 Task: Create a due date automation trigger when advanced on, on the monday before a card is due add fields with custom field "Resume" set to a number greater or equal to 1 and lower than 10 at 11:00 AM.
Action: Mouse moved to (1091, 304)
Screenshot: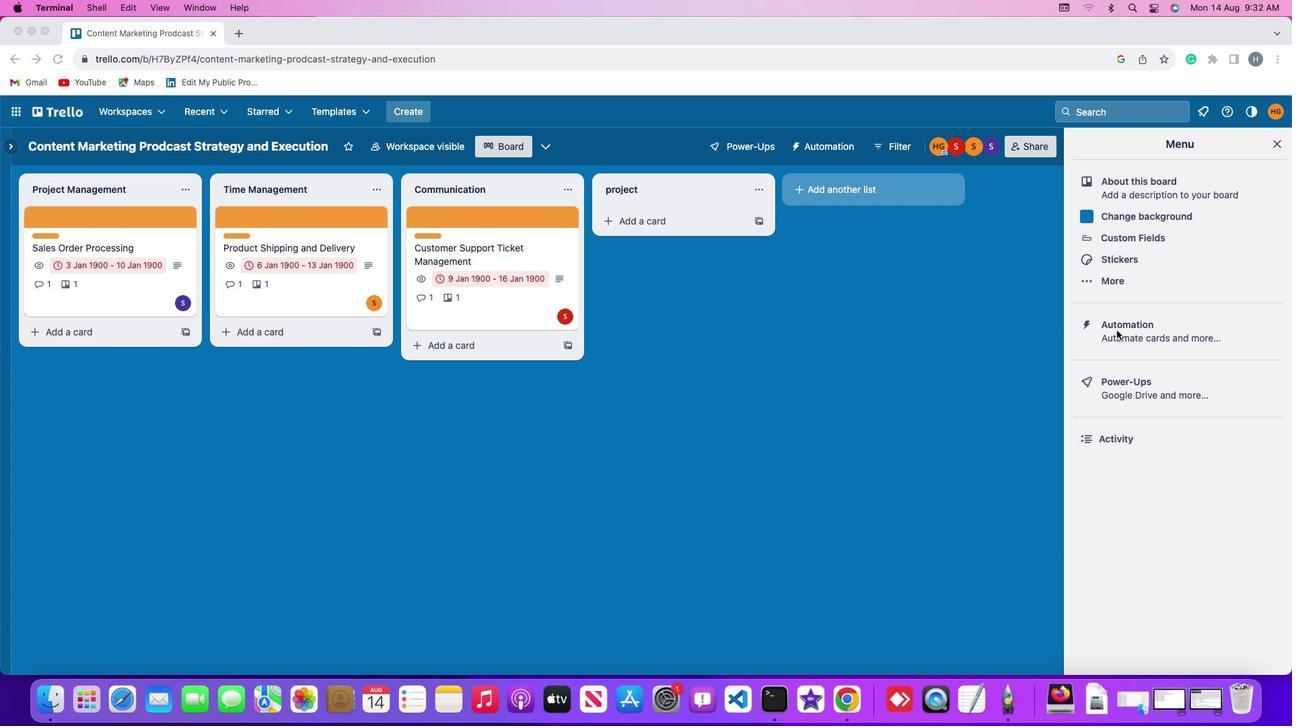 
Action: Mouse pressed left at (1091, 304)
Screenshot: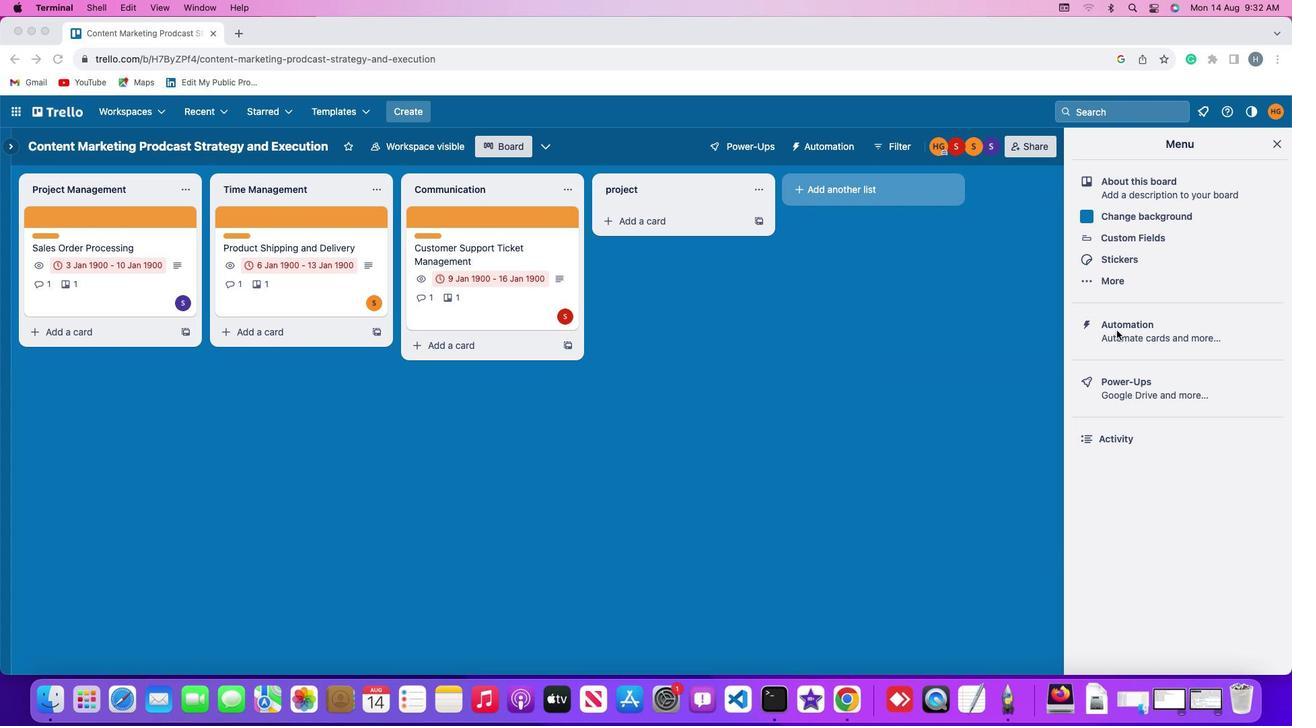 
Action: Mouse pressed left at (1091, 304)
Screenshot: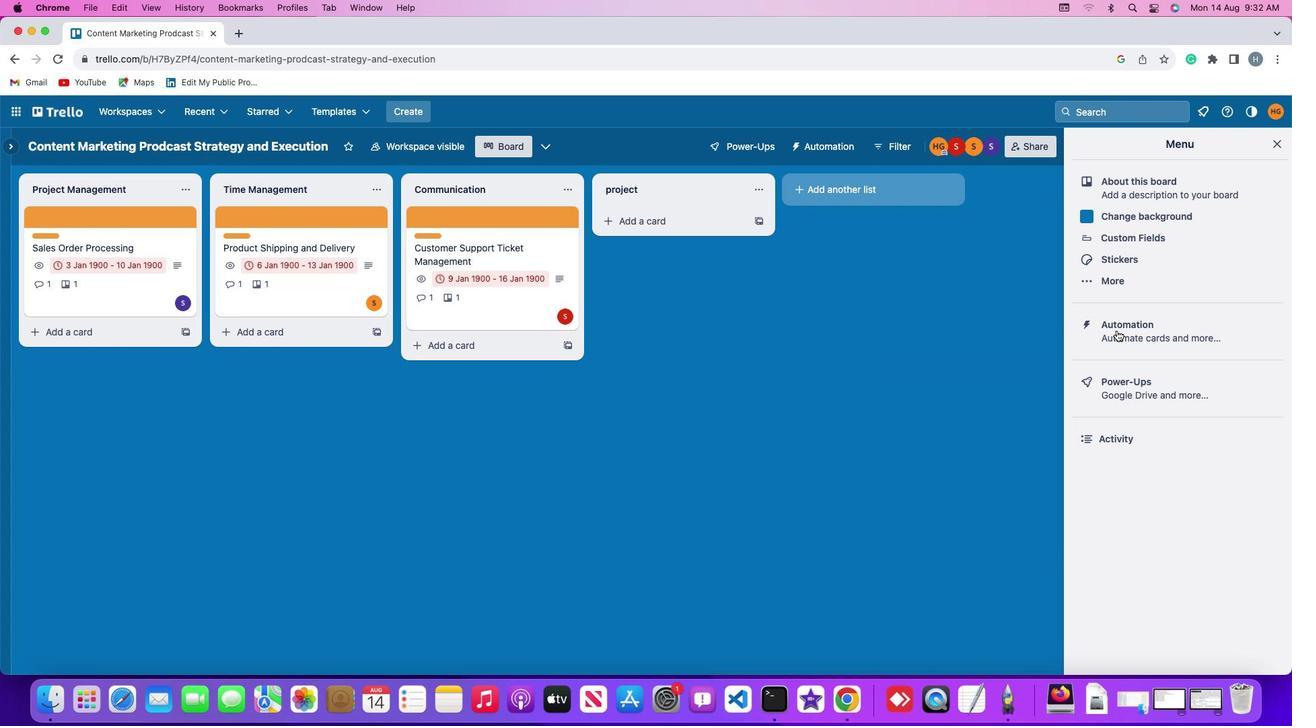 
Action: Mouse moved to (83, 296)
Screenshot: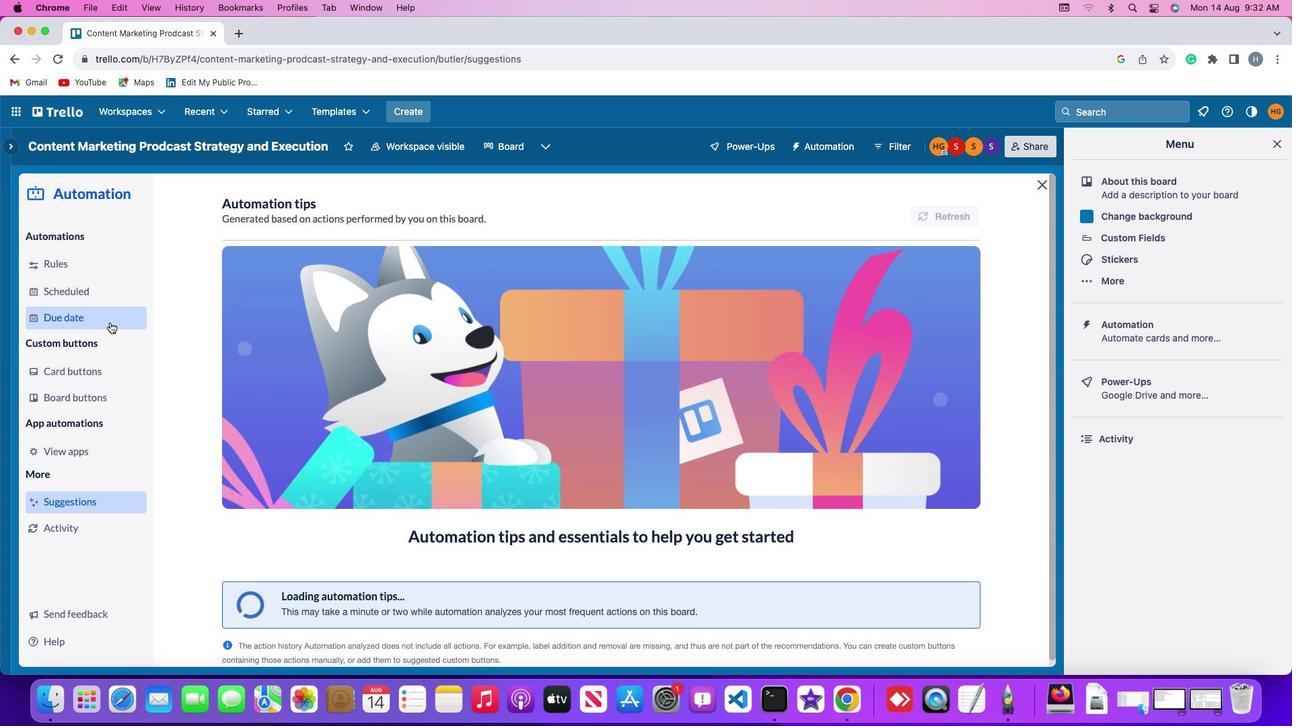 
Action: Mouse pressed left at (83, 296)
Screenshot: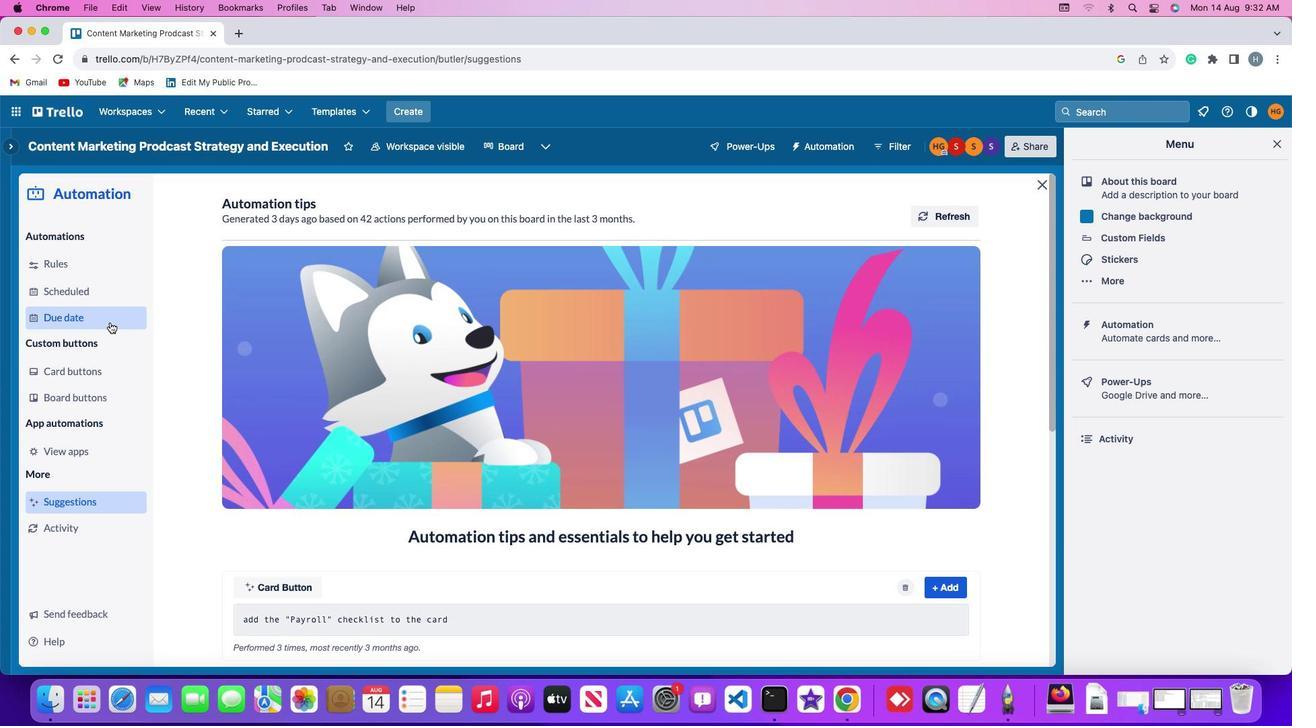 
Action: Mouse moved to (881, 173)
Screenshot: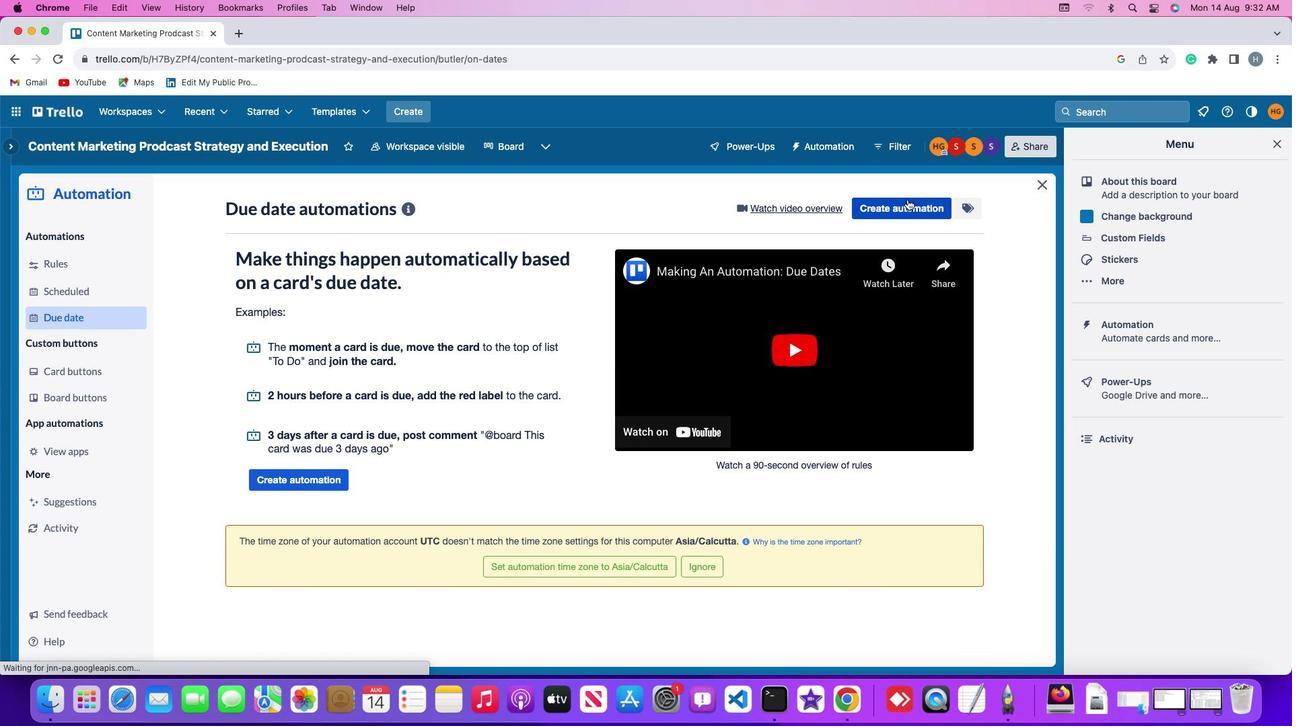 
Action: Mouse pressed left at (881, 173)
Screenshot: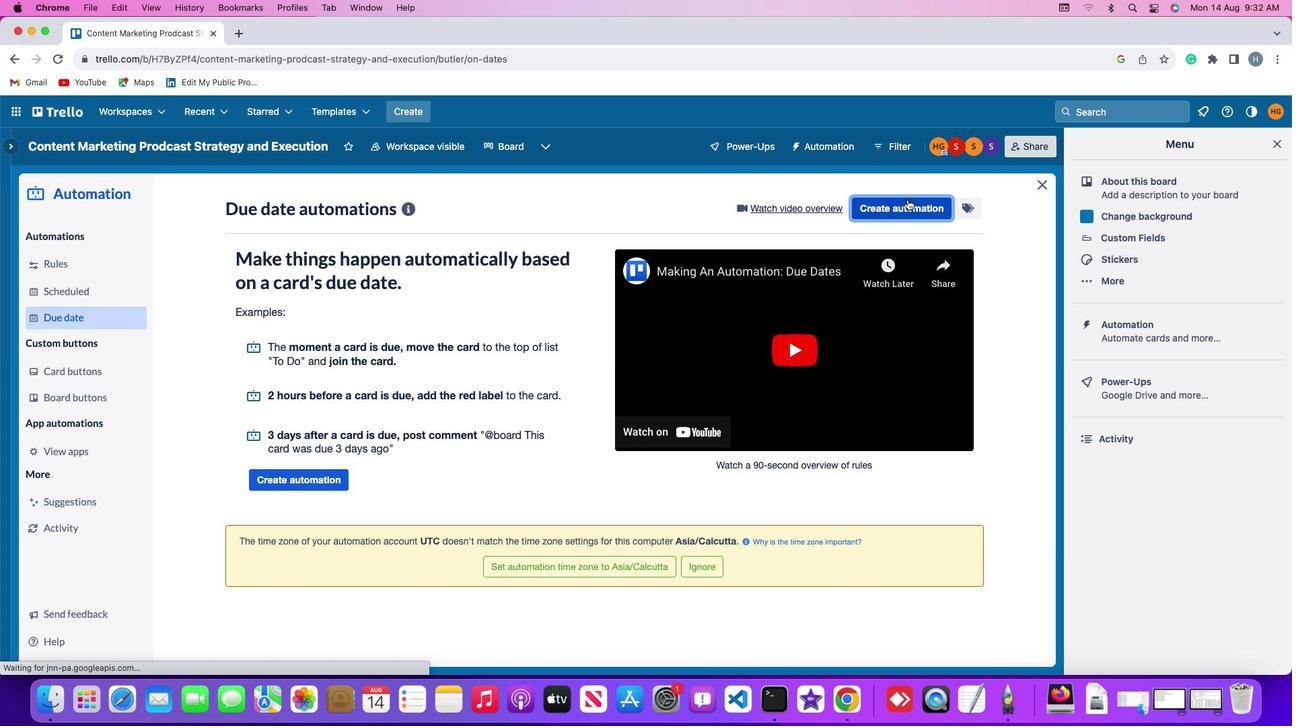
Action: Mouse moved to (276, 314)
Screenshot: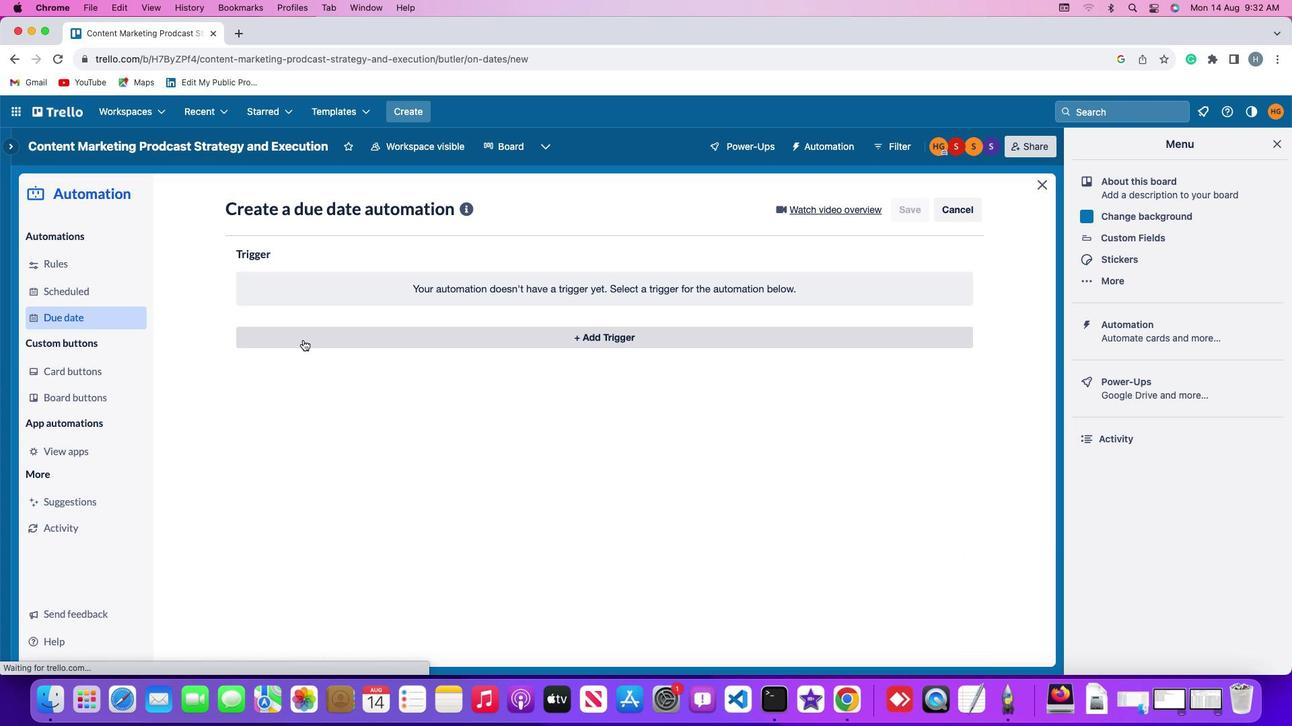 
Action: Mouse pressed left at (276, 314)
Screenshot: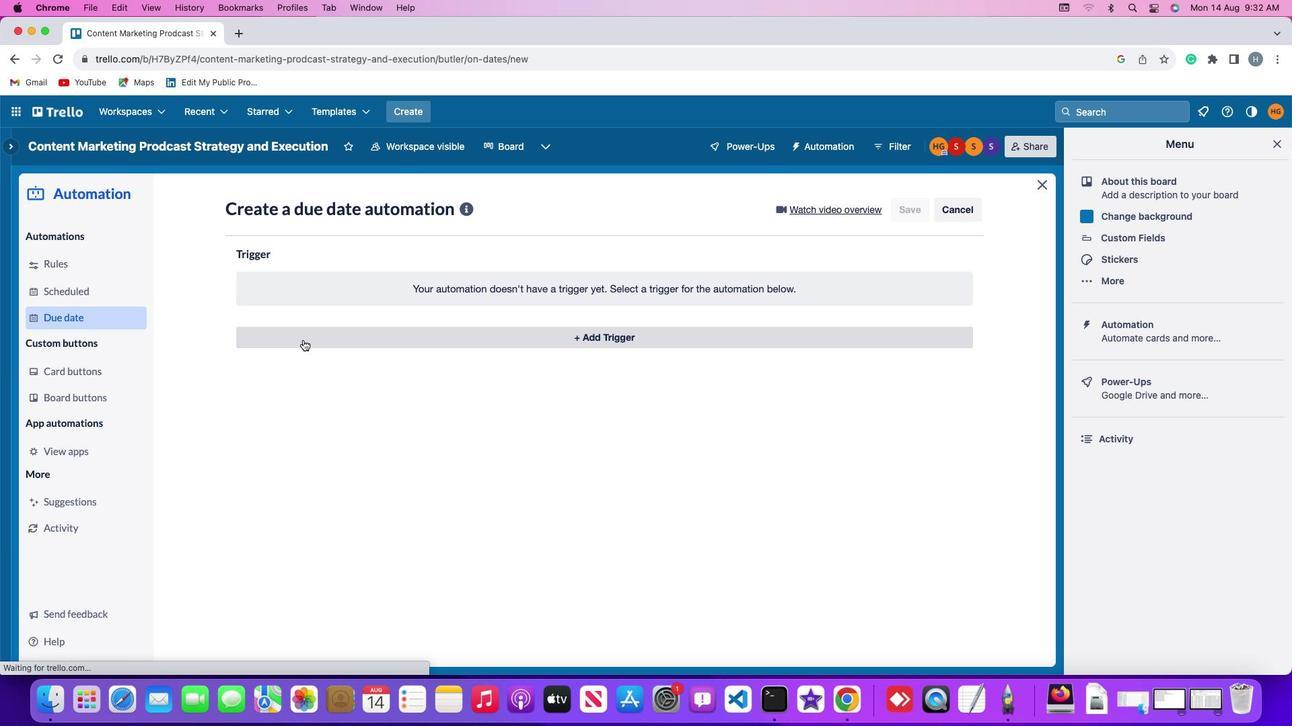 
Action: Mouse moved to (268, 553)
Screenshot: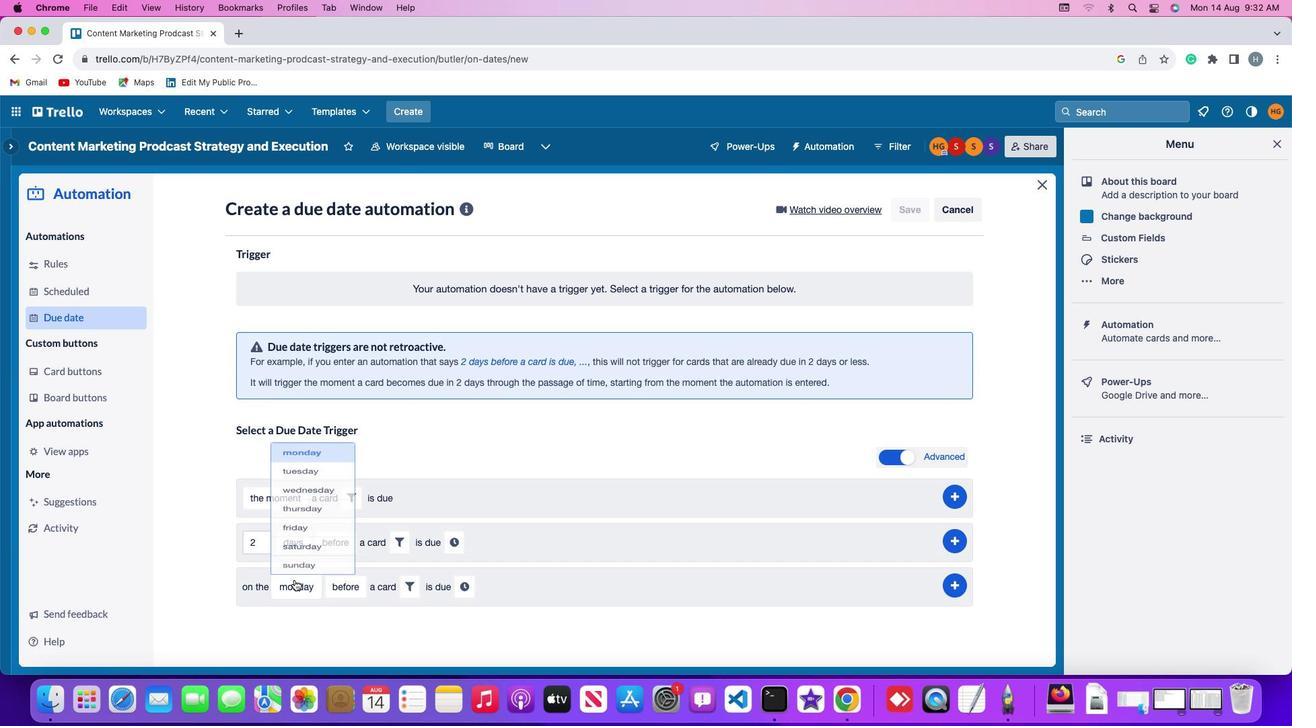 
Action: Mouse pressed left at (268, 553)
Screenshot: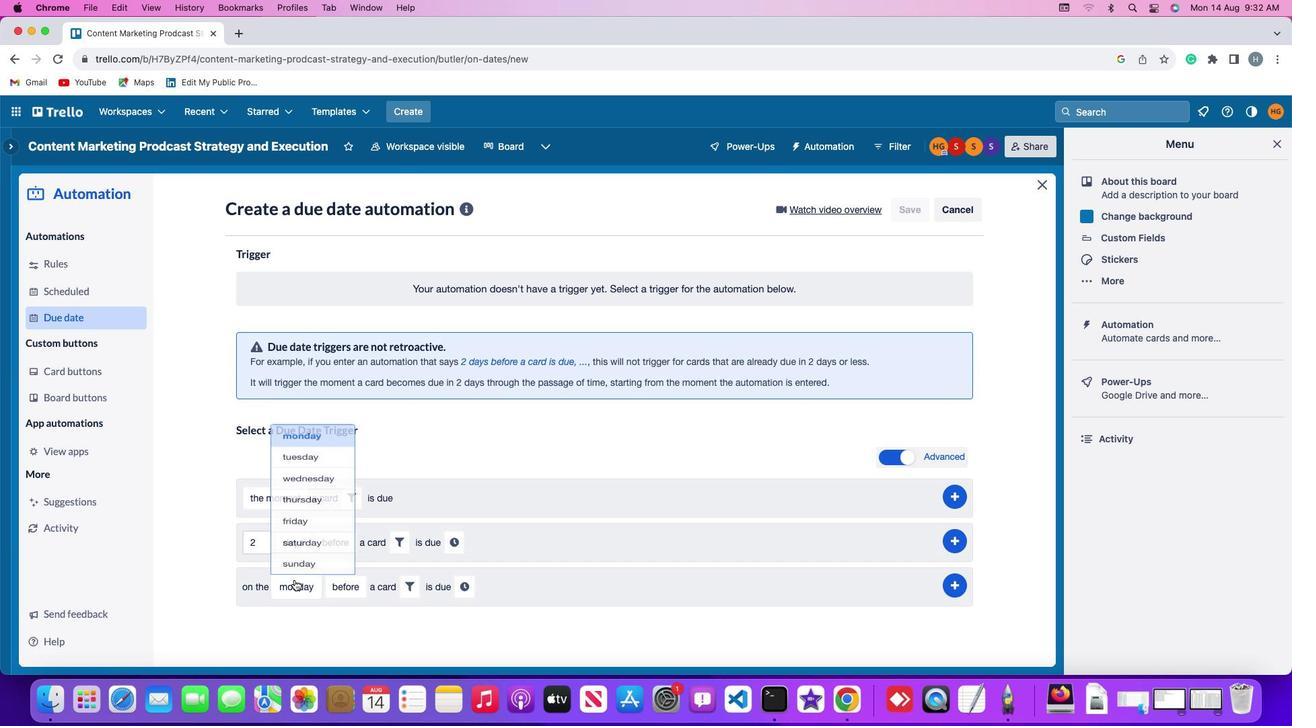 
Action: Mouse moved to (294, 375)
Screenshot: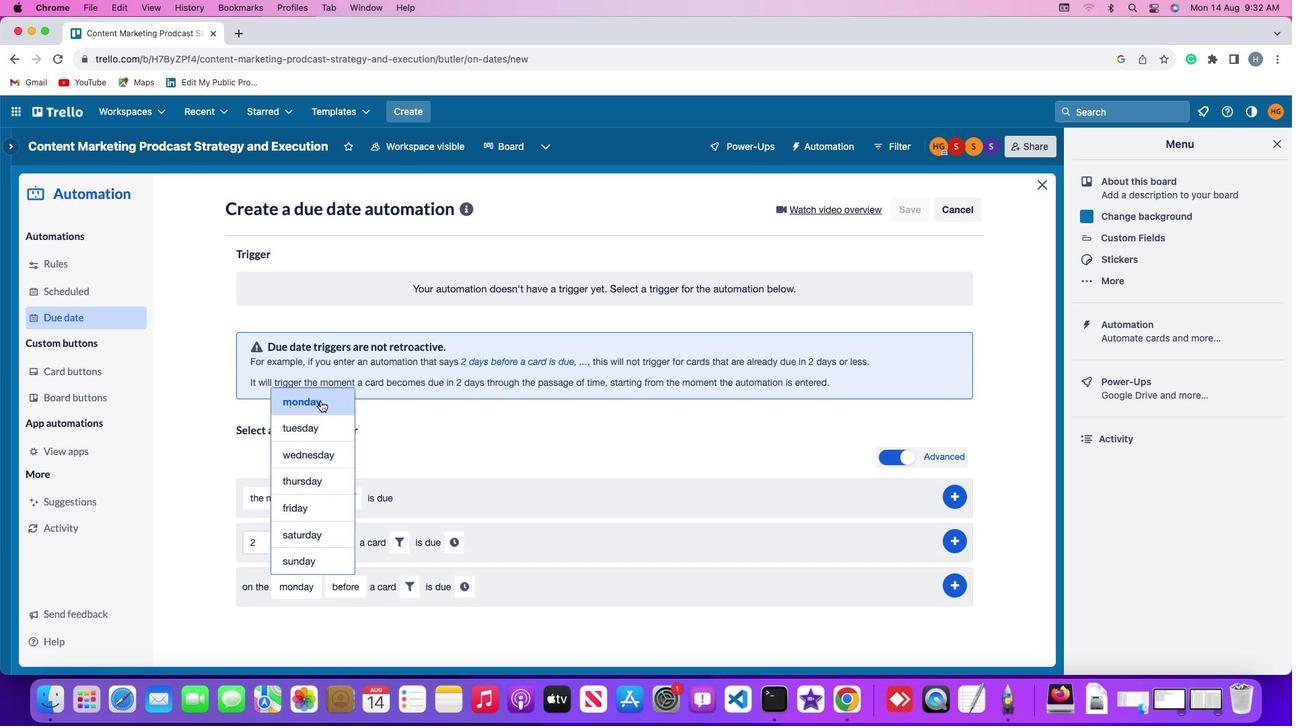 
Action: Mouse pressed left at (294, 375)
Screenshot: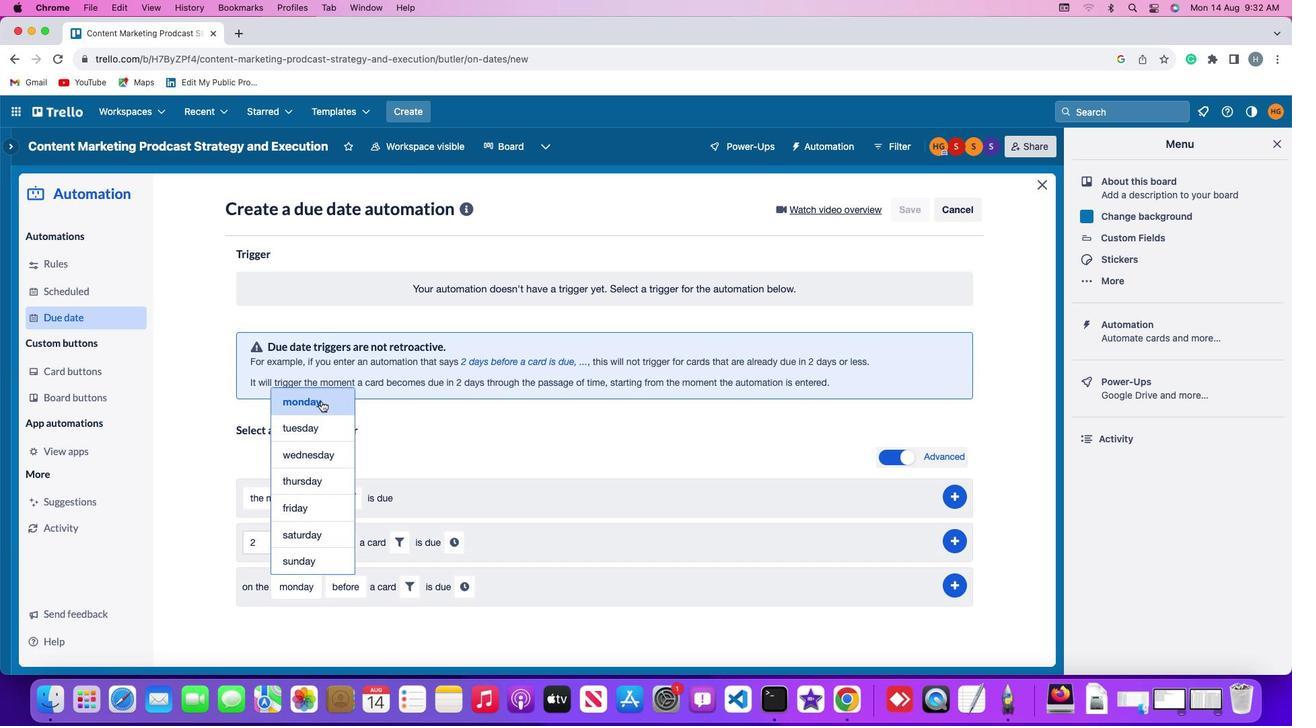 
Action: Mouse moved to (332, 562)
Screenshot: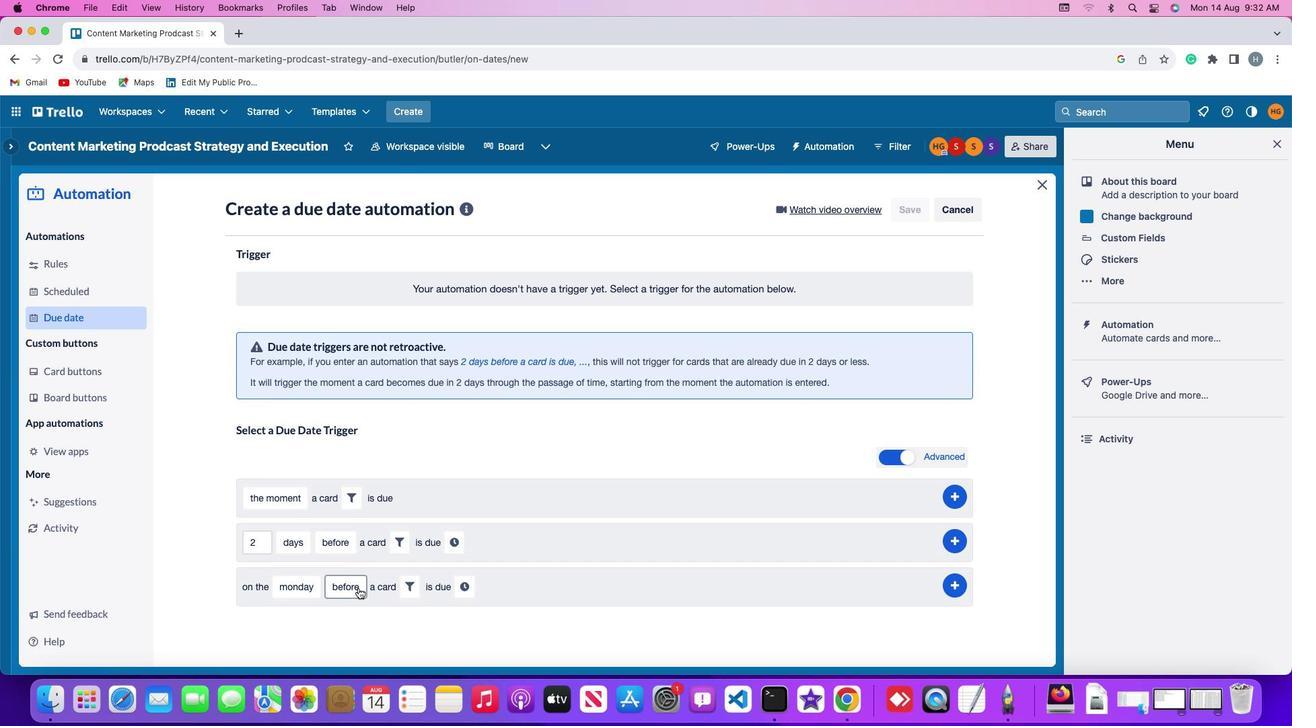 
Action: Mouse pressed left at (332, 562)
Screenshot: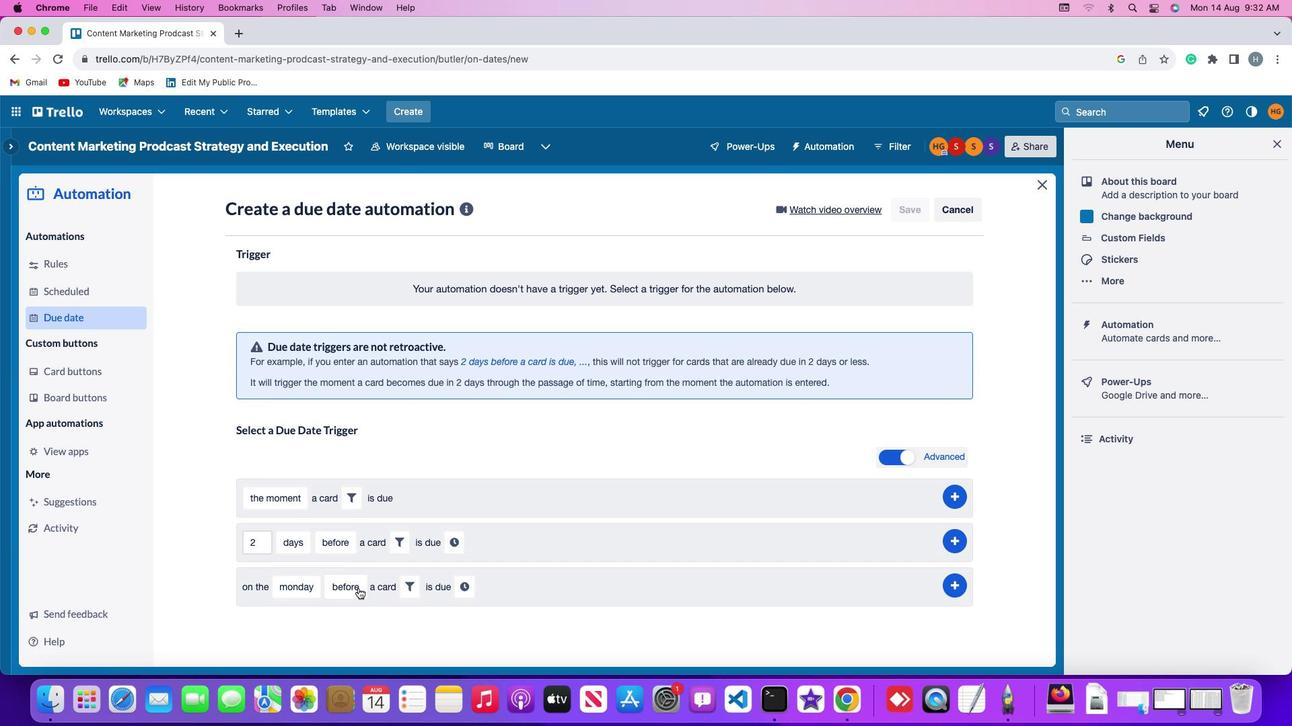 
Action: Mouse moved to (345, 446)
Screenshot: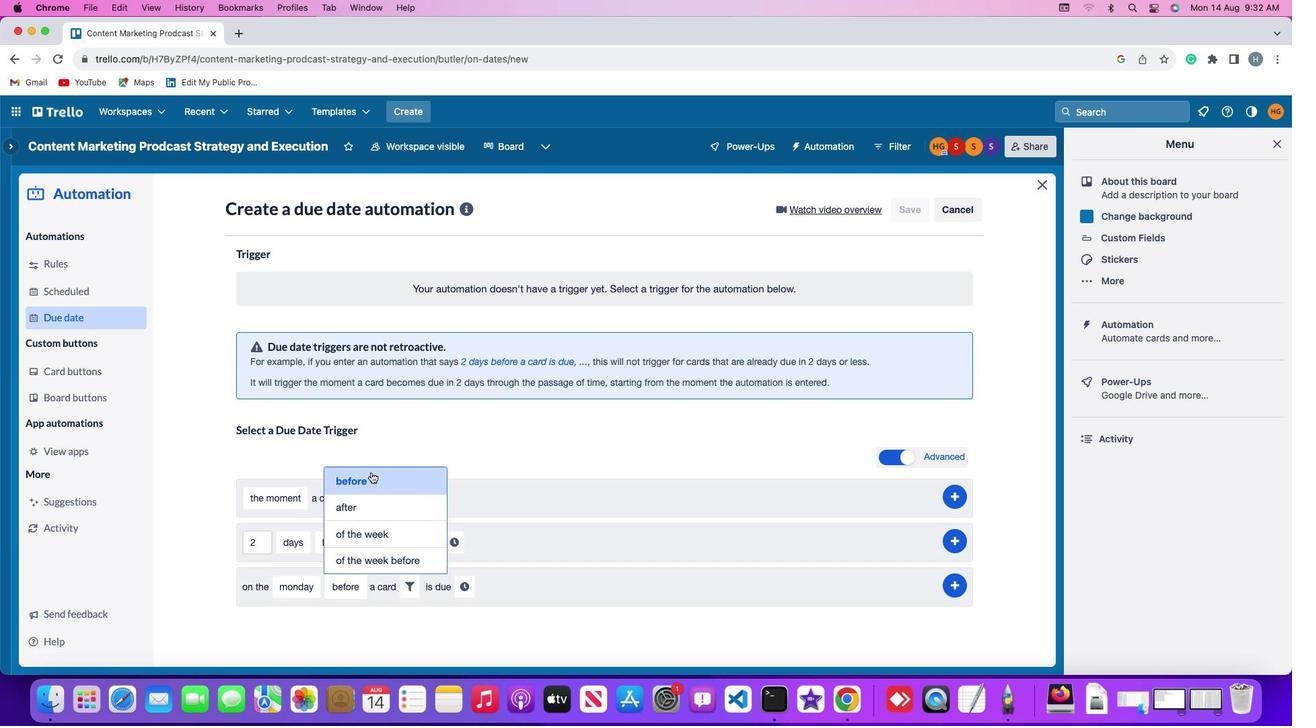 
Action: Mouse pressed left at (345, 446)
Screenshot: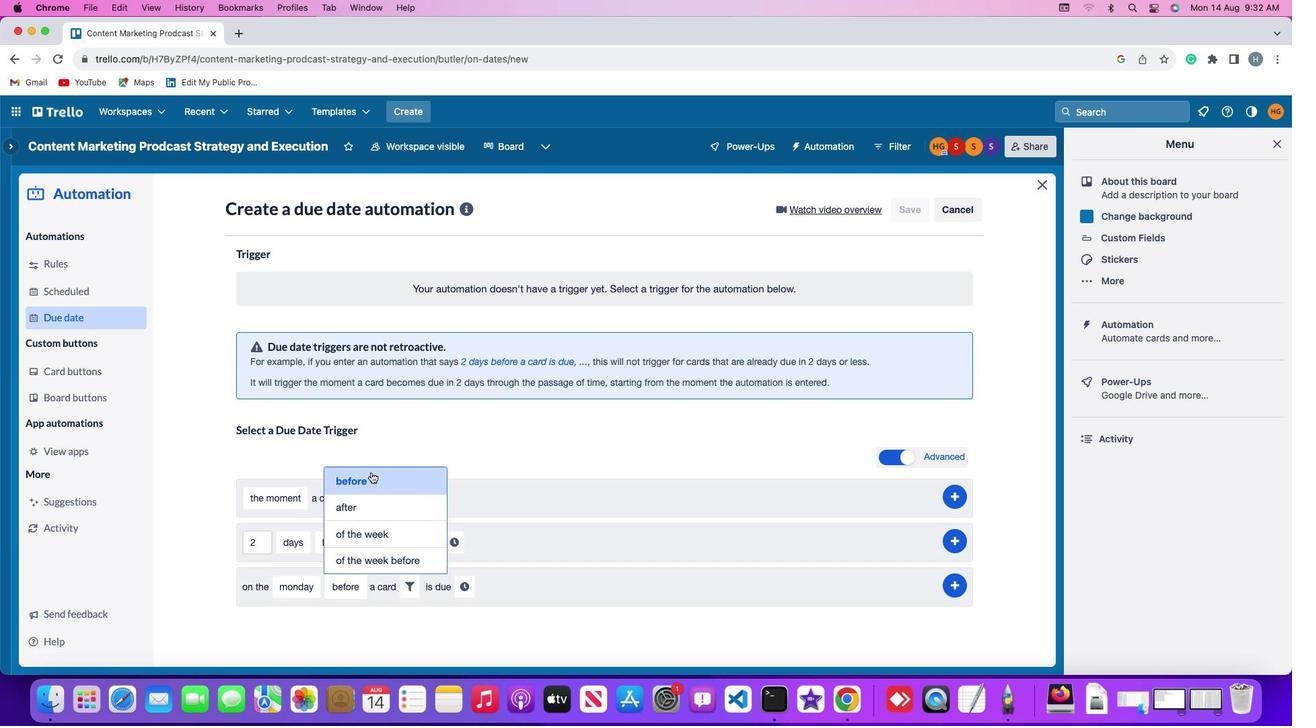 
Action: Mouse moved to (385, 566)
Screenshot: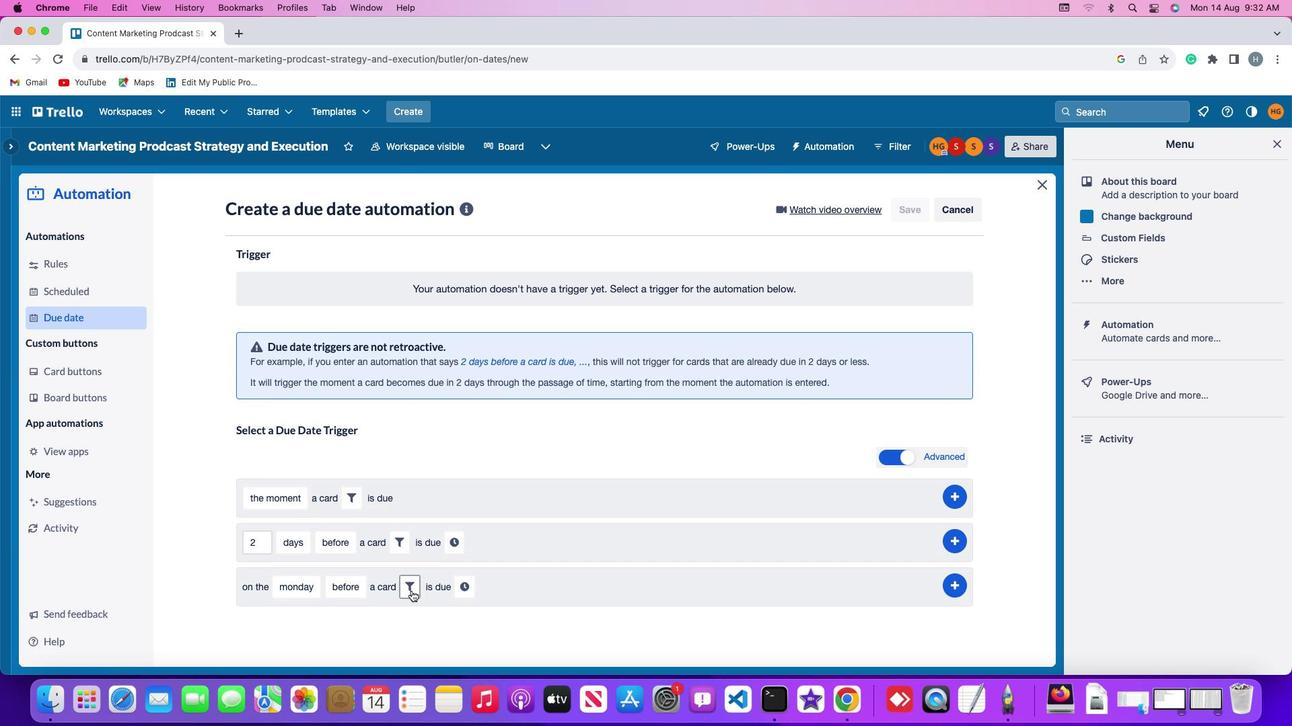 
Action: Mouse pressed left at (385, 566)
Screenshot: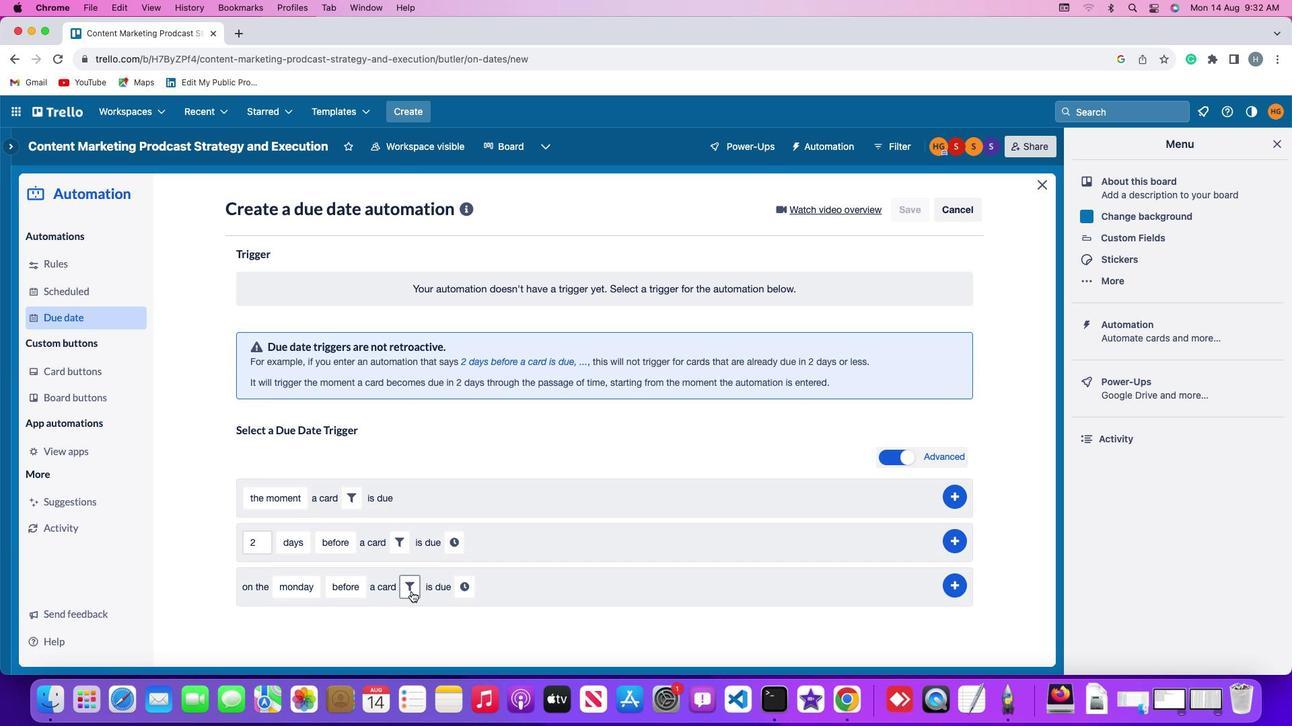 
Action: Mouse moved to (598, 605)
Screenshot: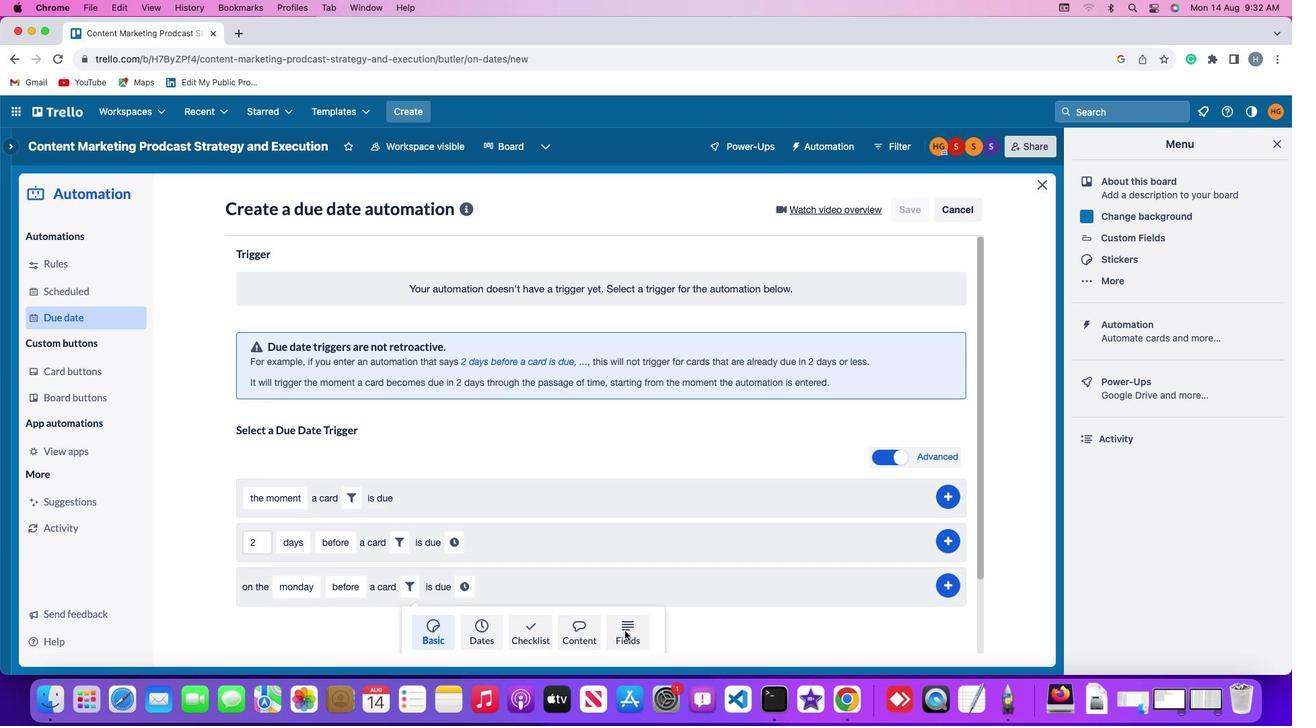 
Action: Mouse pressed left at (598, 605)
Screenshot: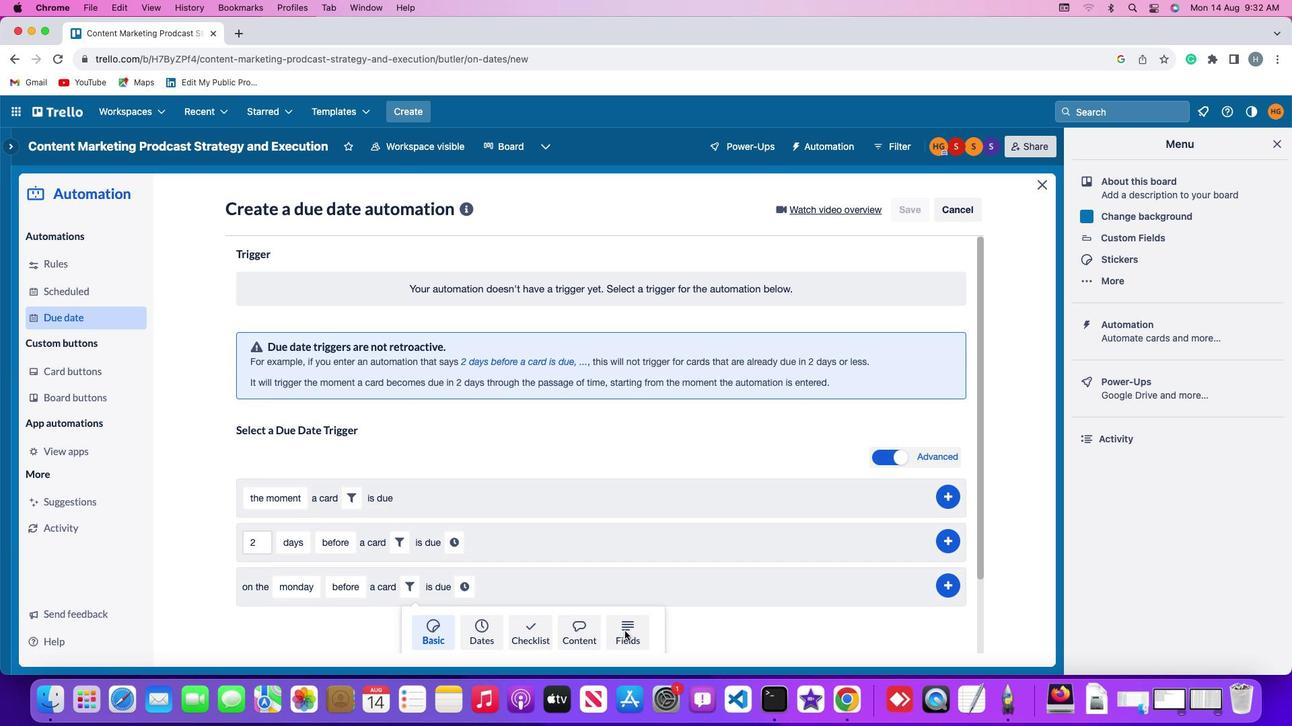 
Action: Mouse moved to (608, 611)
Screenshot: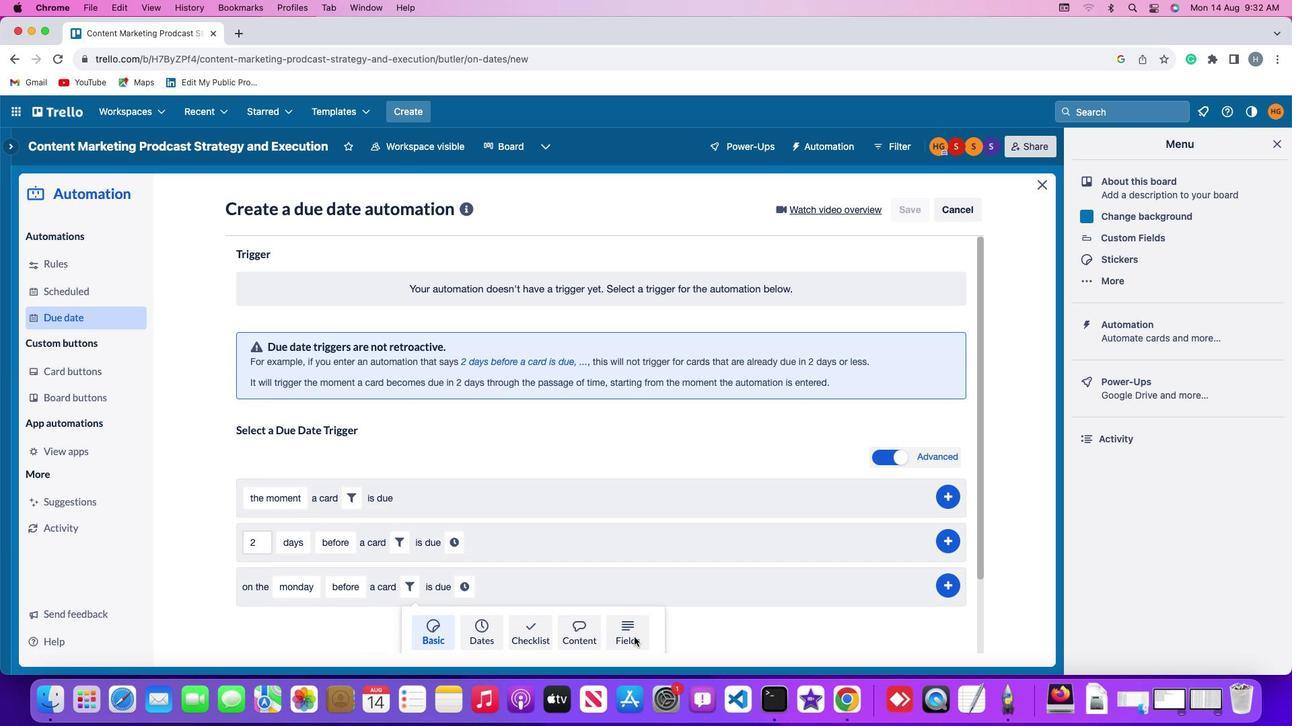 
Action: Mouse pressed left at (608, 611)
Screenshot: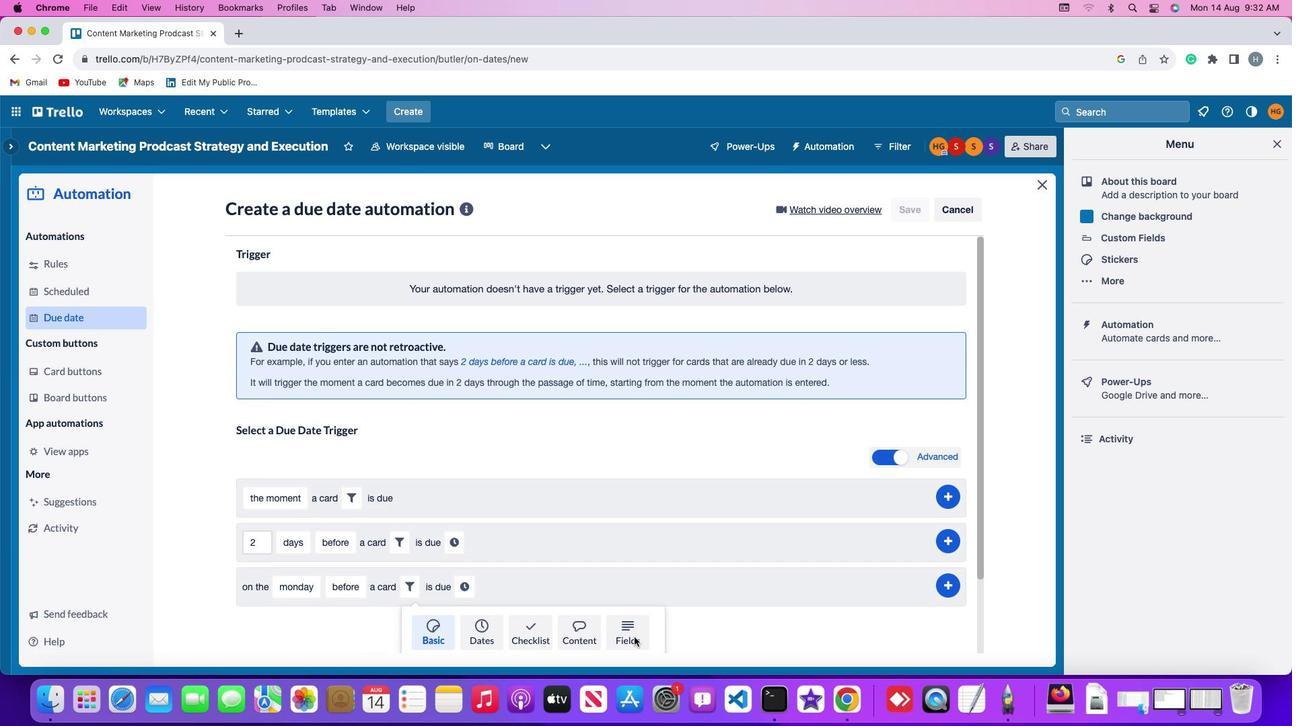 
Action: Mouse moved to (336, 610)
Screenshot: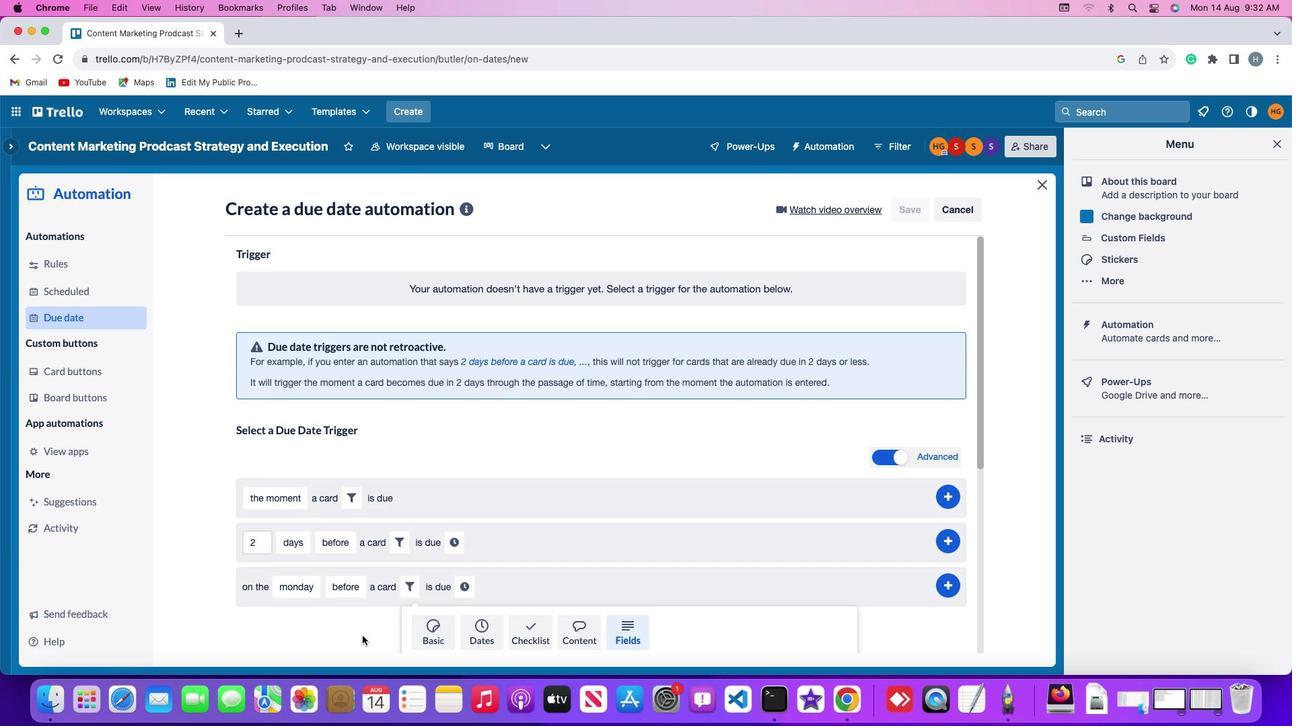 
Action: Mouse scrolled (336, 610) with delta (-25, -26)
Screenshot: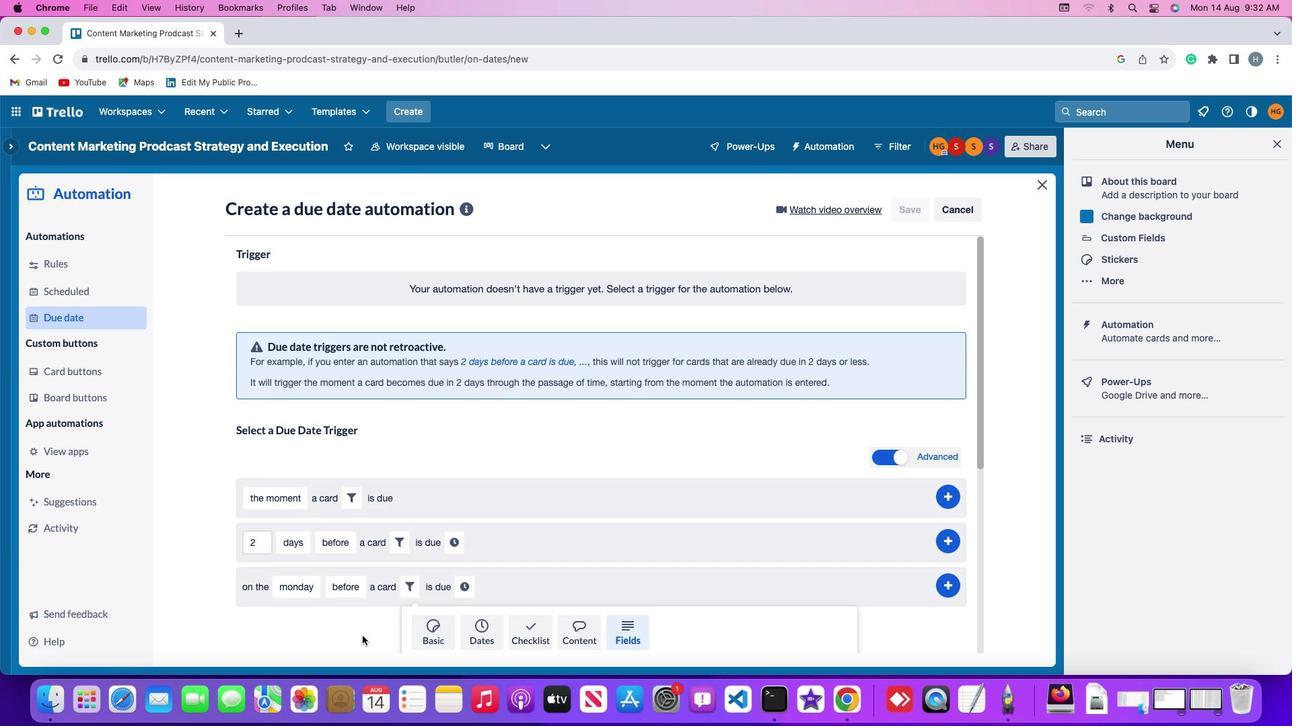 
Action: Mouse moved to (336, 609)
Screenshot: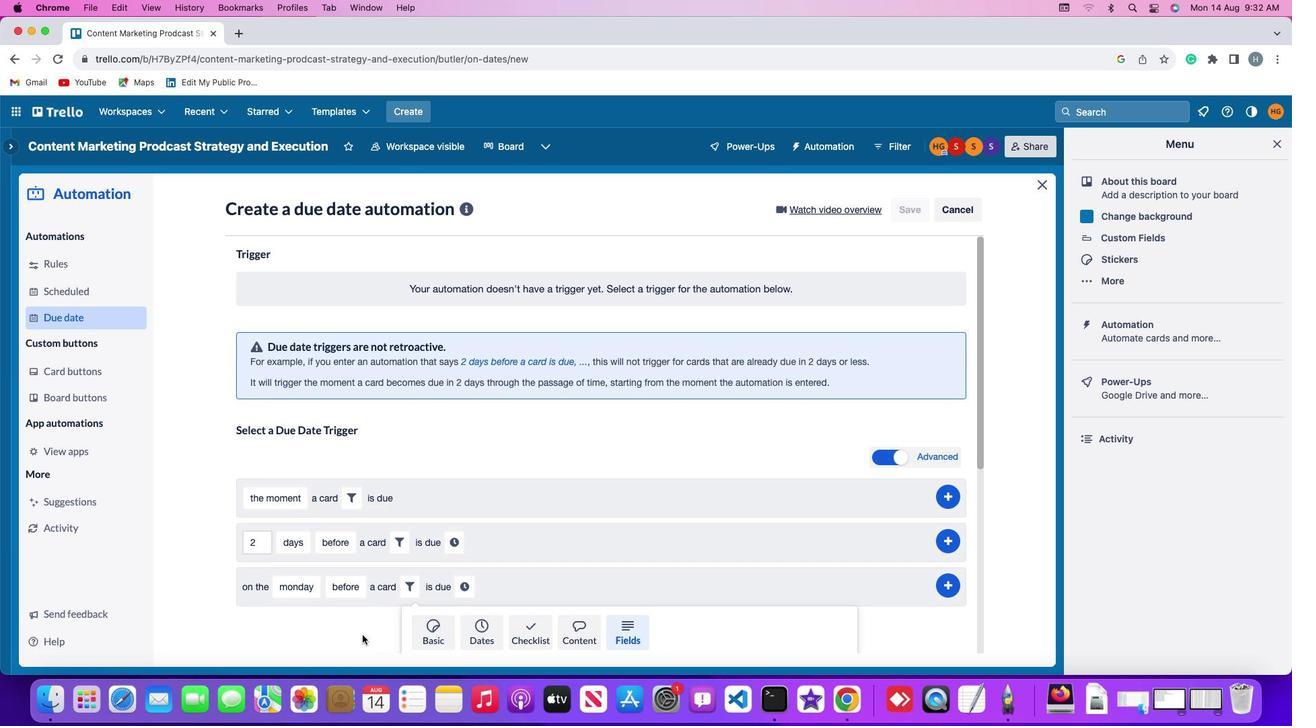 
Action: Mouse scrolled (336, 609) with delta (-25, -26)
Screenshot: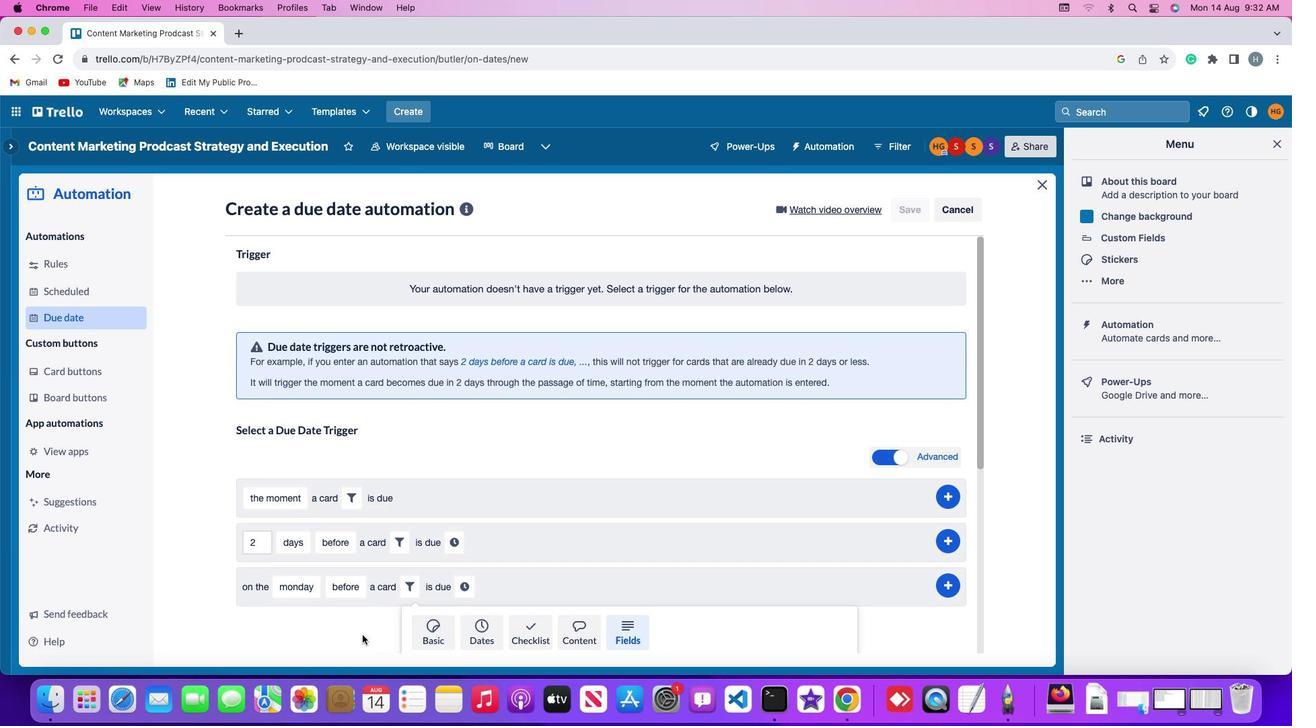 
Action: Mouse moved to (336, 609)
Screenshot: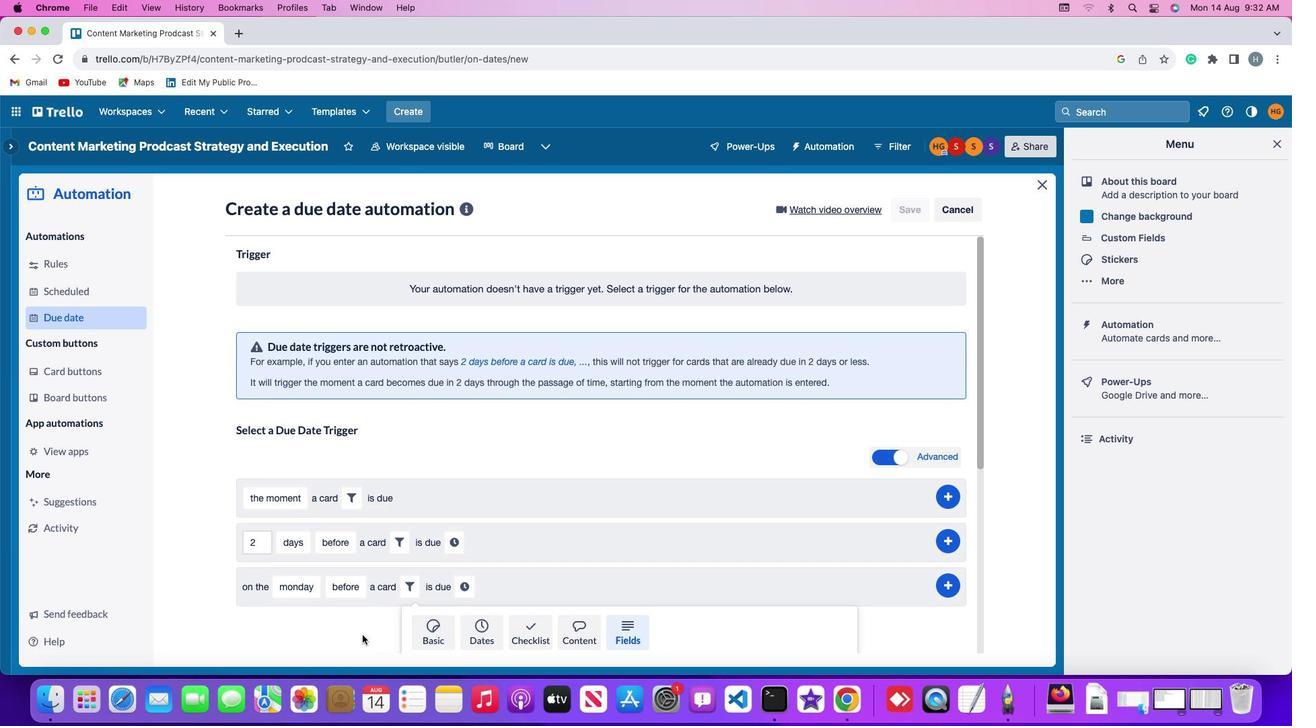 
Action: Mouse scrolled (336, 609) with delta (-25, -27)
Screenshot: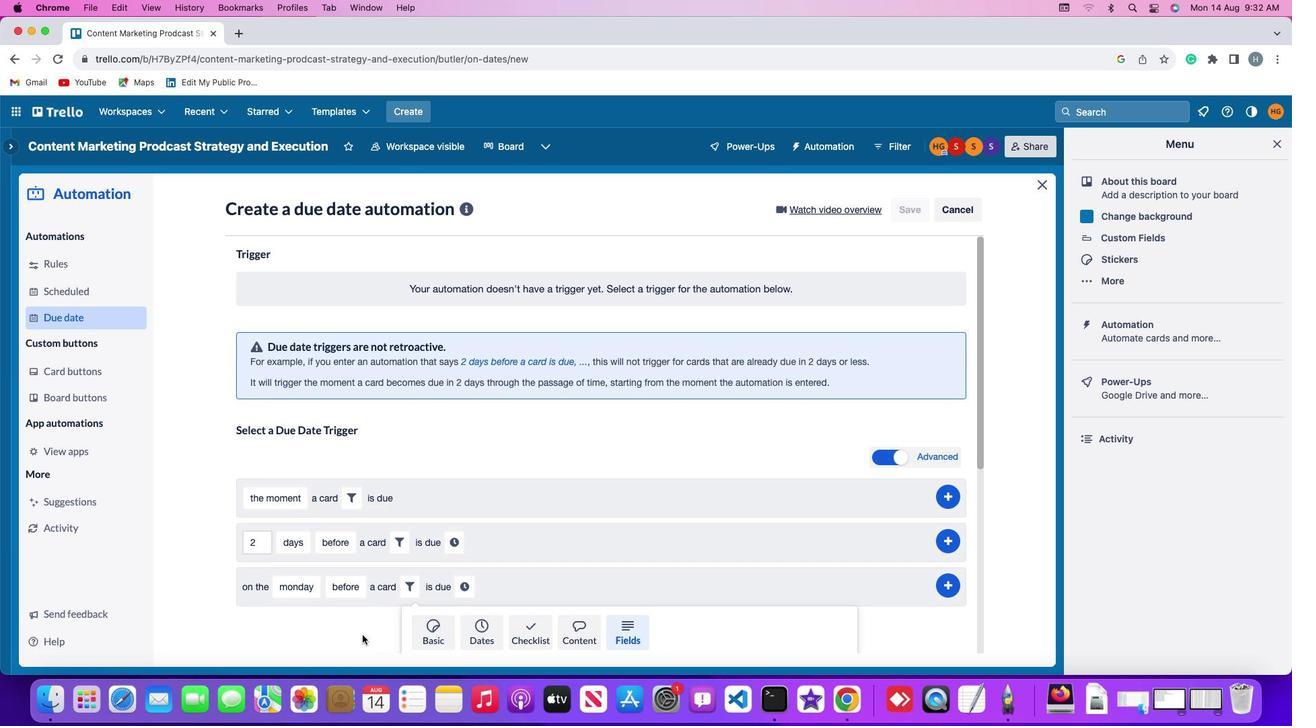 
Action: Mouse moved to (336, 609)
Screenshot: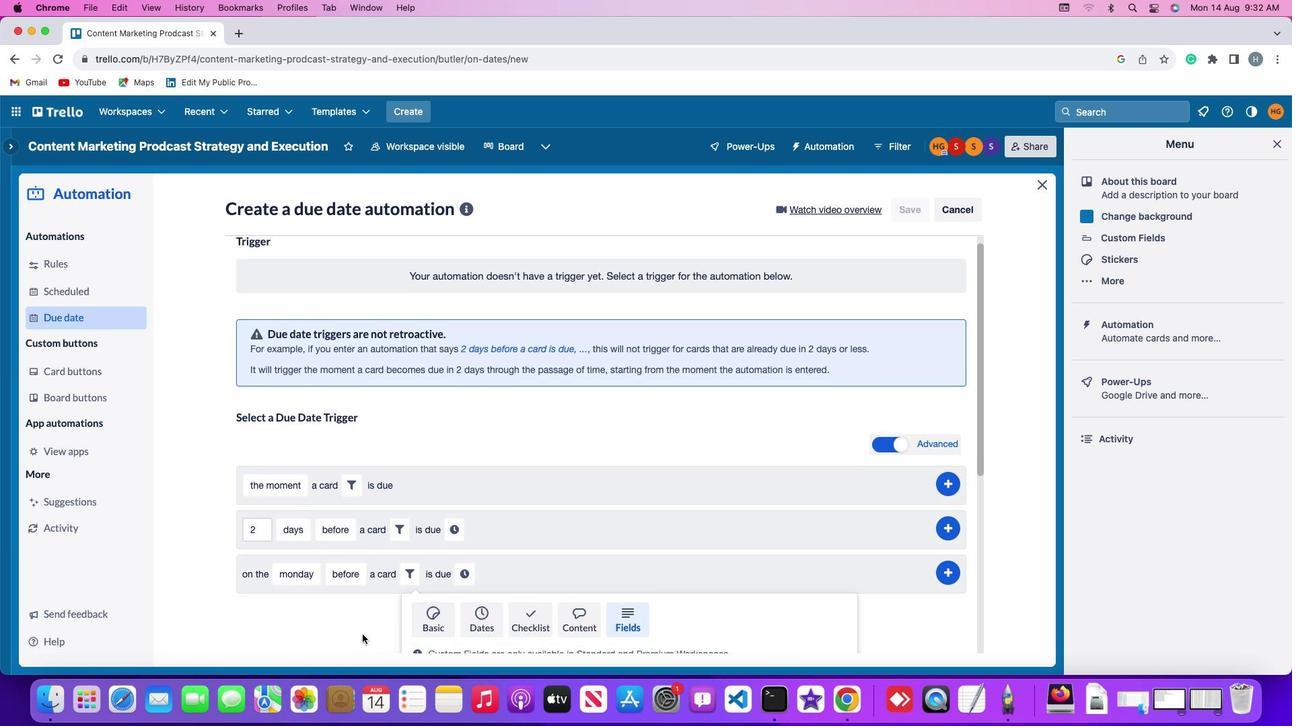 
Action: Mouse scrolled (336, 609) with delta (-25, -28)
Screenshot: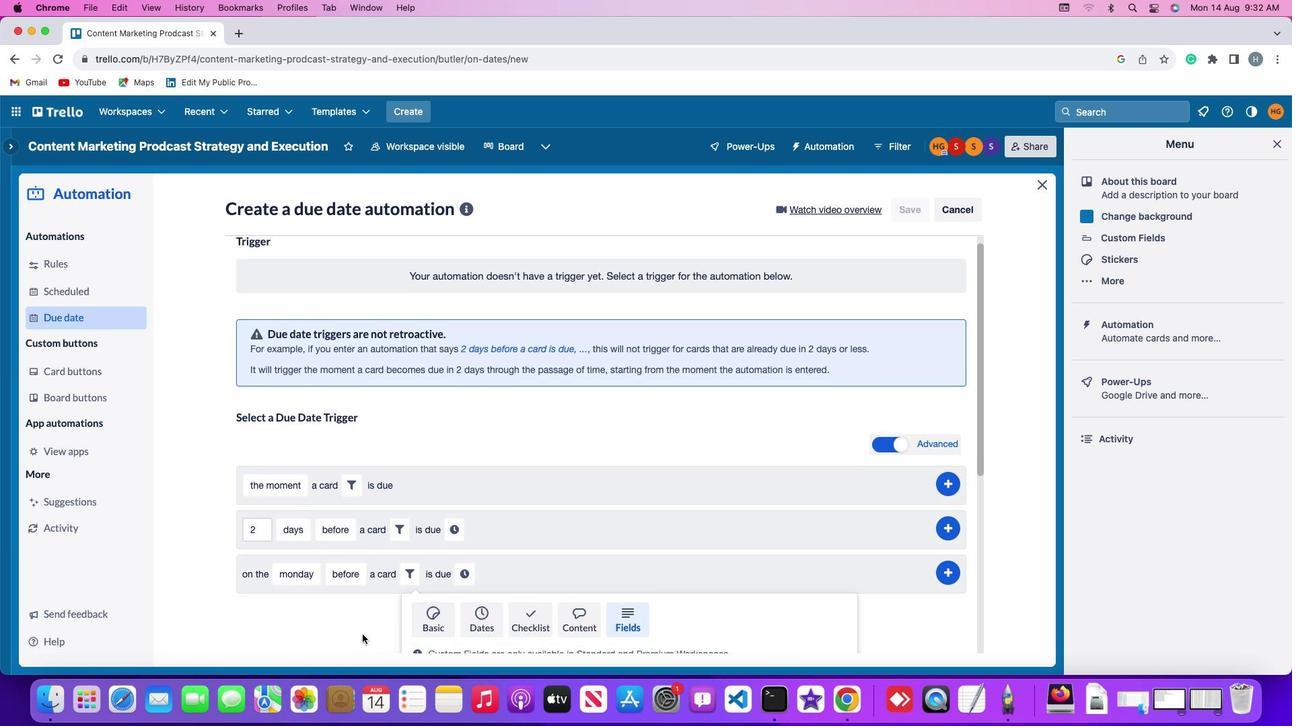 
Action: Mouse moved to (336, 609)
Screenshot: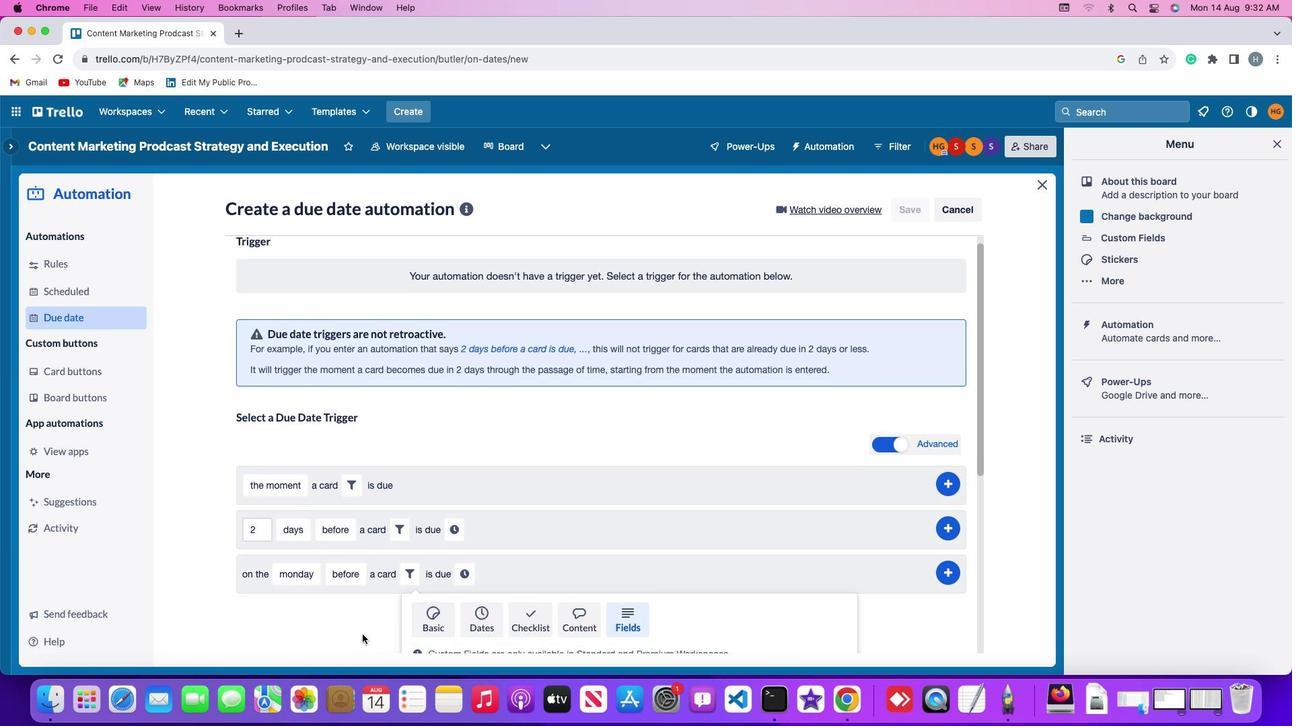
Action: Mouse scrolled (336, 609) with delta (-25, -29)
Screenshot: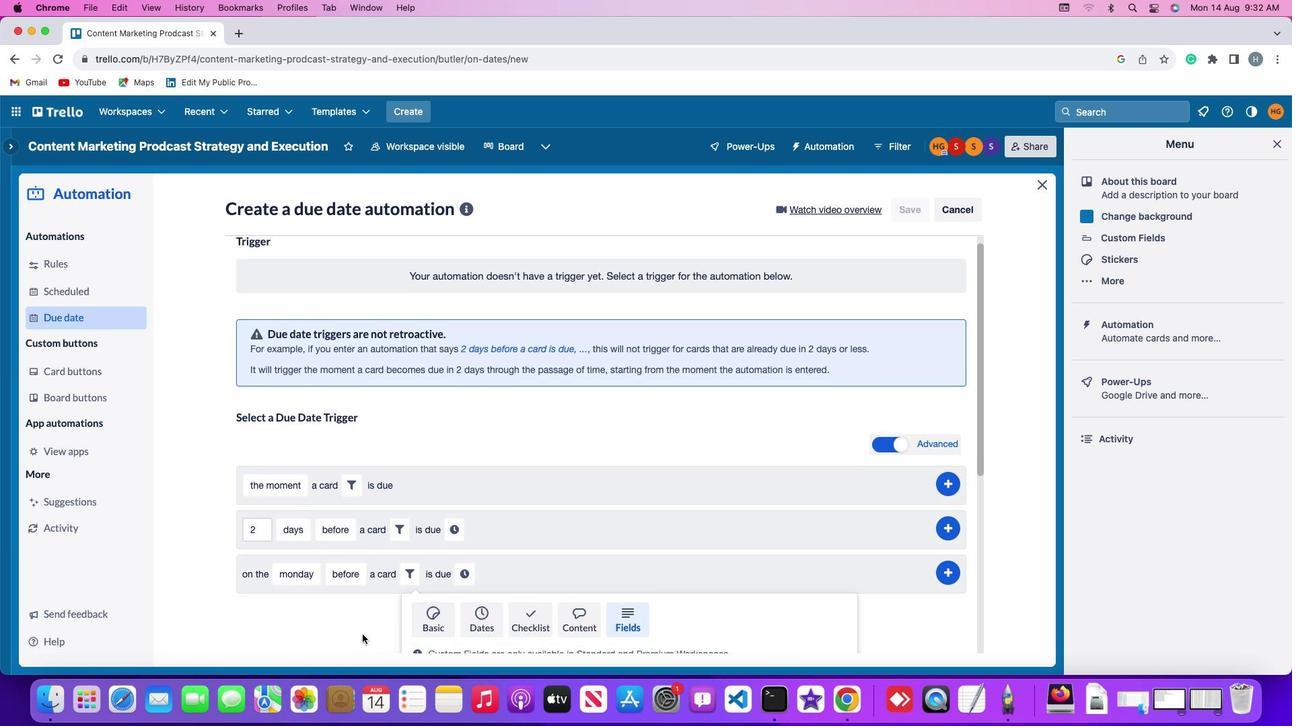 
Action: Mouse moved to (336, 608)
Screenshot: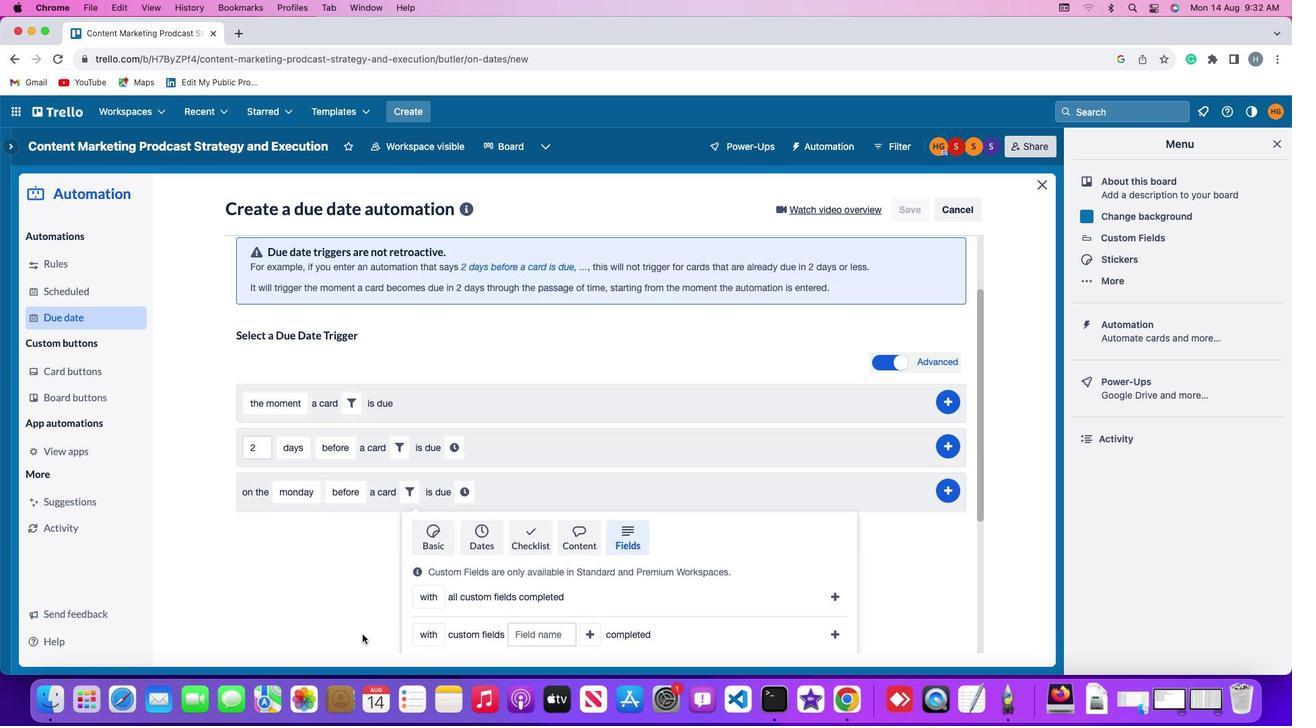 
Action: Mouse scrolled (336, 608) with delta (-25, -26)
Screenshot: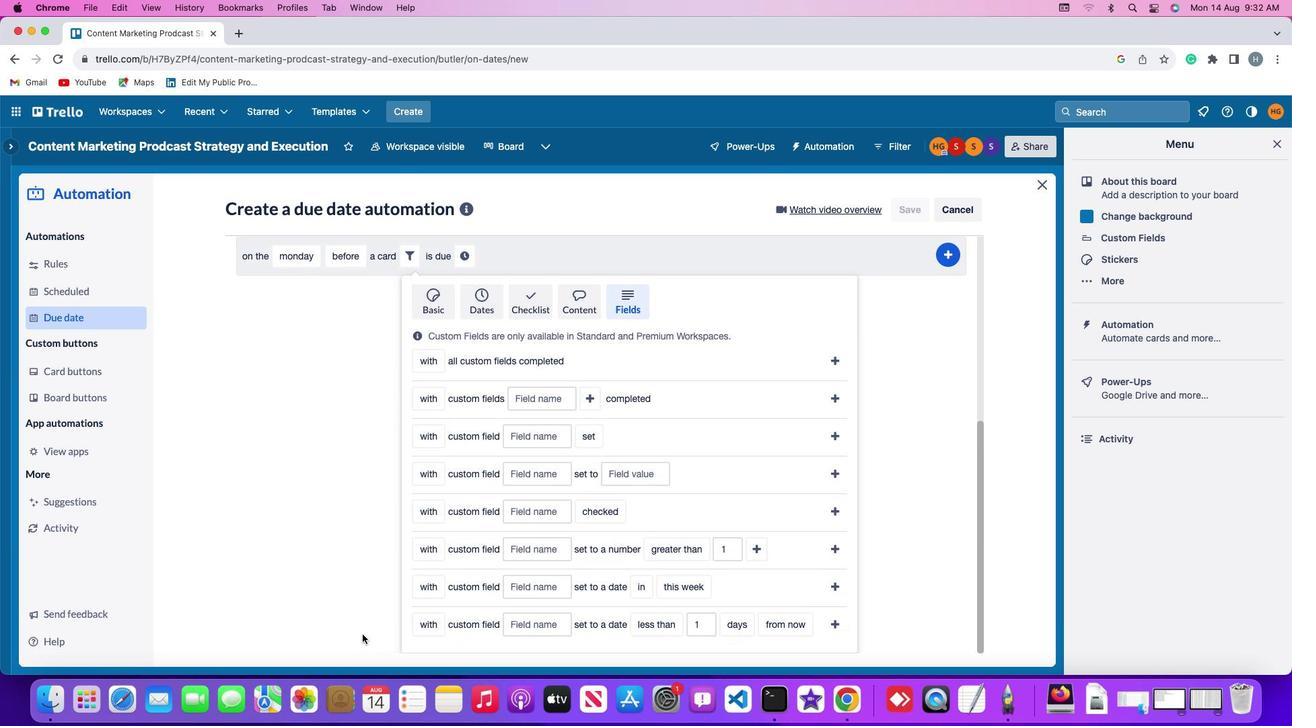
Action: Mouse moved to (336, 607)
Screenshot: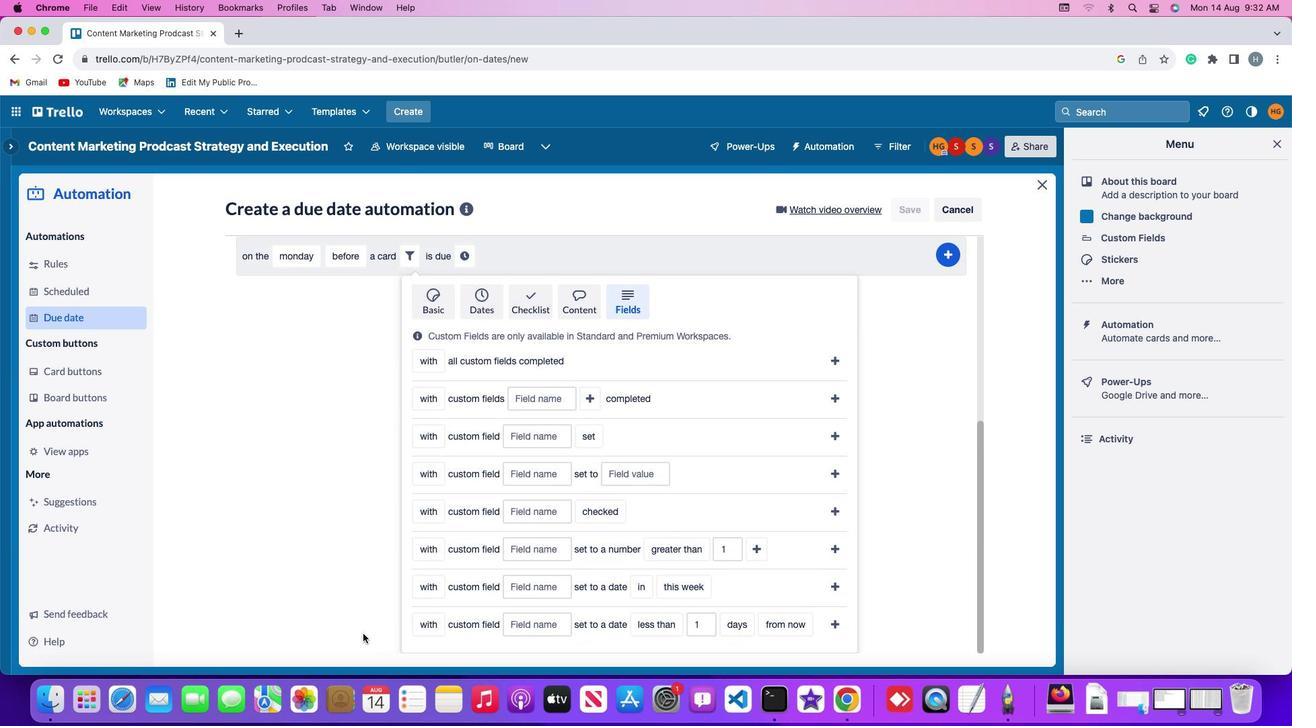 
Action: Mouse scrolled (336, 607) with delta (-25, -26)
Screenshot: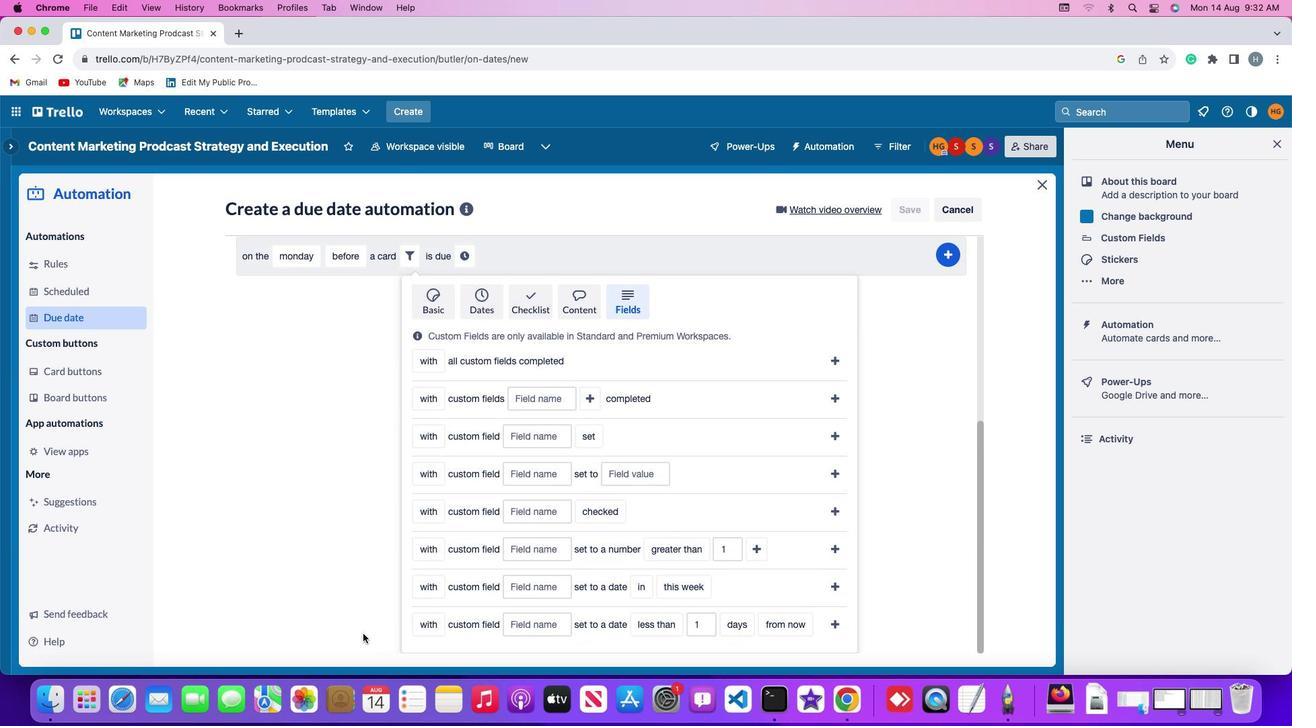 
Action: Mouse scrolled (336, 607) with delta (-25, -27)
Screenshot: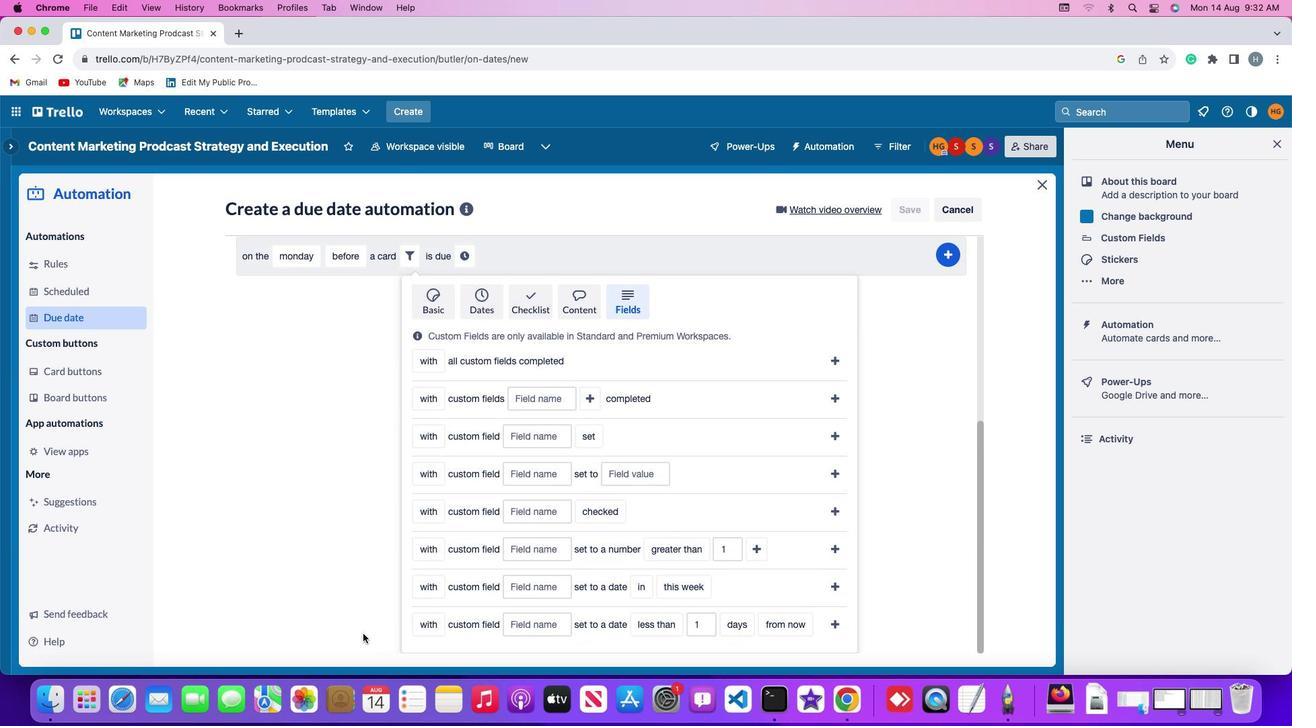 
Action: Mouse moved to (336, 607)
Screenshot: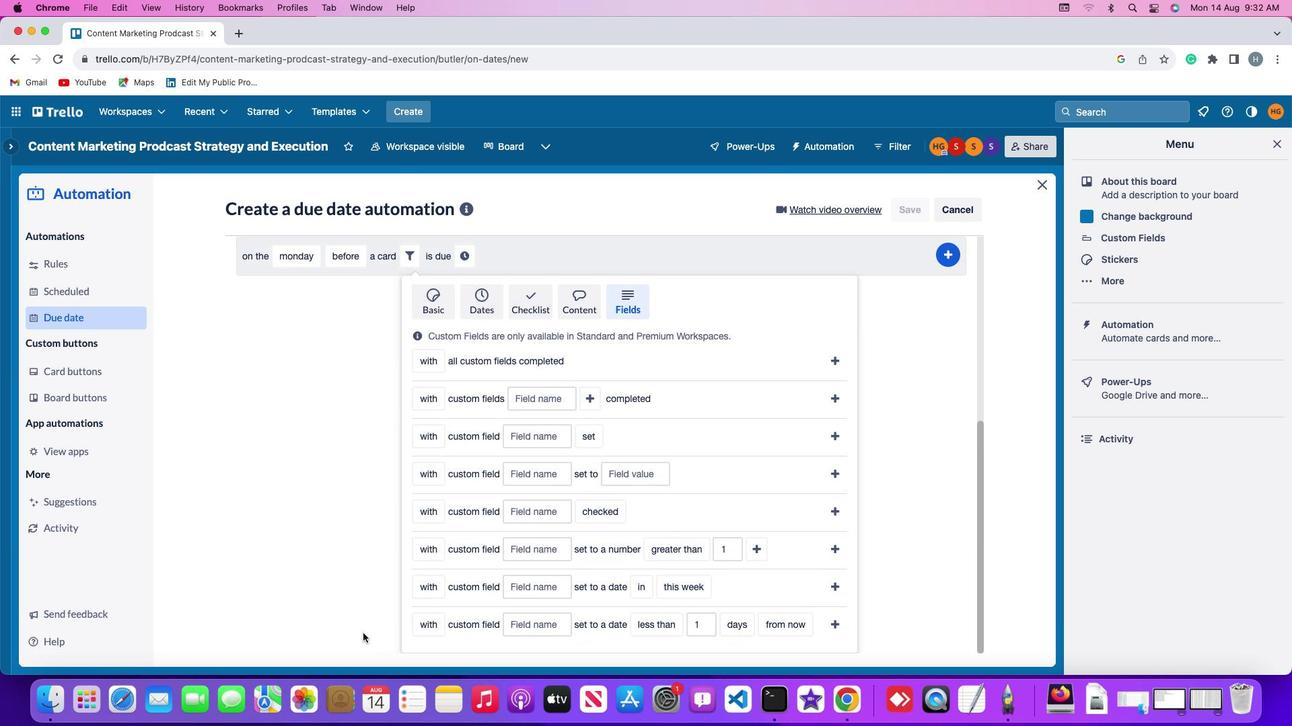 
Action: Mouse scrolled (336, 607) with delta (-25, -28)
Screenshot: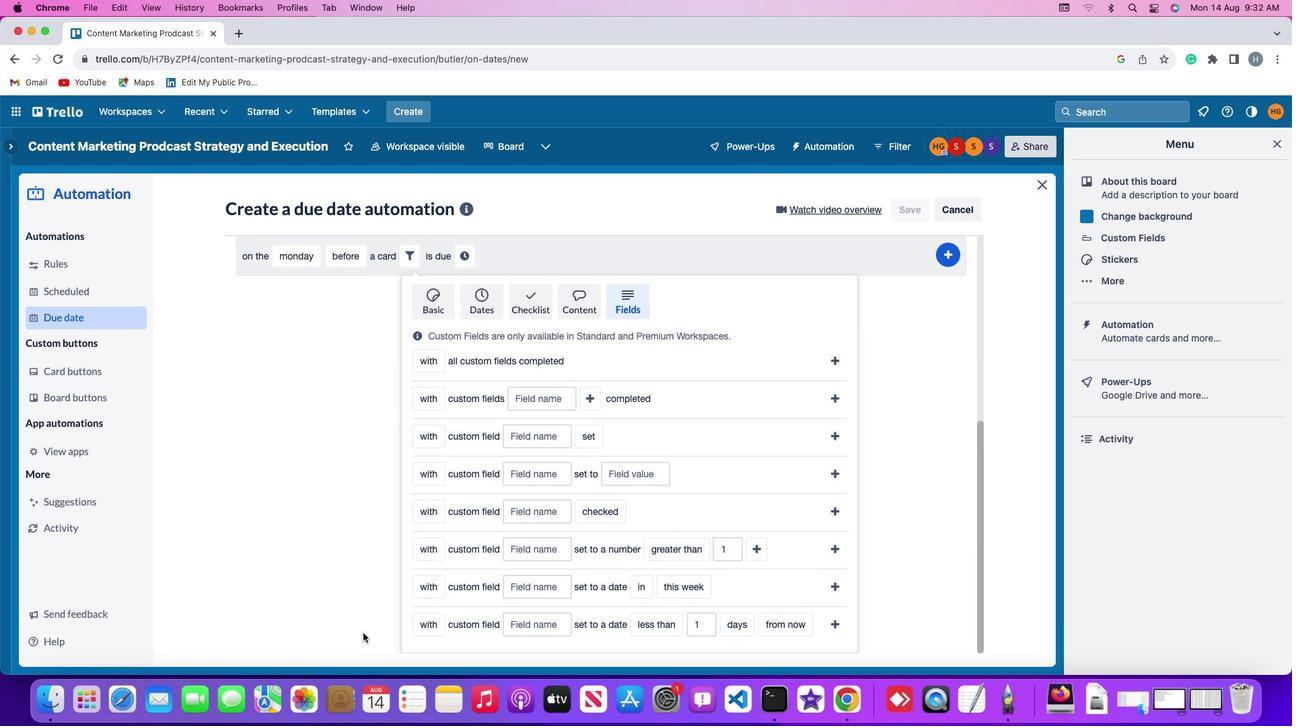 
Action: Mouse moved to (391, 520)
Screenshot: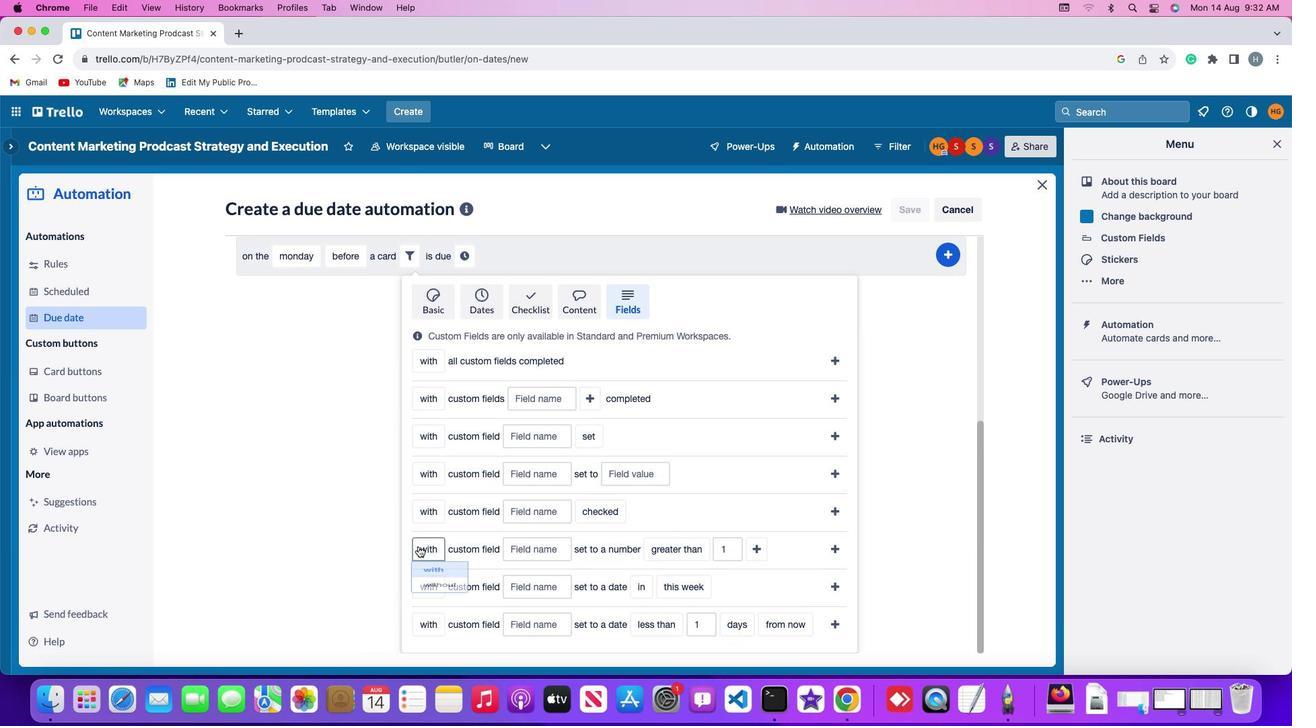 
Action: Mouse pressed left at (391, 520)
Screenshot: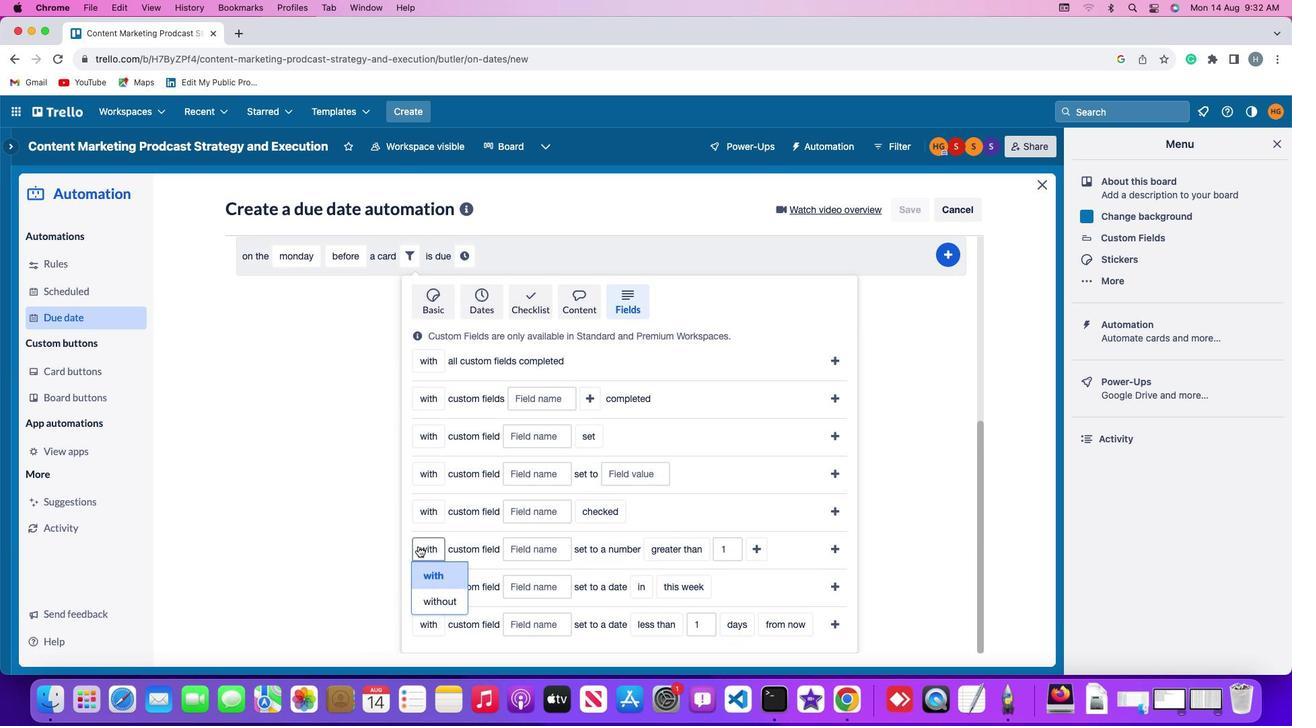 
Action: Mouse moved to (412, 551)
Screenshot: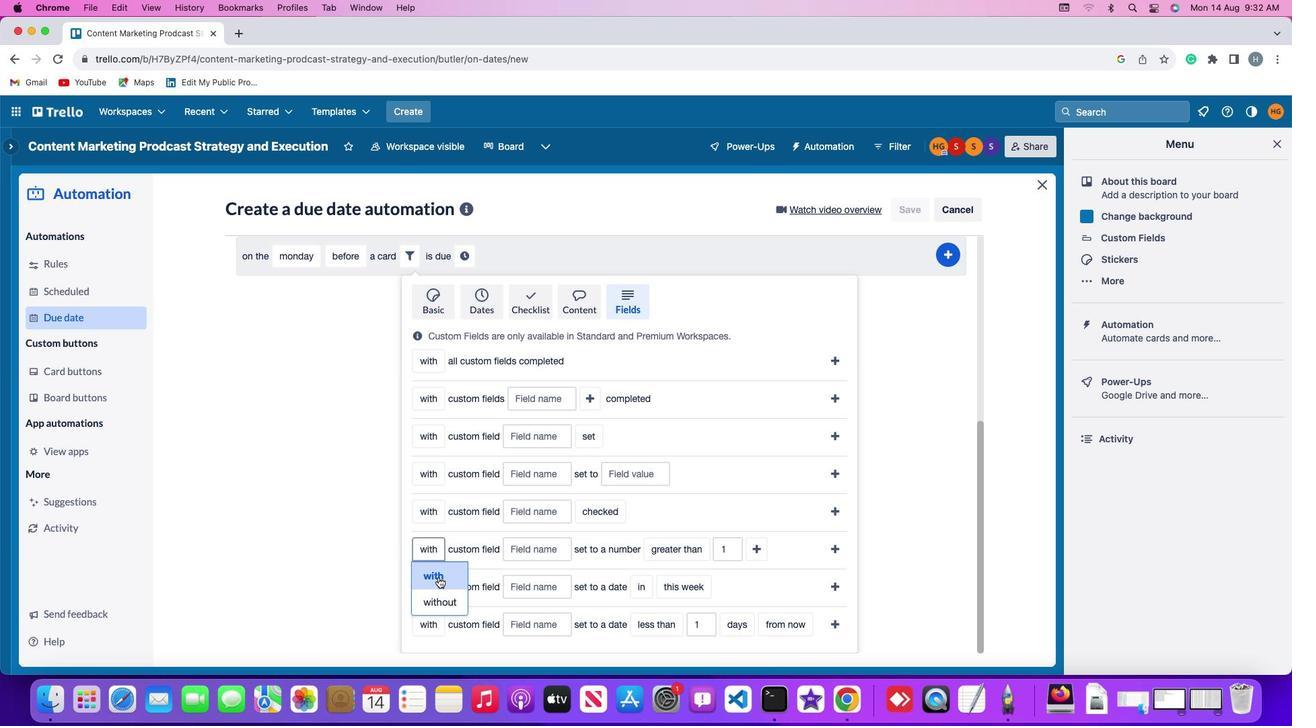 
Action: Mouse pressed left at (412, 551)
Screenshot: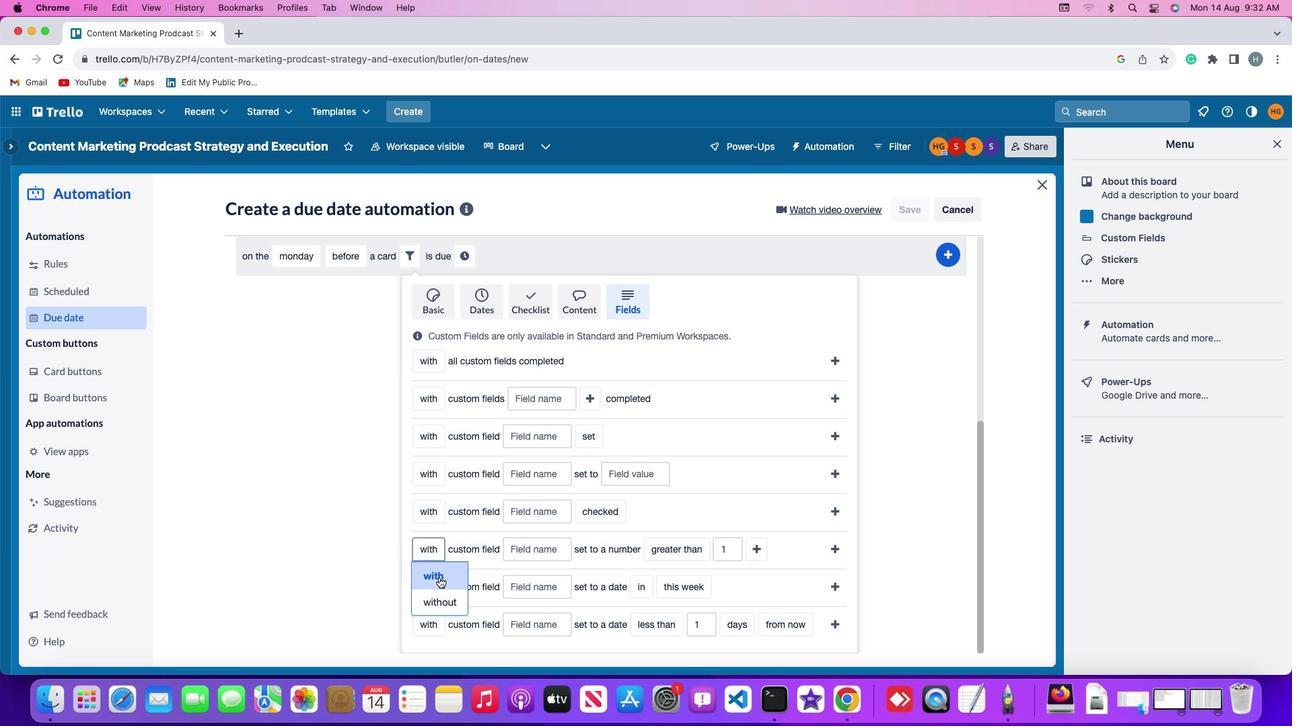
Action: Mouse moved to (513, 527)
Screenshot: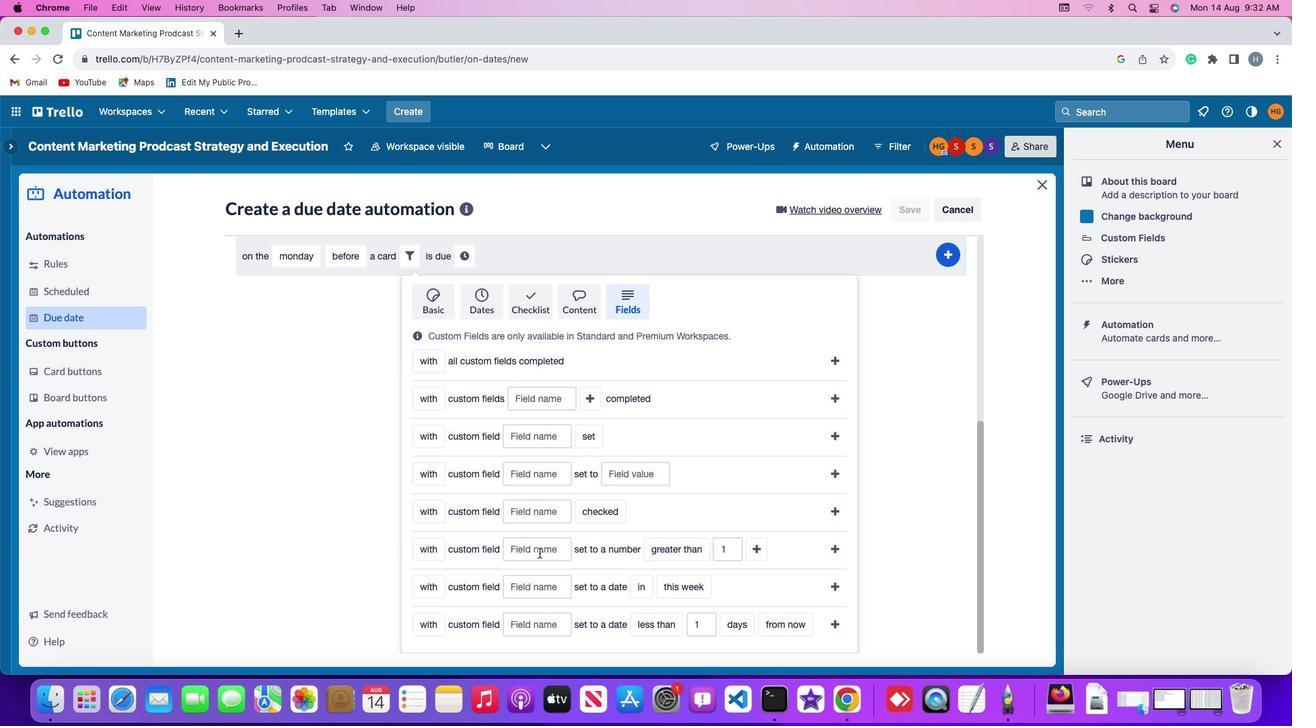 
Action: Mouse pressed left at (513, 527)
Screenshot: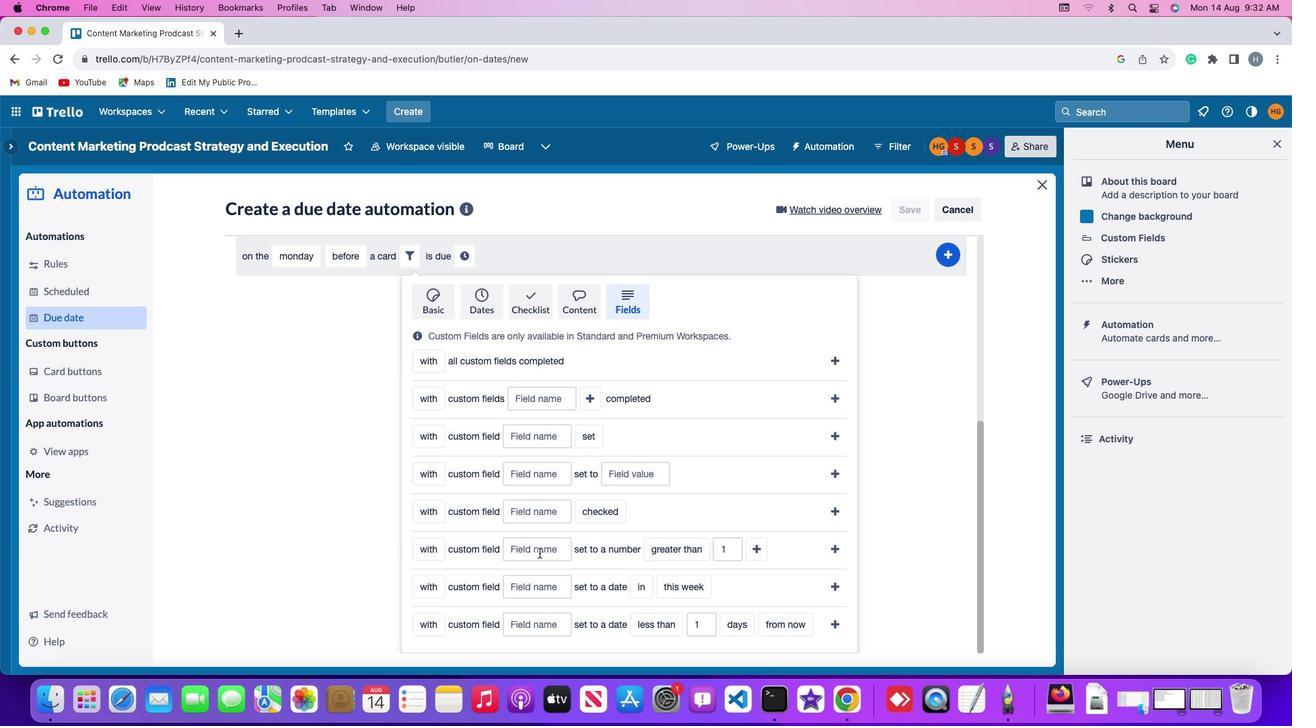 
Action: Mouse moved to (514, 526)
Screenshot: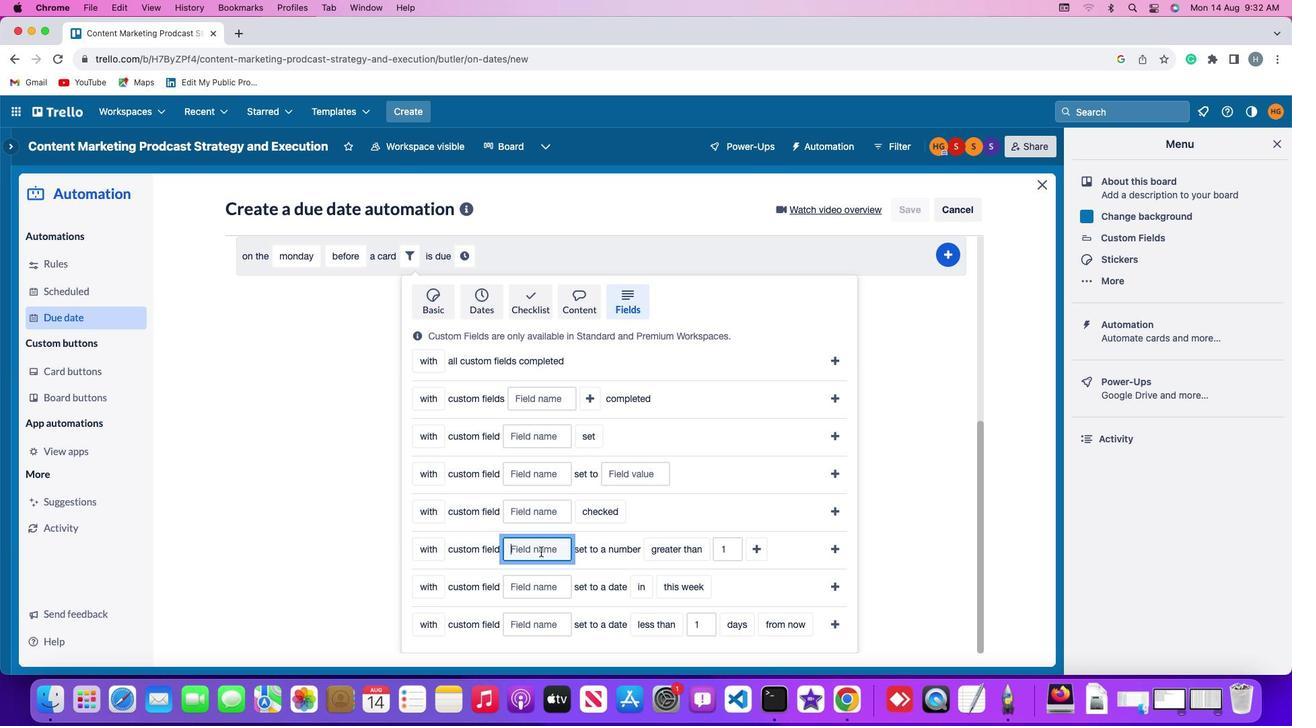 
Action: Key pressed Key.shift'R''e''s''u''m''e'
Screenshot: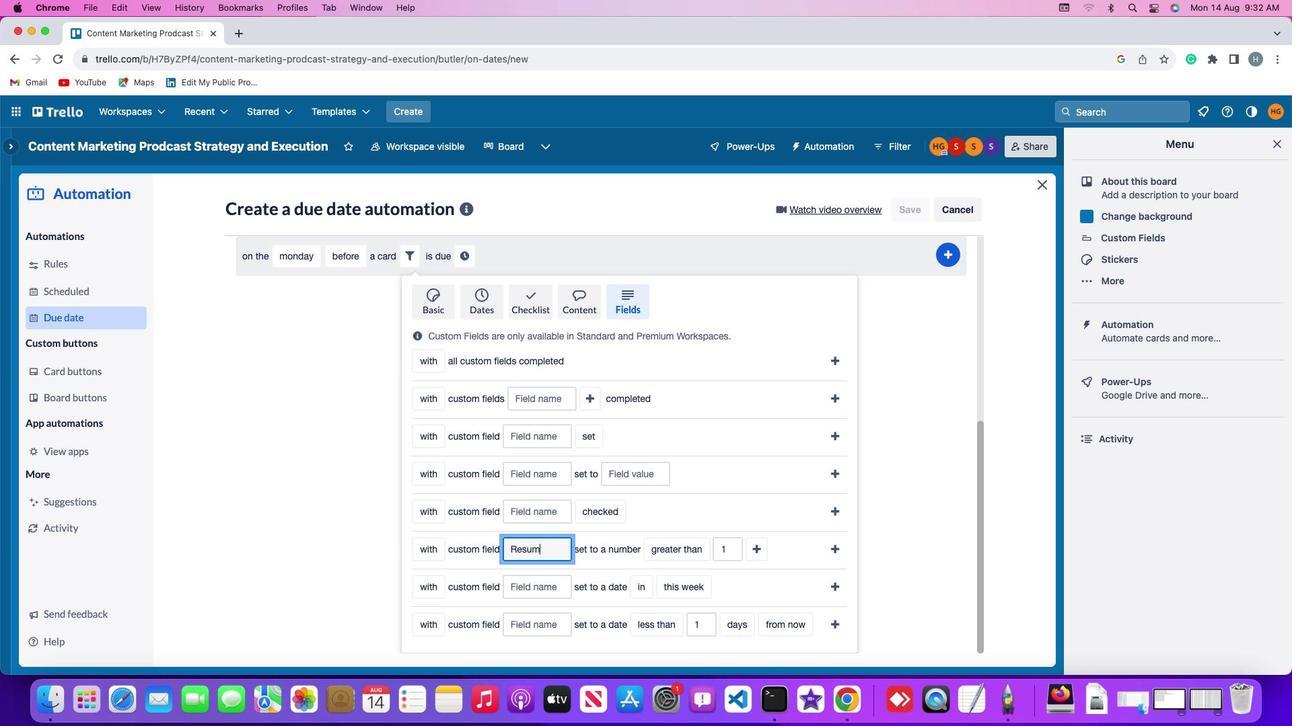 
Action: Mouse moved to (654, 529)
Screenshot: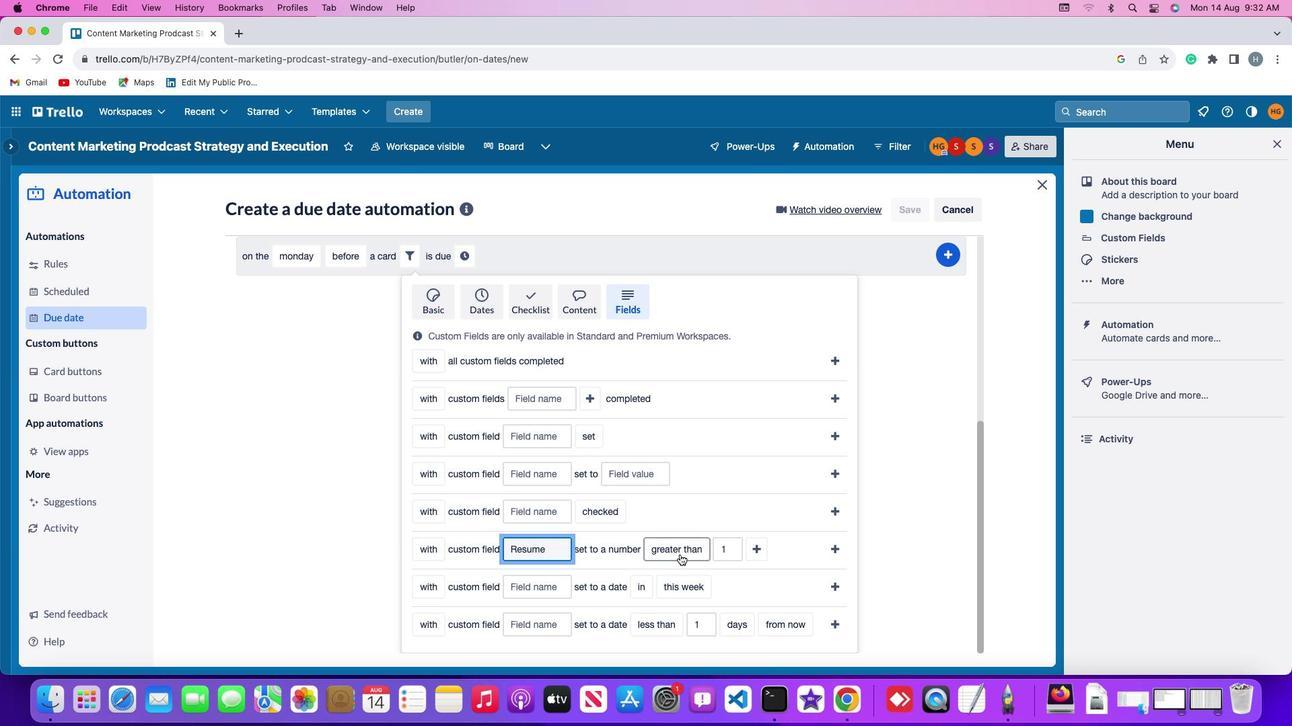 
Action: Mouse pressed left at (654, 529)
Screenshot: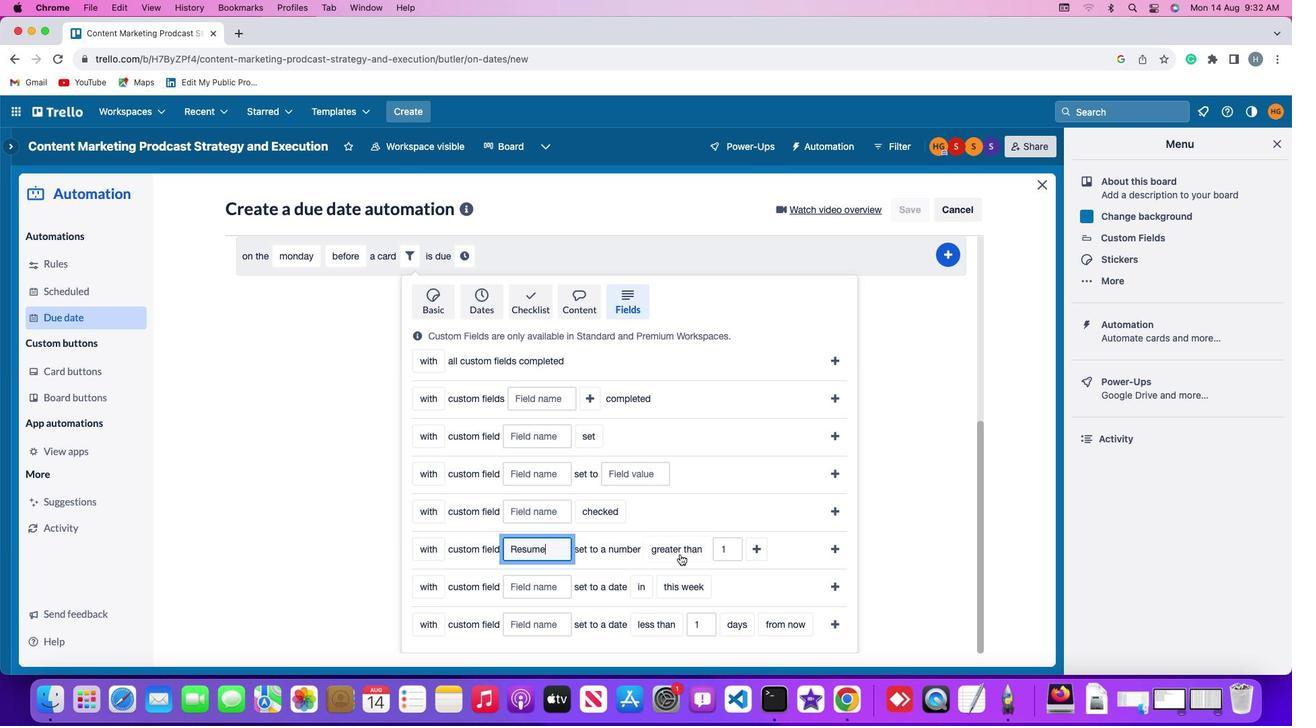 
Action: Mouse moved to (679, 442)
Screenshot: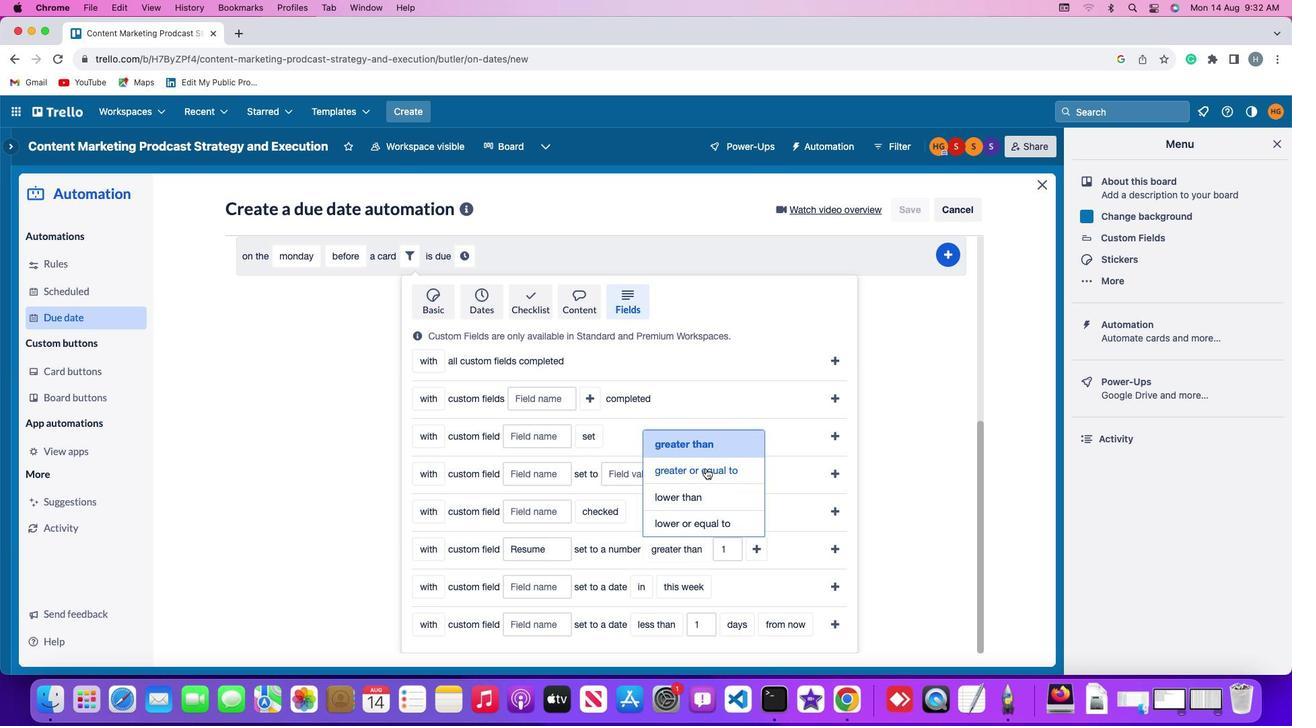
Action: Mouse pressed left at (679, 442)
Screenshot: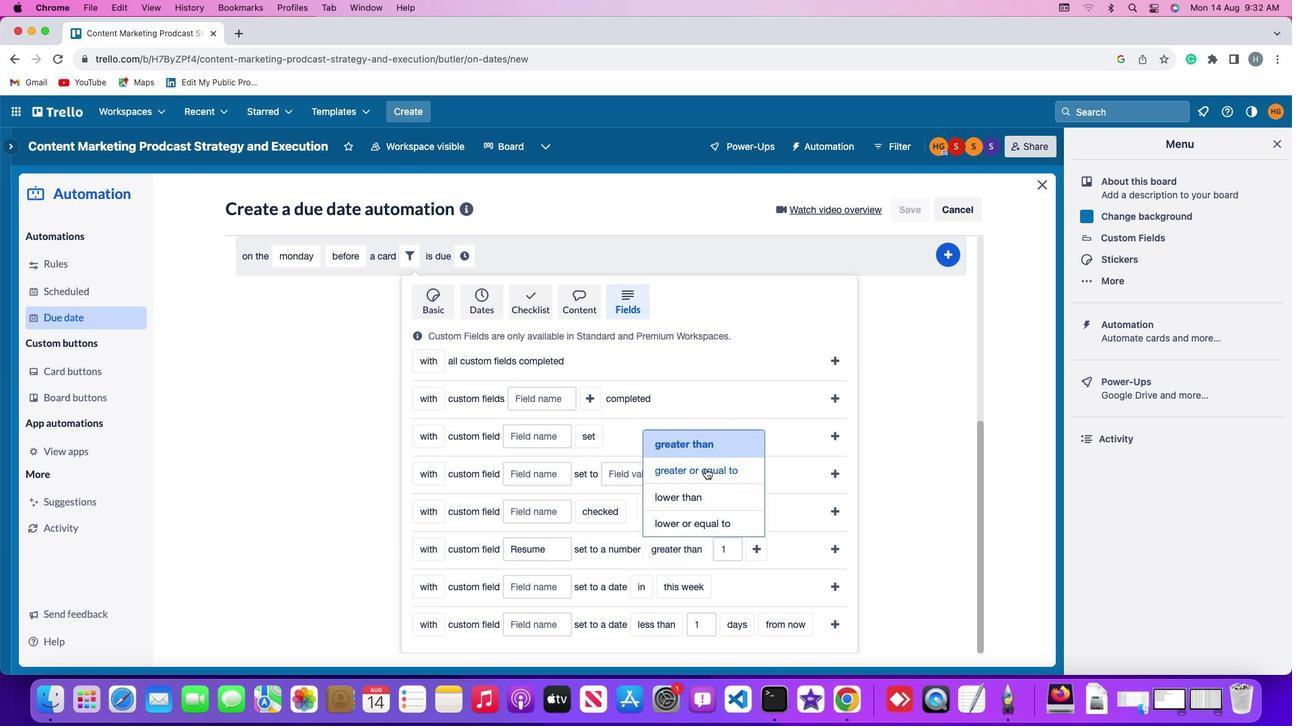 
Action: Mouse moved to (725, 518)
Screenshot: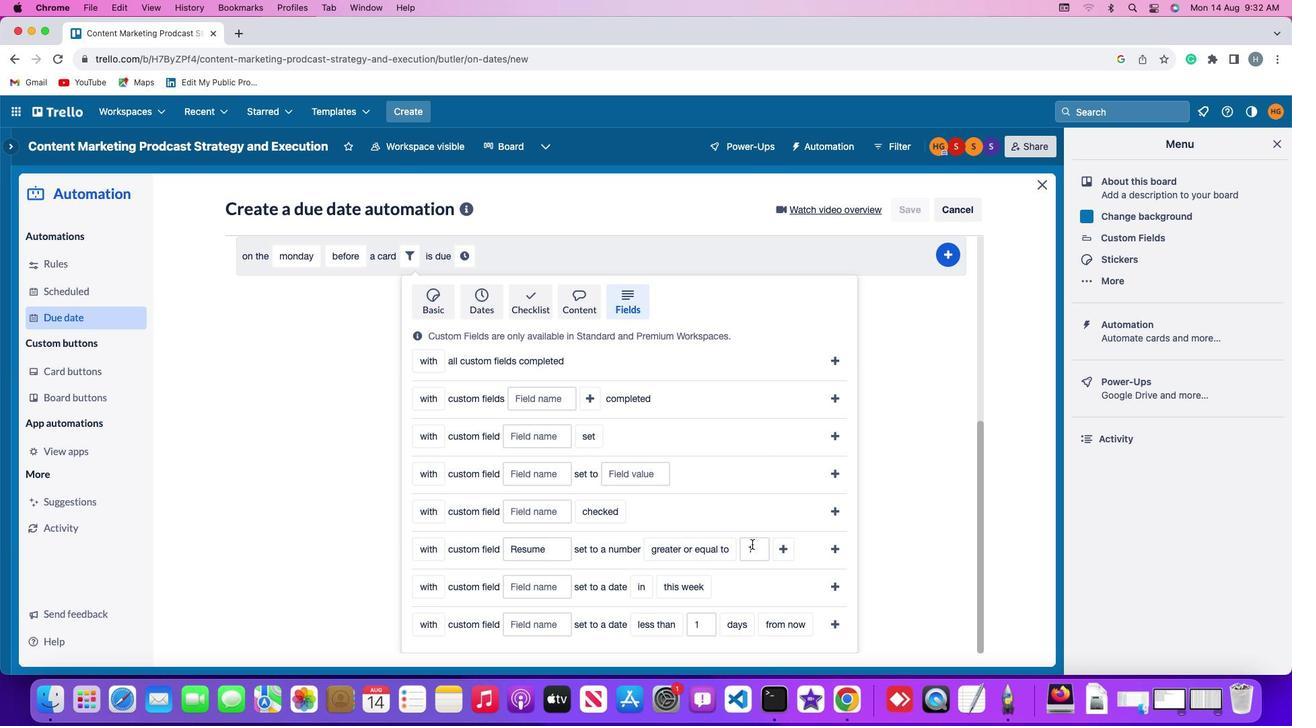 
Action: Mouse pressed left at (725, 518)
Screenshot: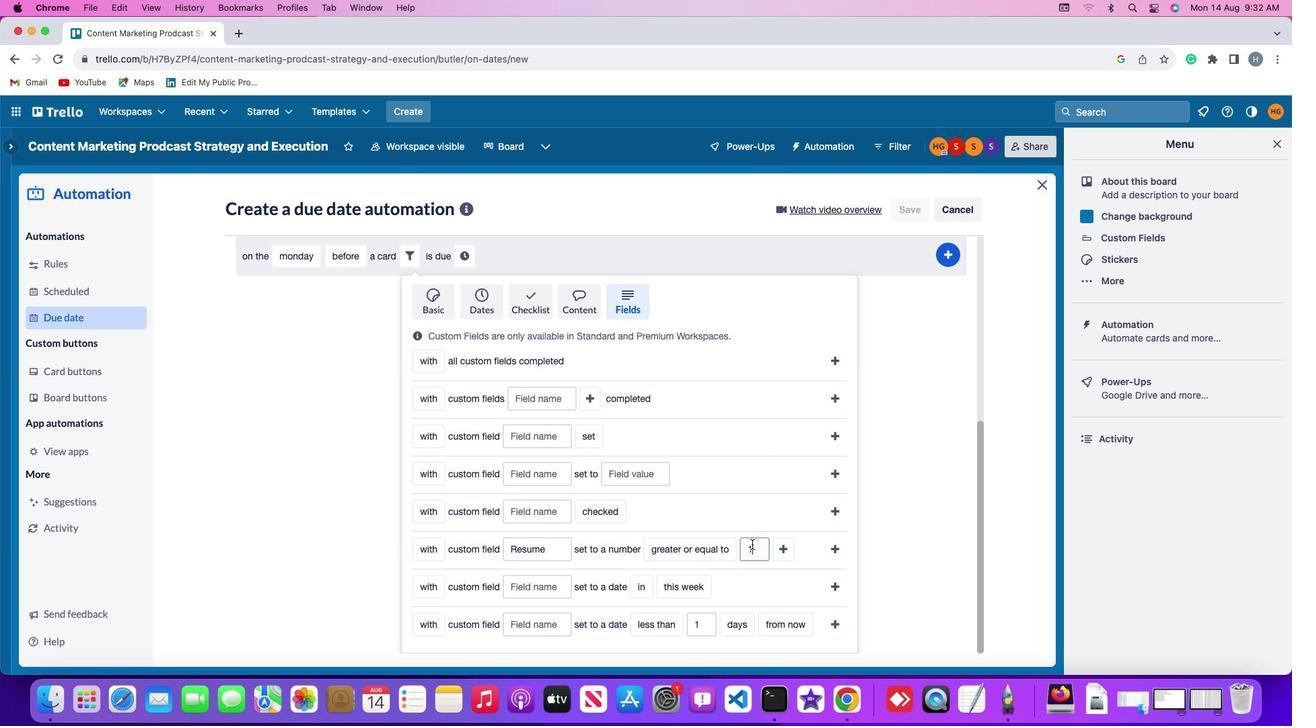 
Action: Mouse moved to (731, 525)
Screenshot: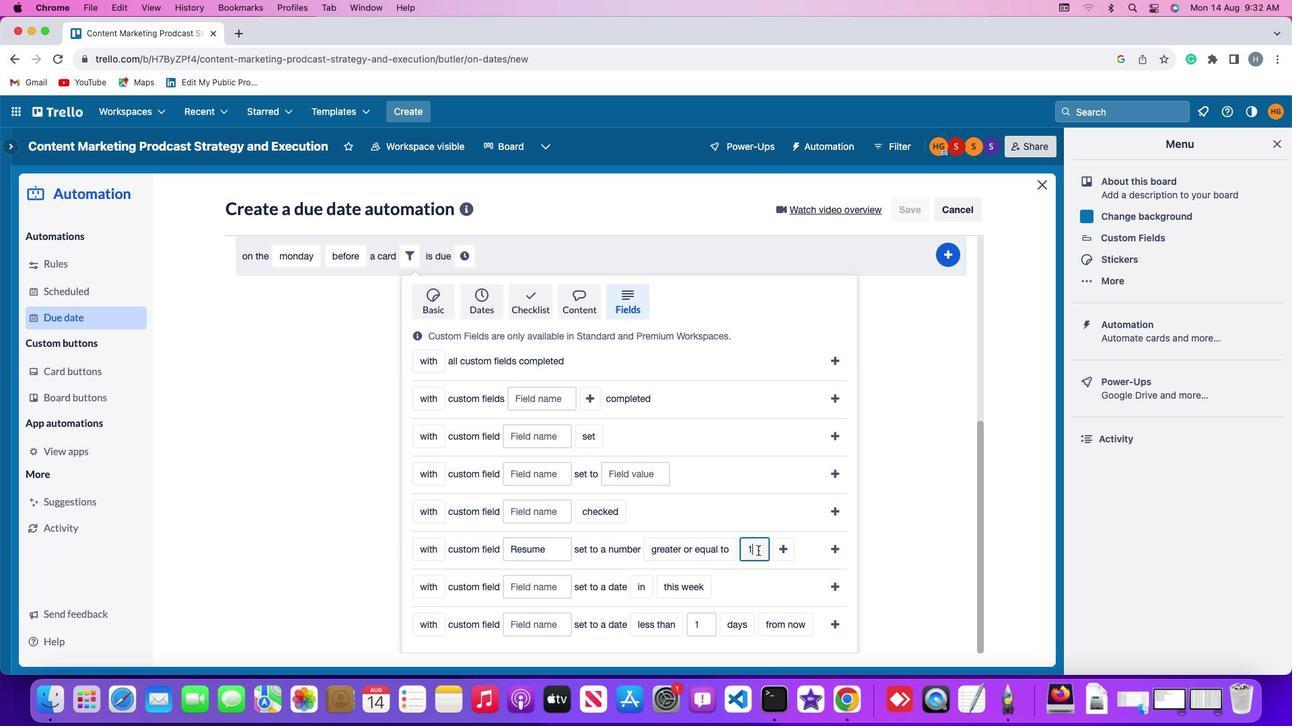 
Action: Key pressed Key.backspace
Screenshot: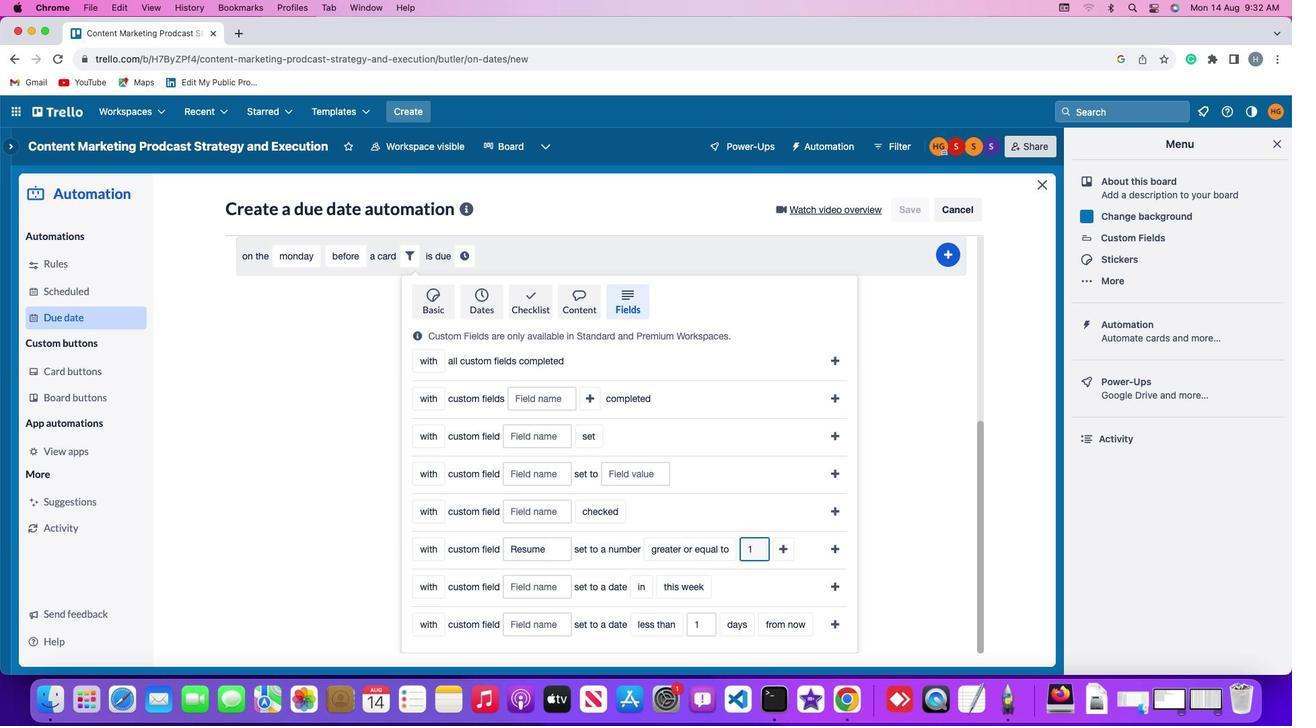 
Action: Mouse moved to (732, 524)
Screenshot: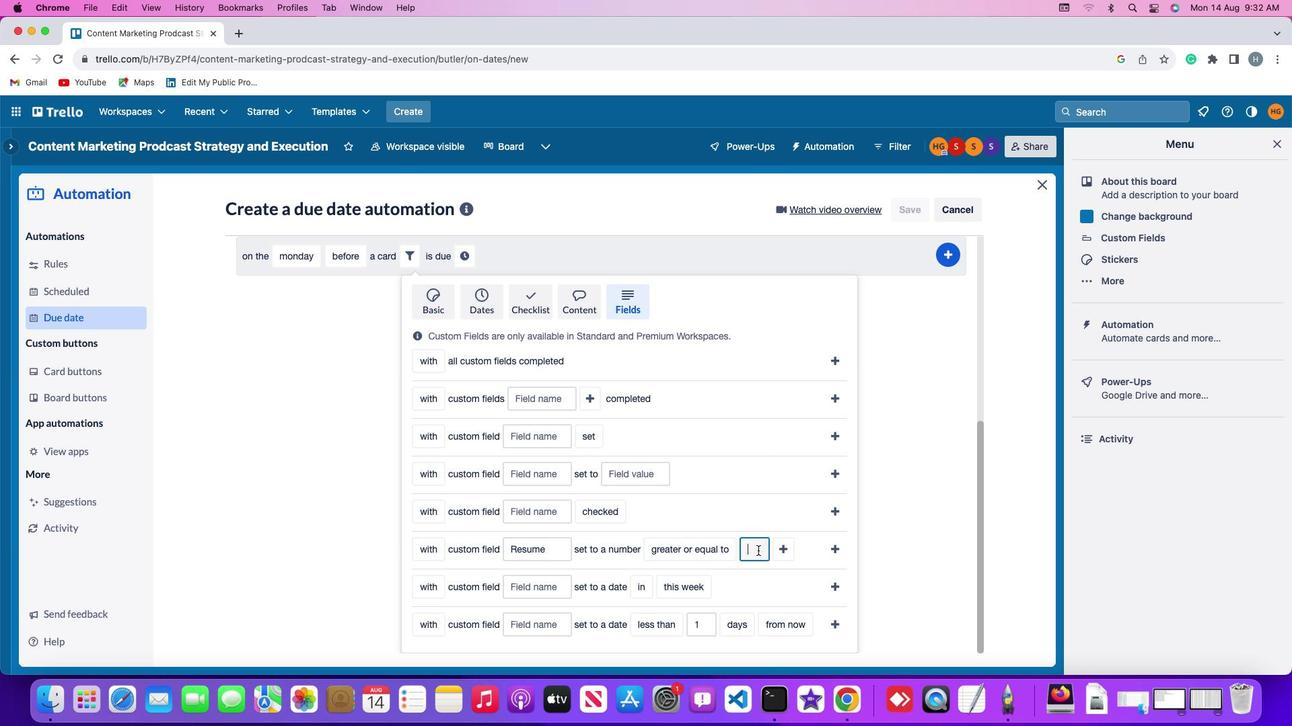 
Action: Key pressed '1'
Screenshot: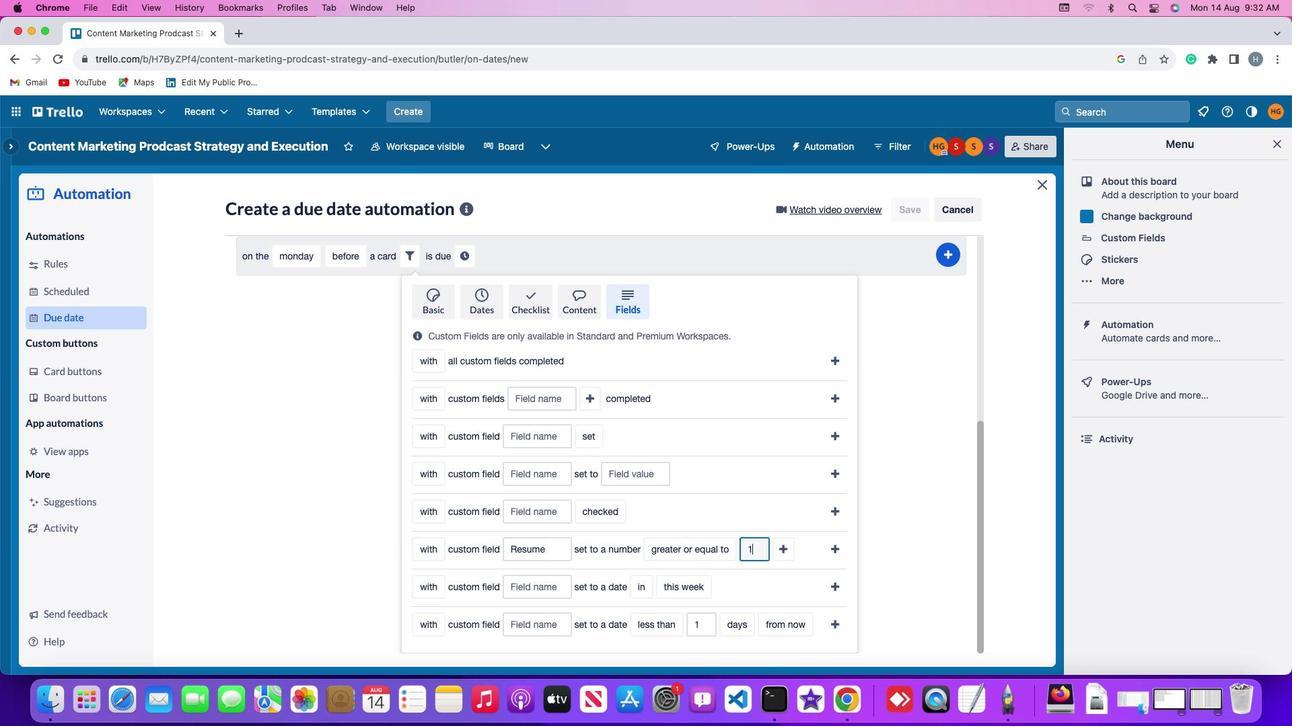 
Action: Mouse moved to (756, 523)
Screenshot: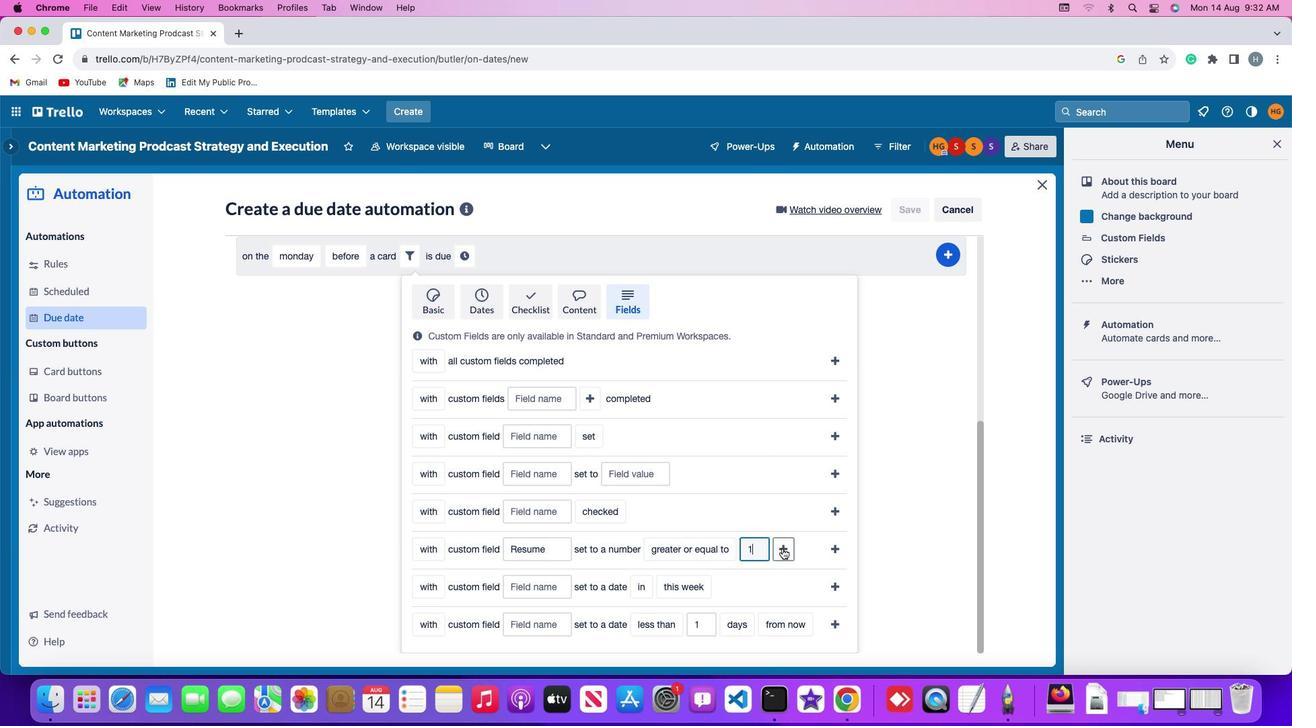 
Action: Mouse pressed left at (756, 523)
Screenshot: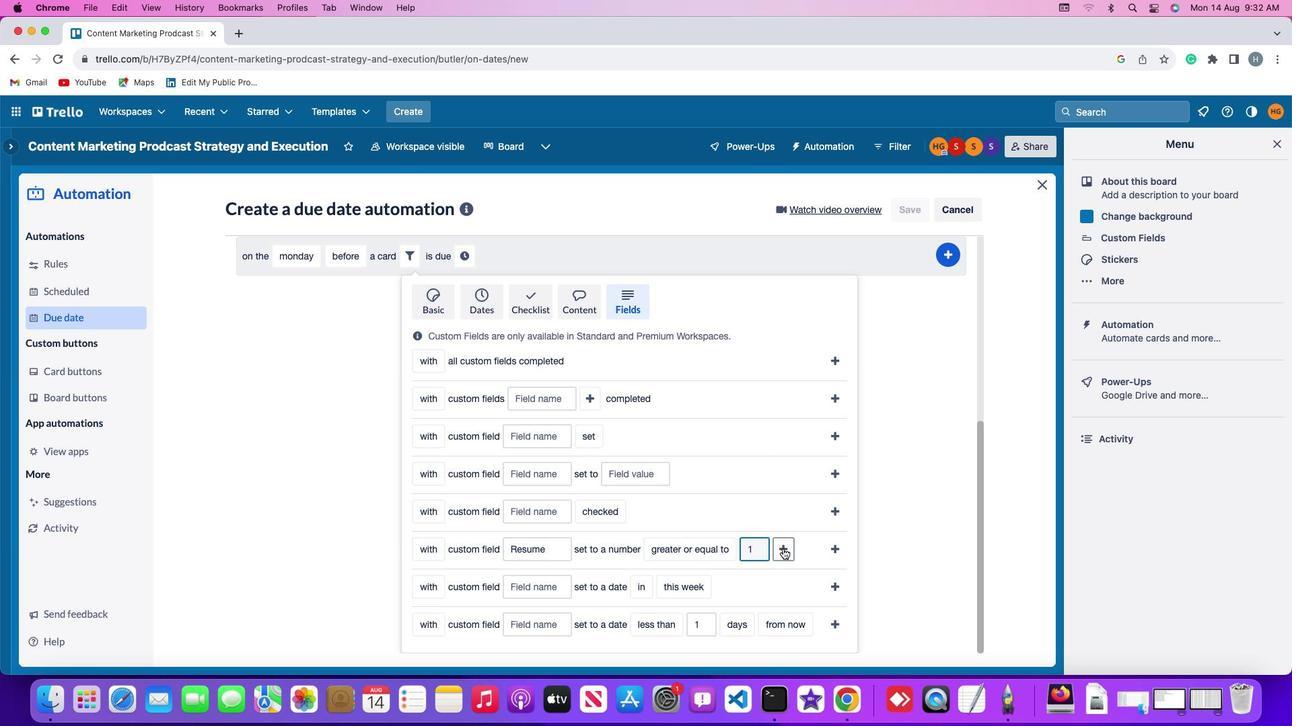 
Action: Mouse moved to (812, 525)
Screenshot: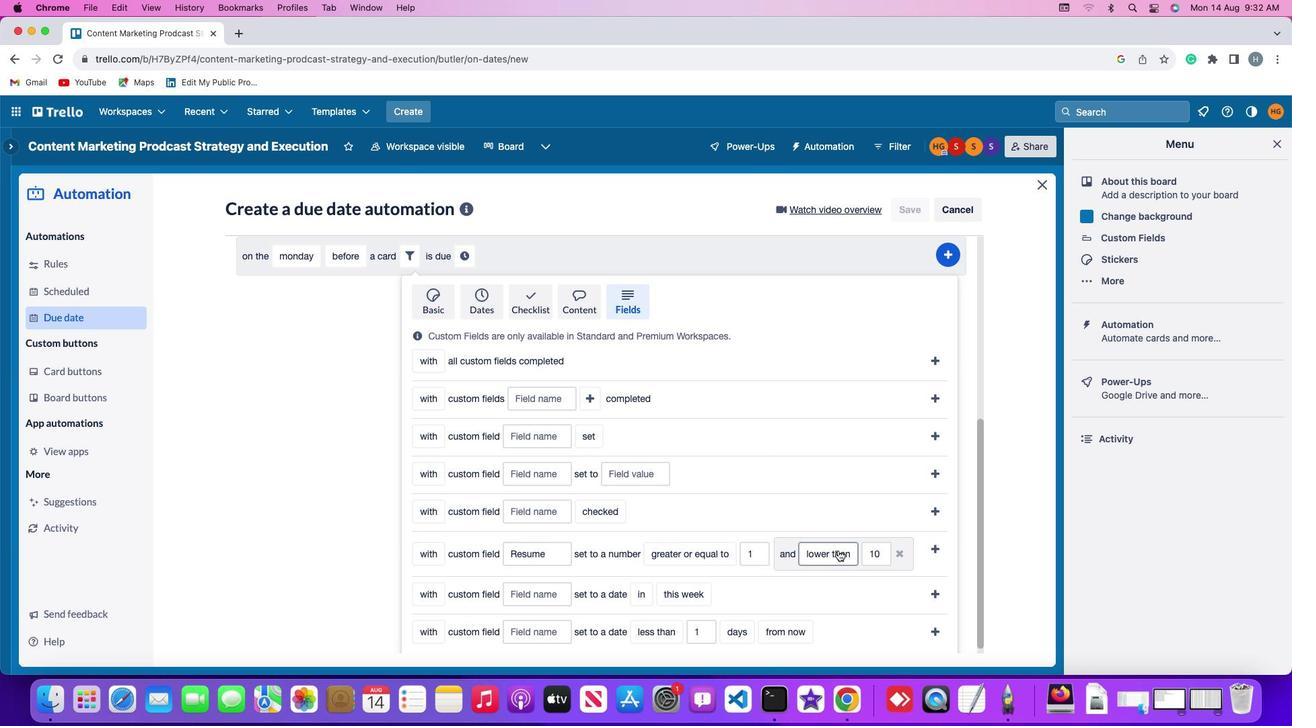 
Action: Mouse pressed left at (812, 525)
Screenshot: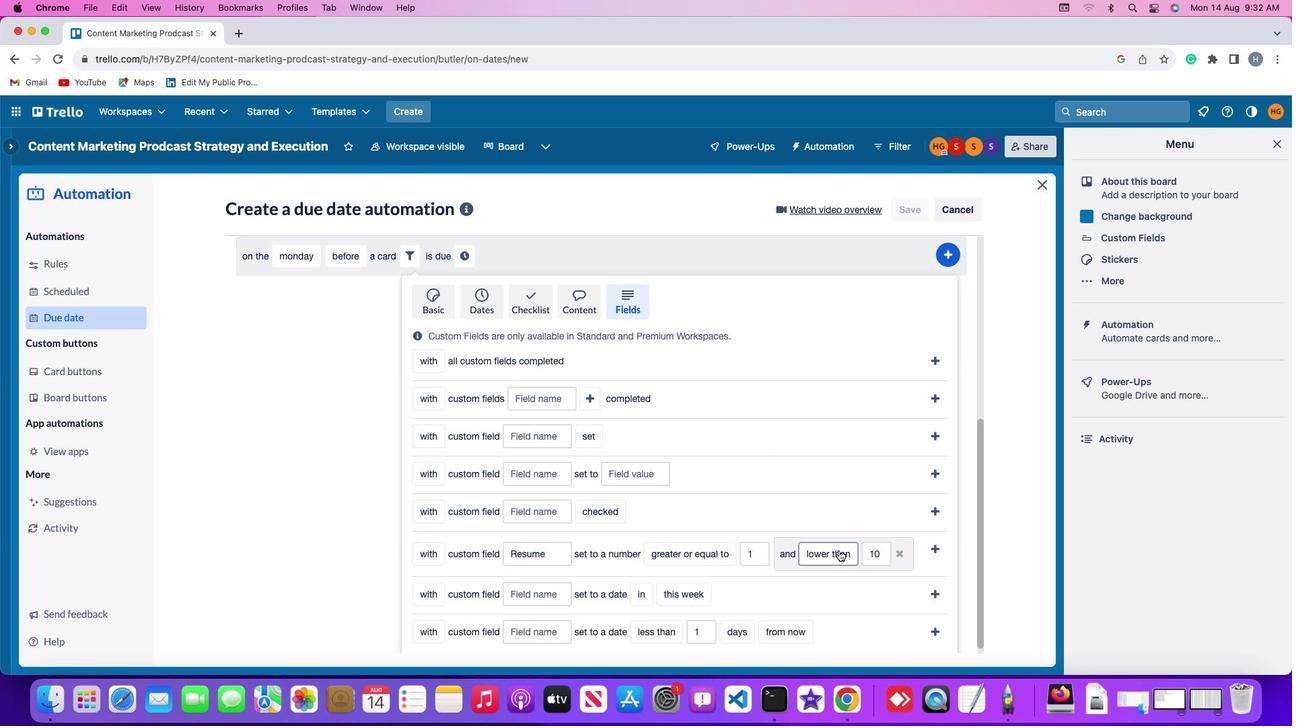
Action: Mouse moved to (817, 422)
Screenshot: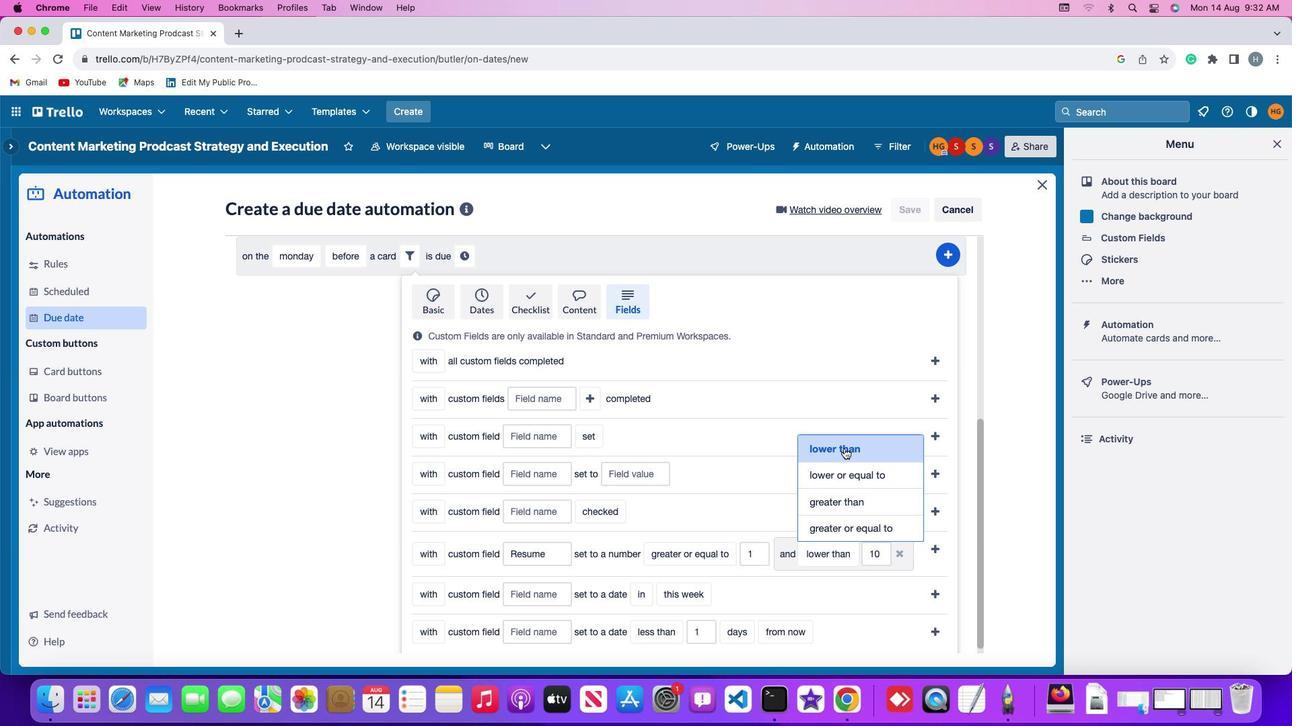
Action: Mouse pressed left at (817, 422)
Screenshot: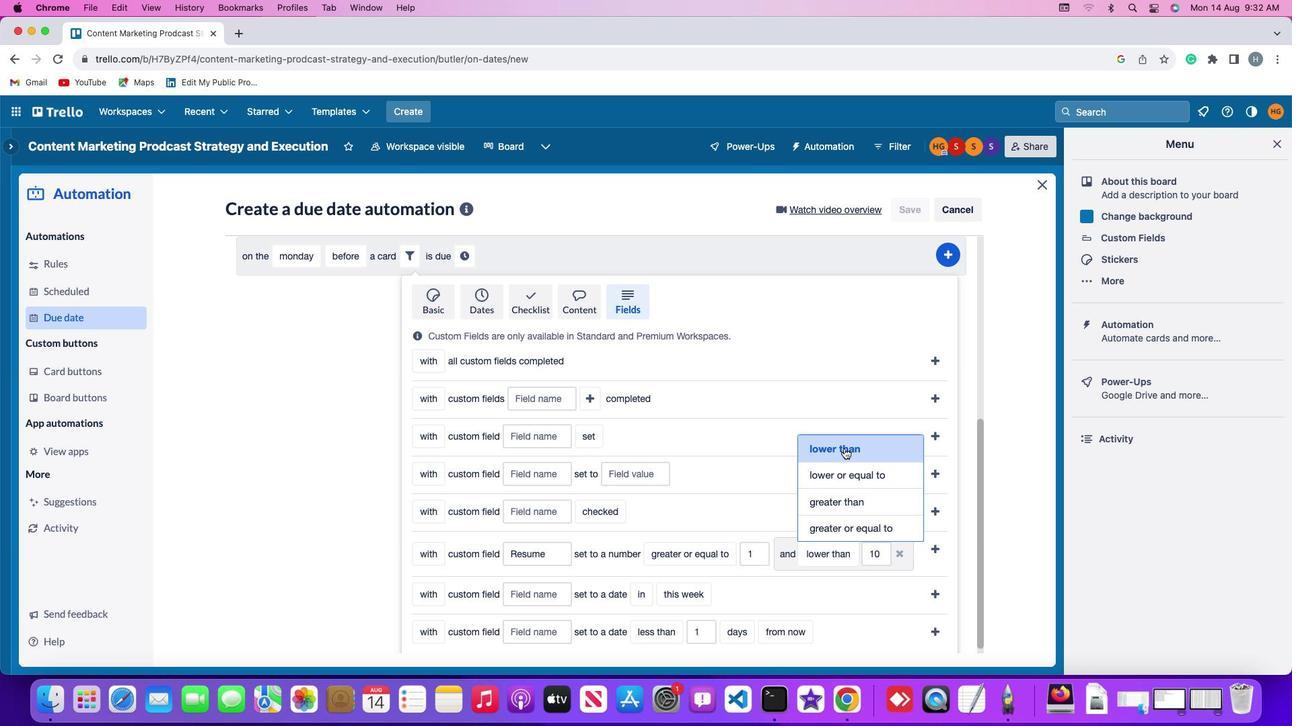 
Action: Mouse moved to (859, 529)
Screenshot: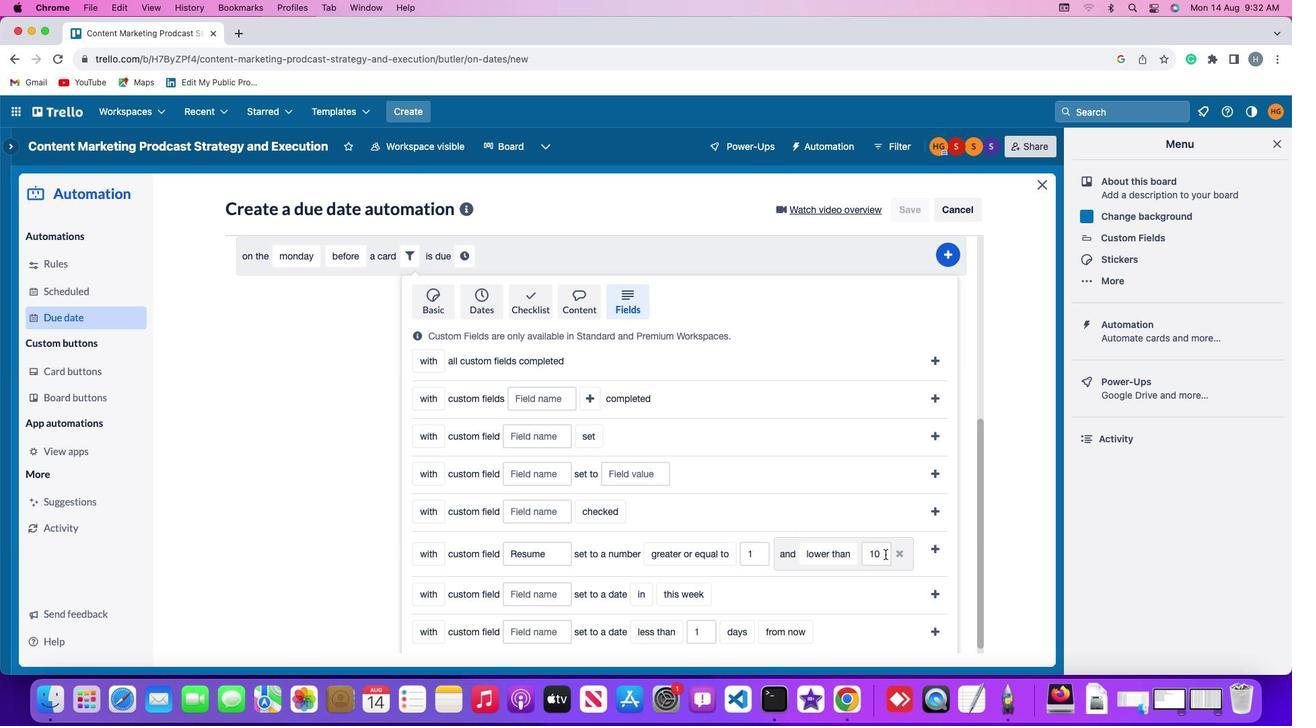 
Action: Mouse pressed left at (859, 529)
Screenshot: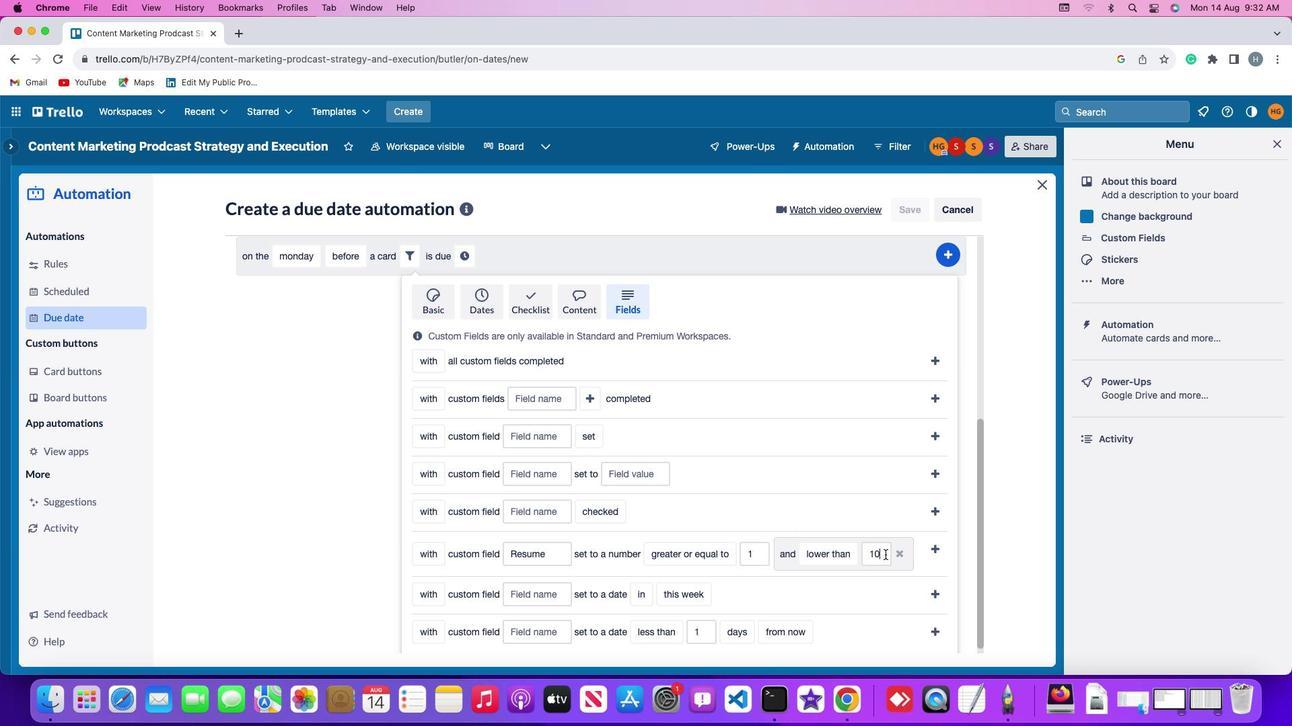 
Action: Key pressed Key.backspaceKey.backspace'1''0'
Screenshot: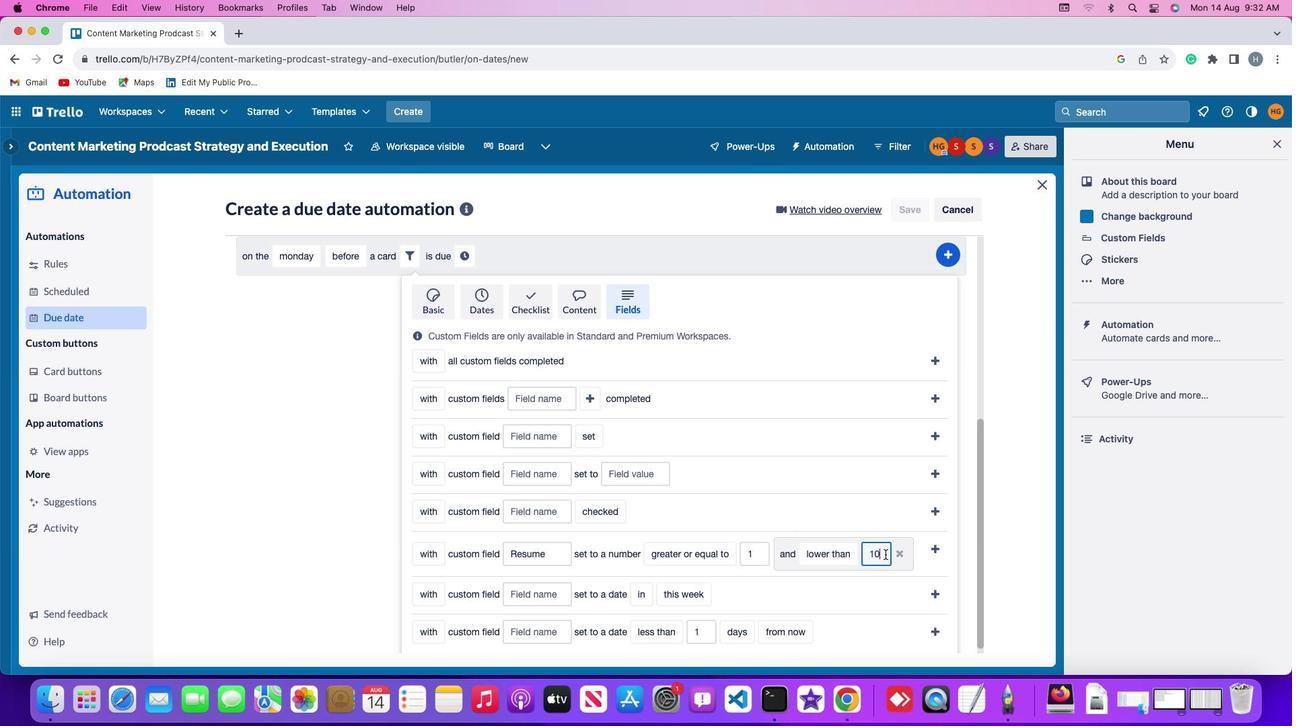 
Action: Mouse moved to (908, 523)
Screenshot: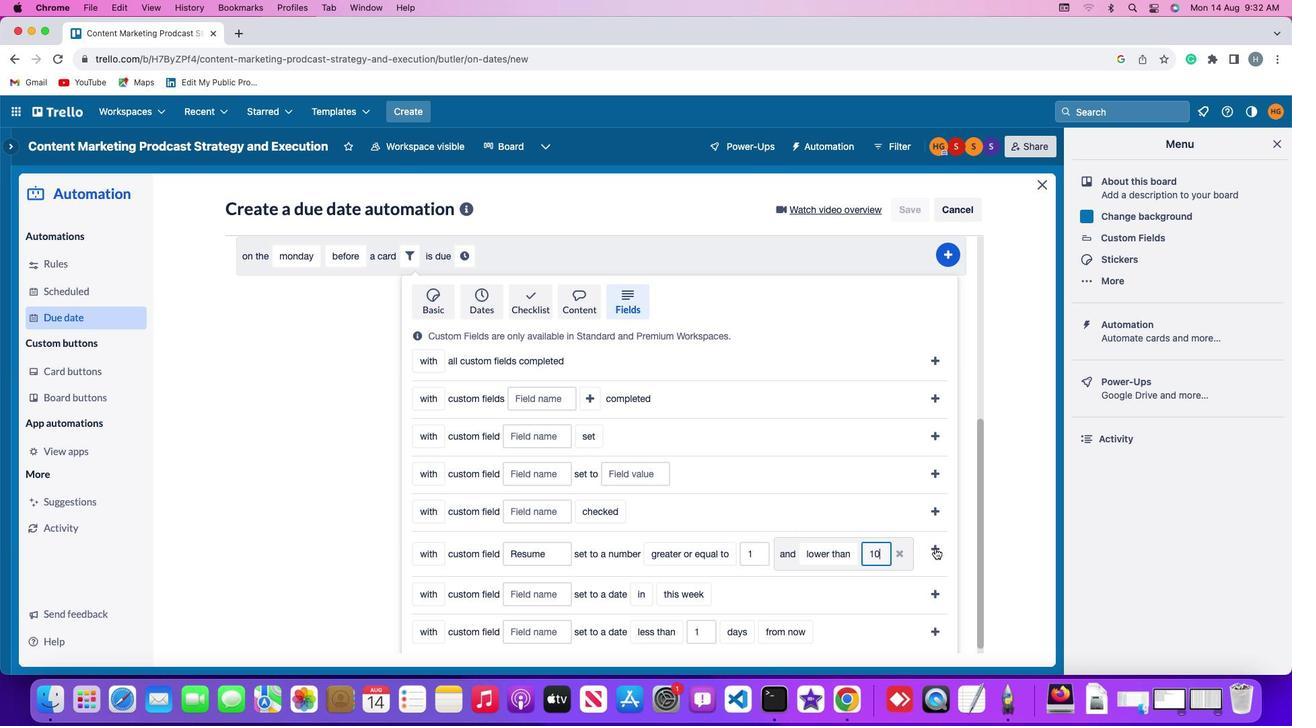 
Action: Mouse pressed left at (908, 523)
Screenshot: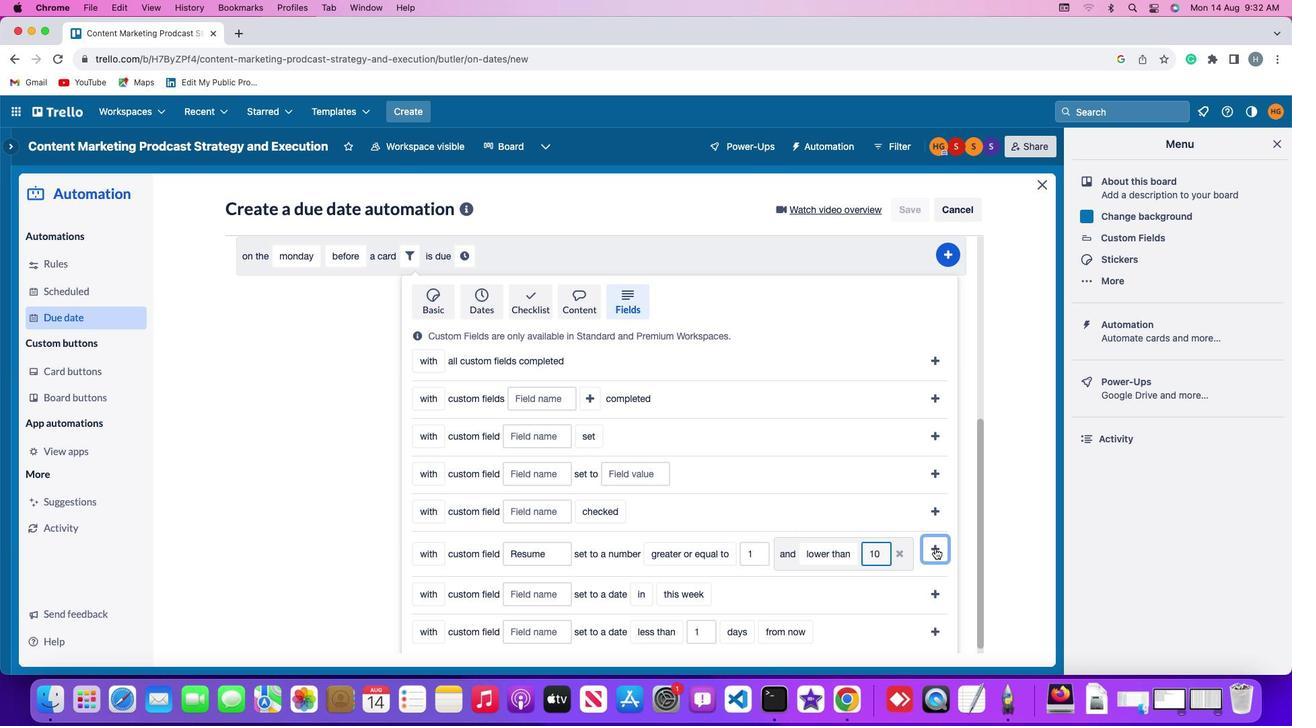 
Action: Mouse moved to (823, 558)
Screenshot: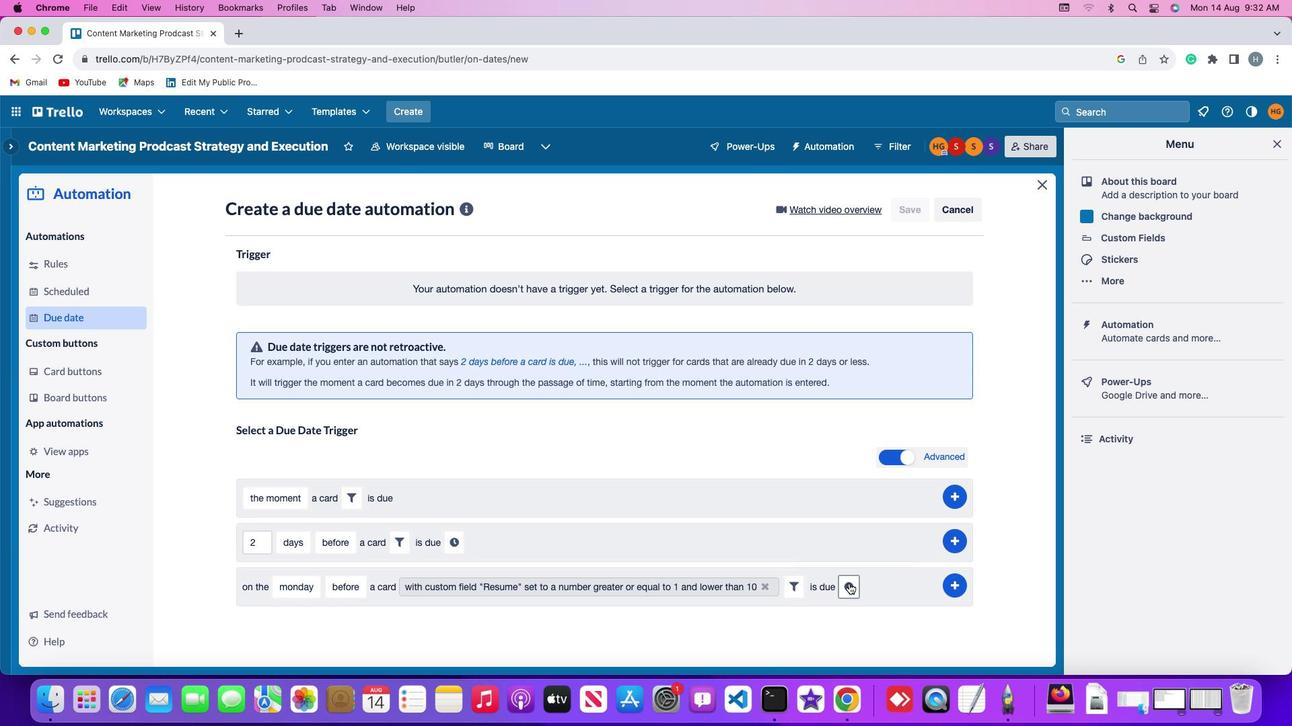 
Action: Mouse pressed left at (823, 558)
Screenshot: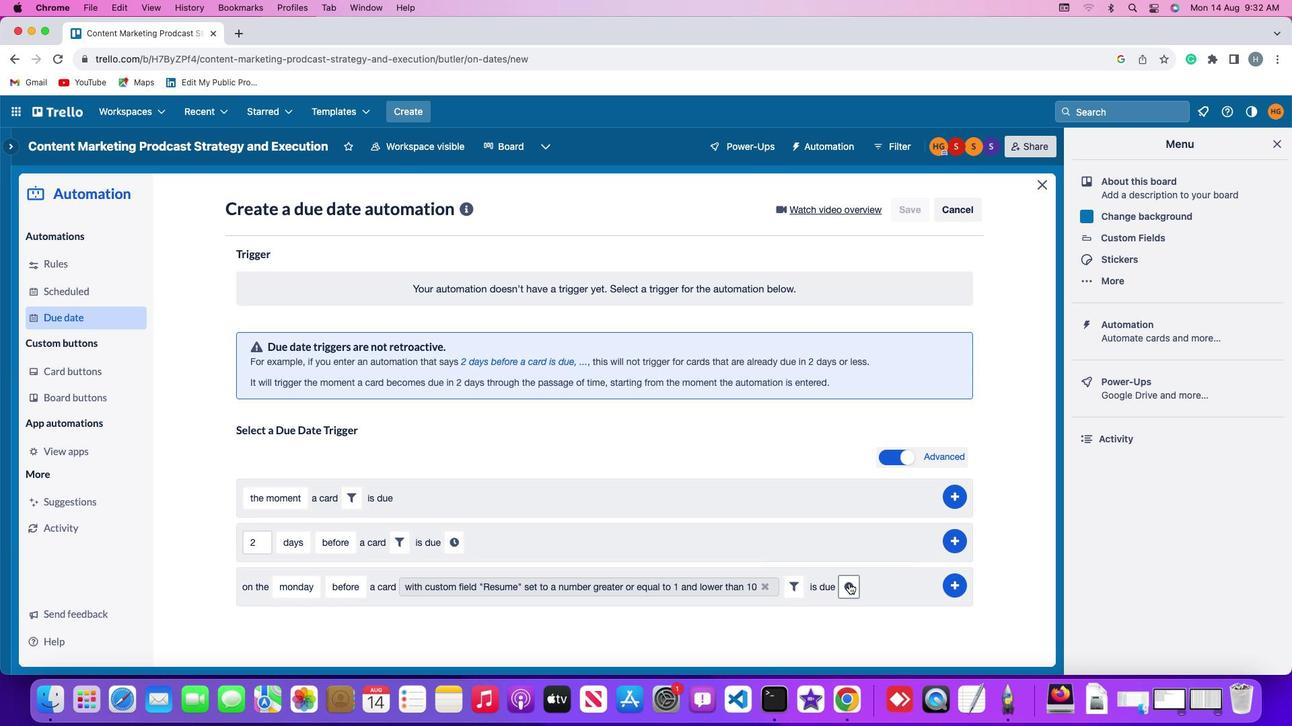 
Action: Mouse moved to (254, 592)
Screenshot: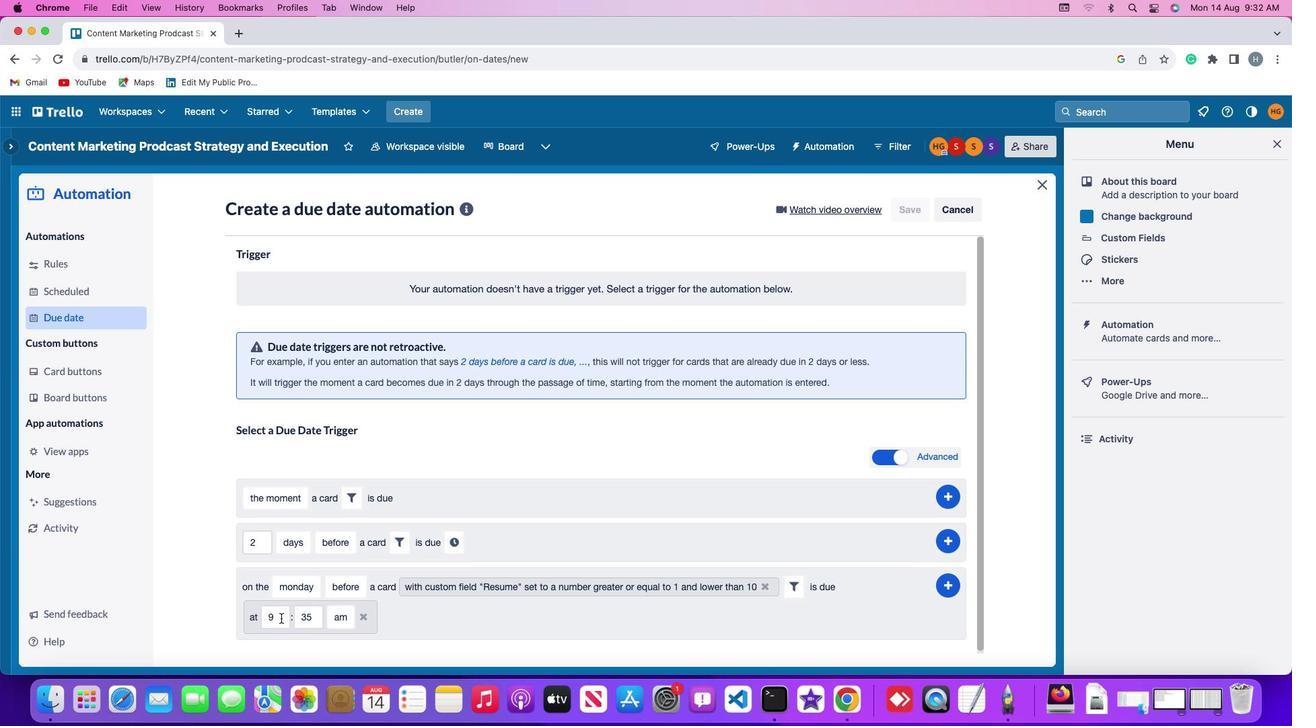 
Action: Mouse pressed left at (254, 592)
Screenshot: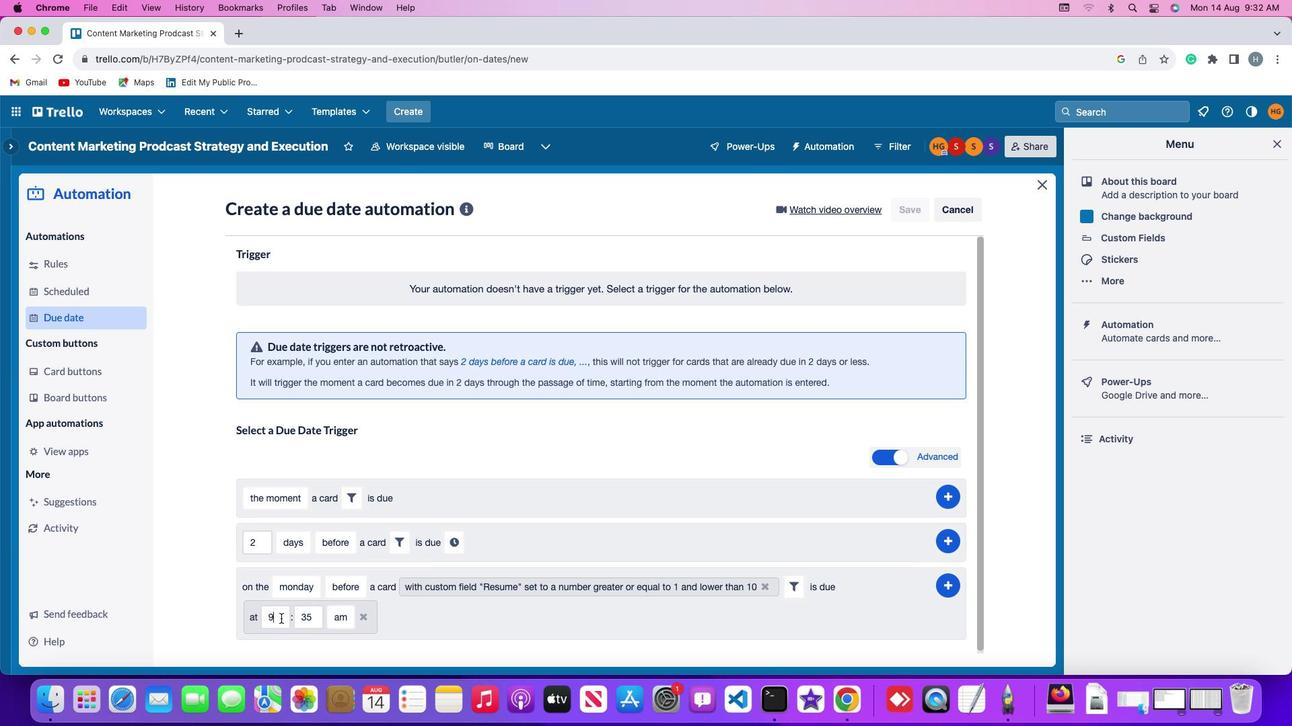 
Action: Key pressed Key.backspace
Screenshot: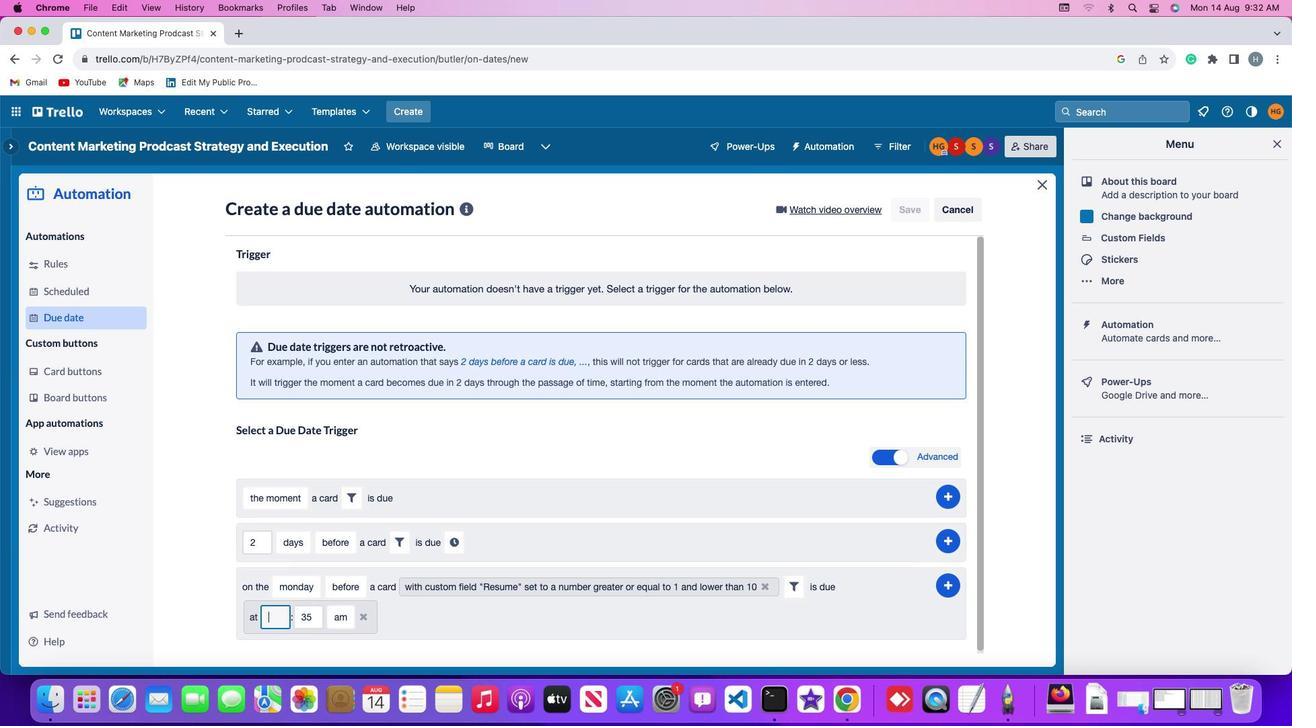 
Action: Mouse moved to (254, 593)
Screenshot: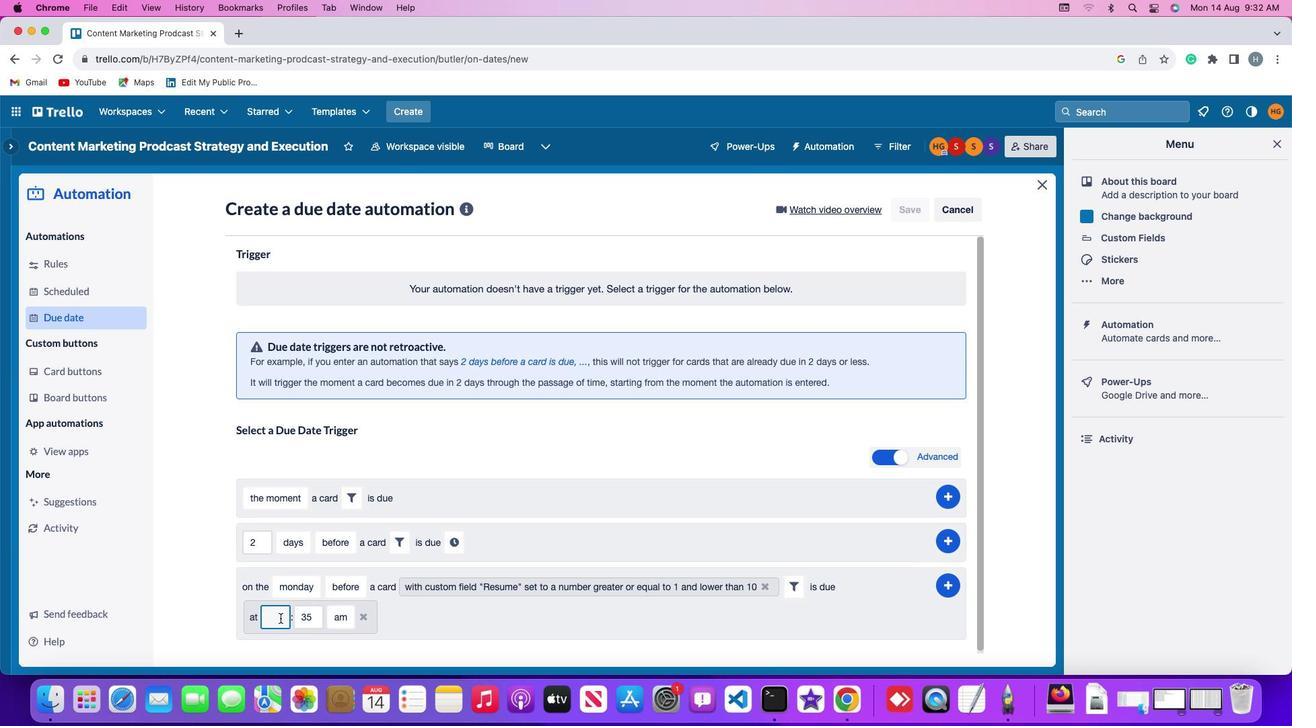 
Action: Key pressed '1''1'
Screenshot: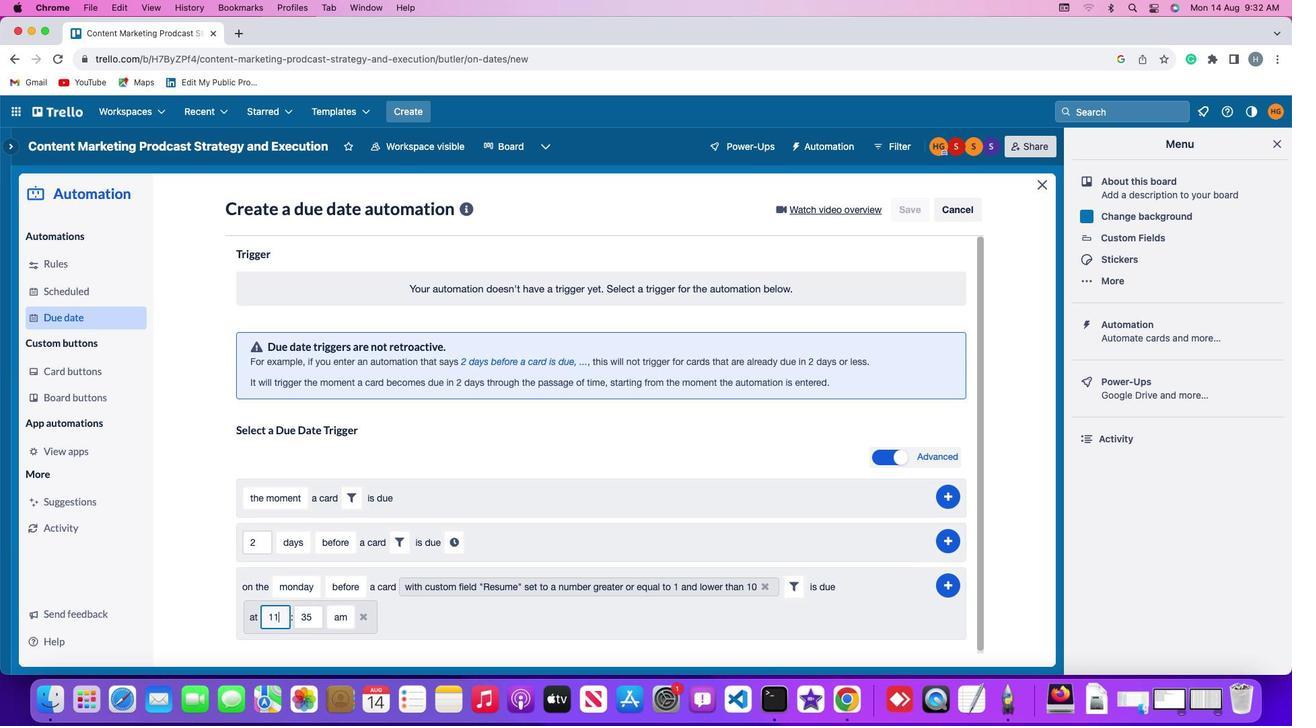 
Action: Mouse moved to (290, 591)
Screenshot: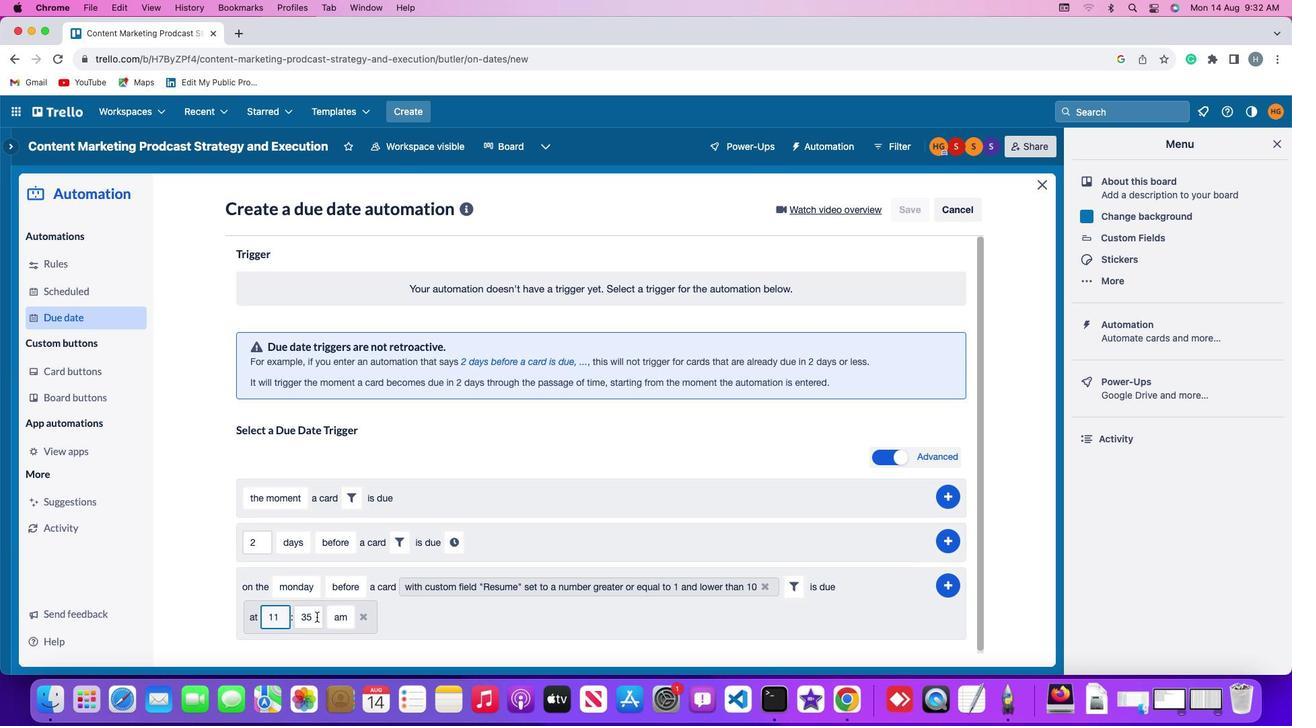 
Action: Mouse pressed left at (290, 591)
Screenshot: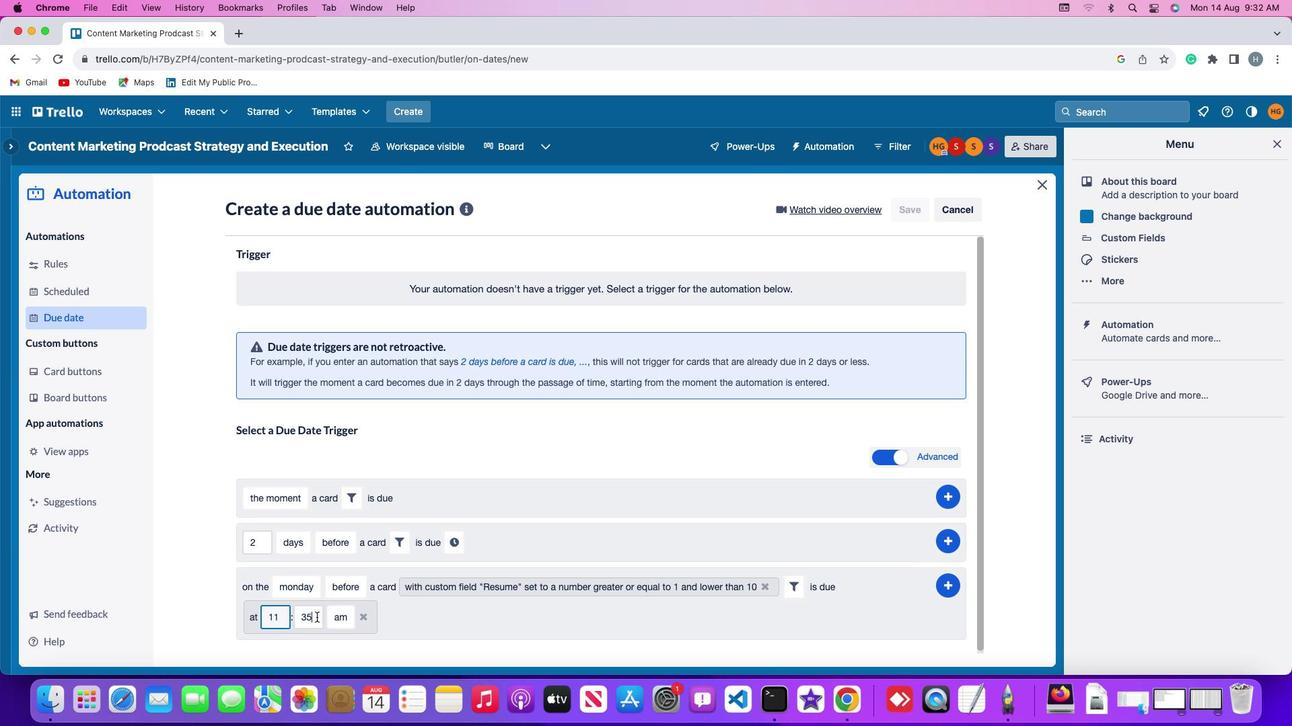 
Action: Mouse moved to (290, 591)
Screenshot: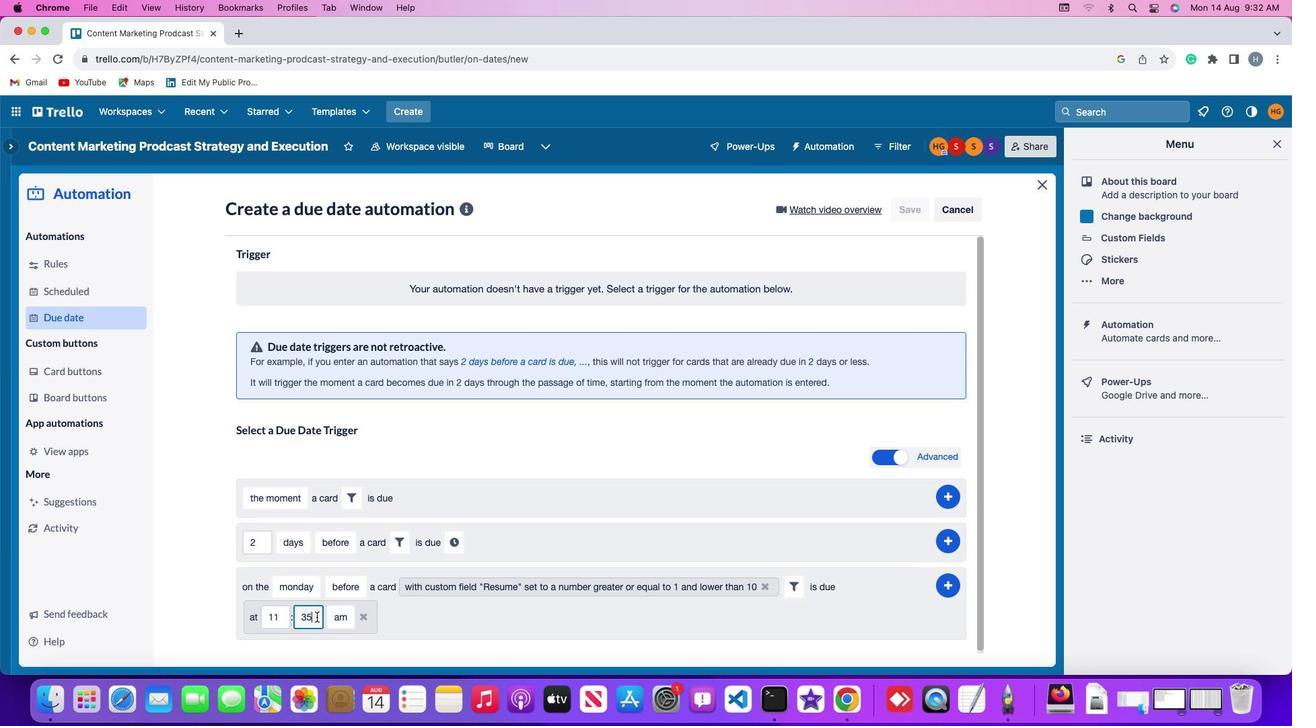 
Action: Key pressed Key.backspaceKey.backspace'0'
Screenshot: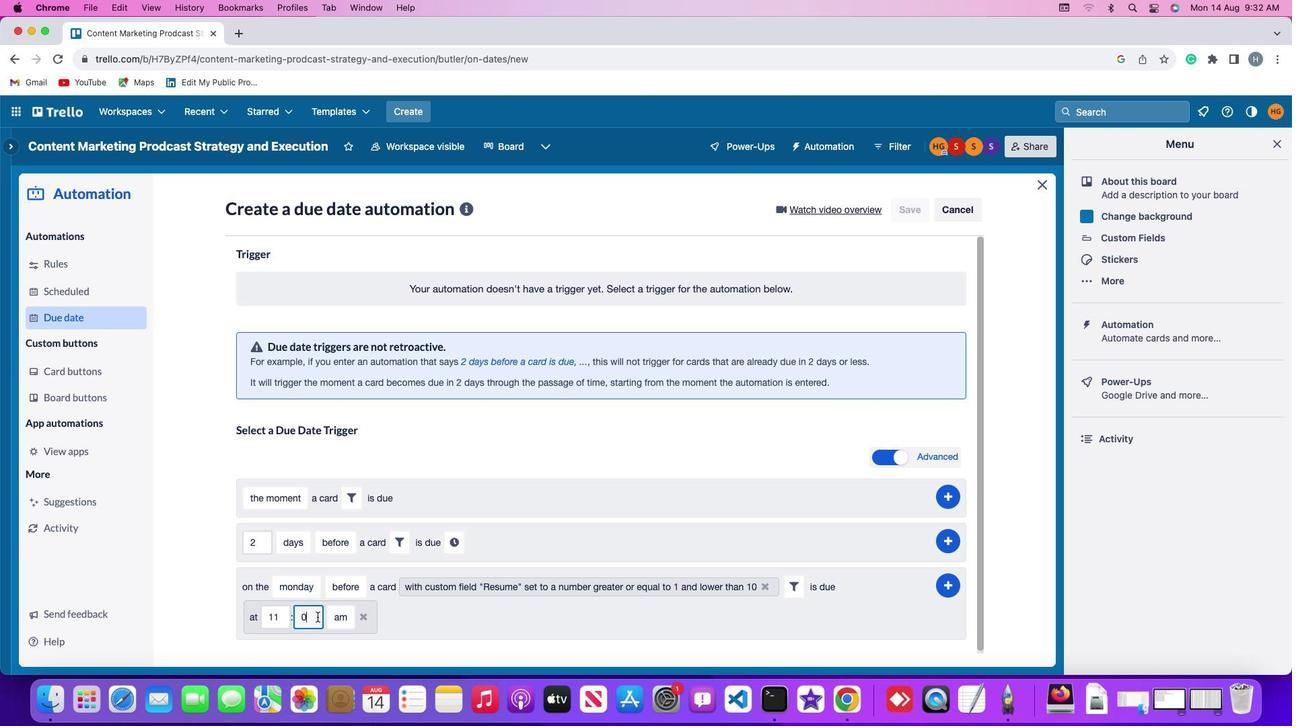 
Action: Mouse moved to (290, 591)
Screenshot: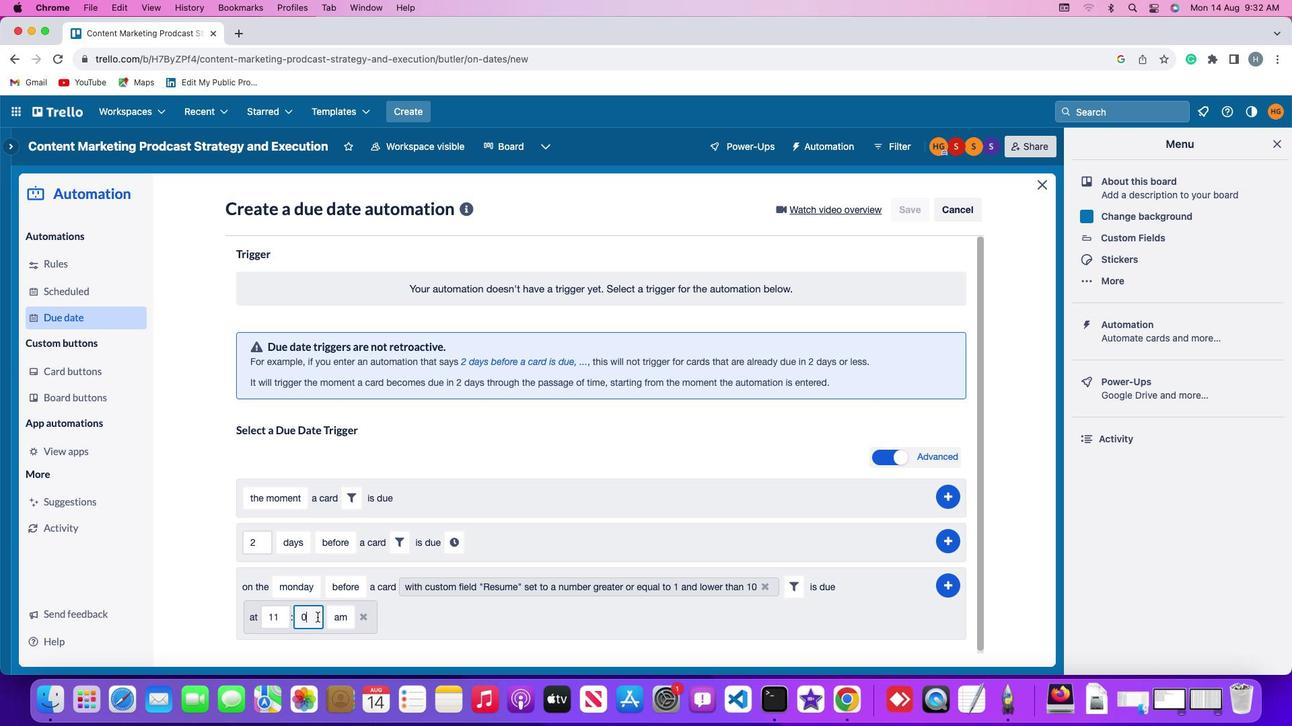 
Action: Key pressed '0'
Screenshot: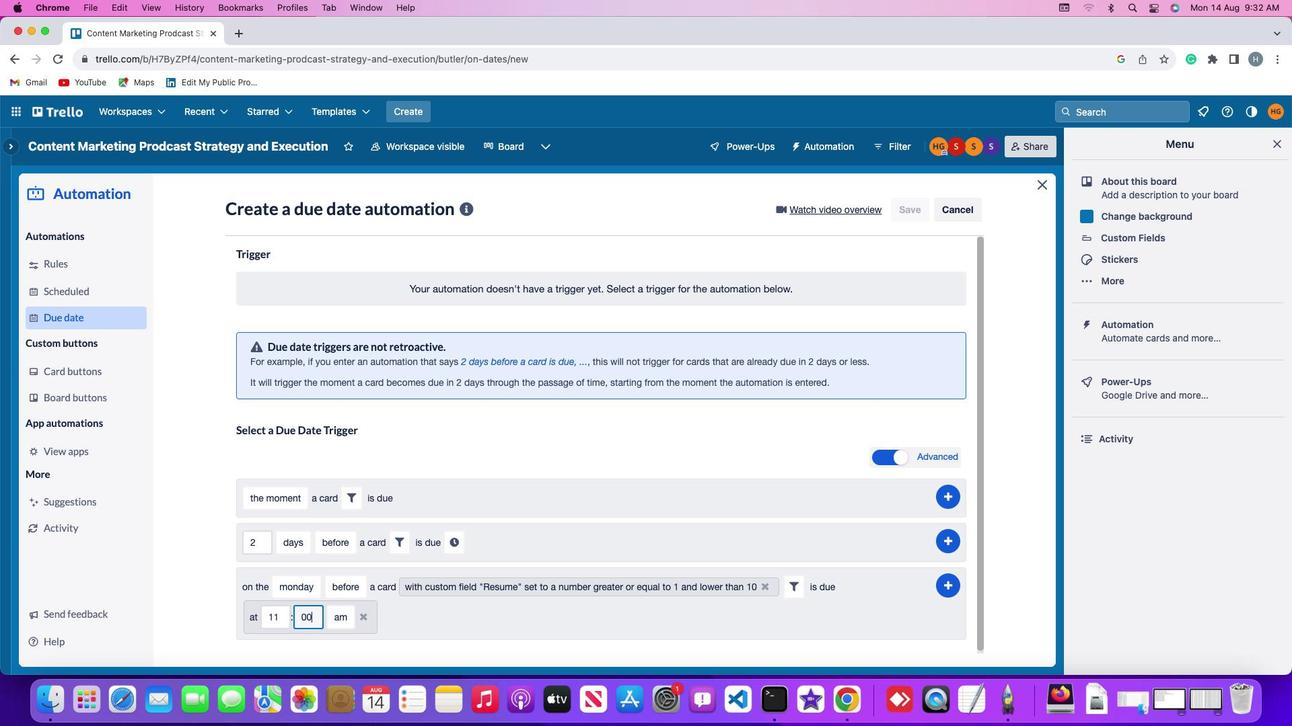 
Action: Mouse moved to (304, 591)
Screenshot: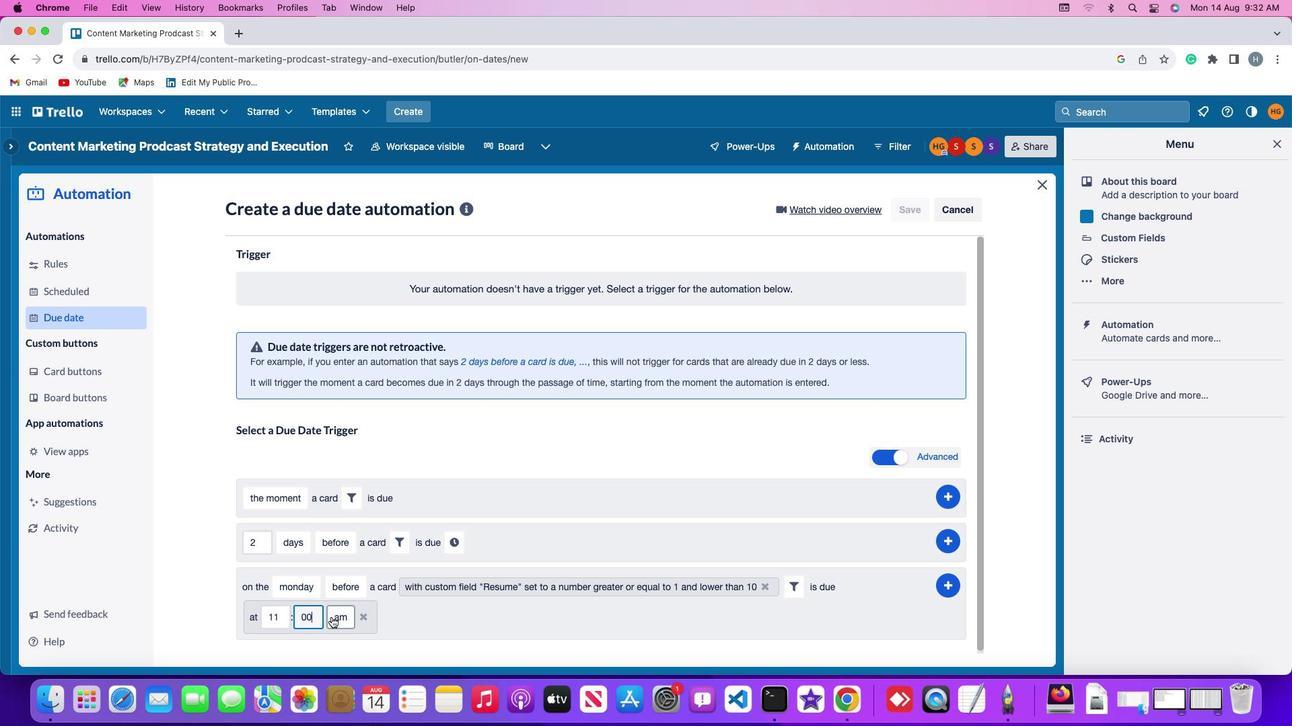 
Action: Mouse pressed left at (304, 591)
Screenshot: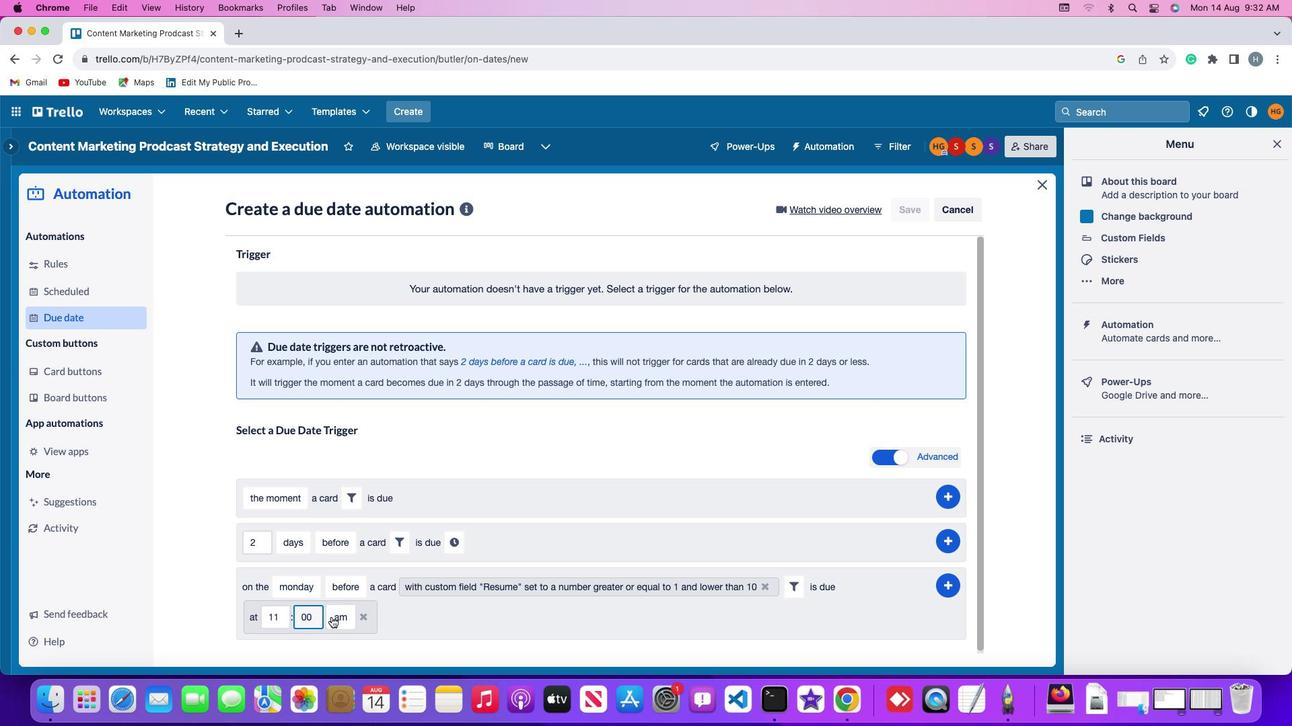 
Action: Mouse moved to (321, 541)
Screenshot: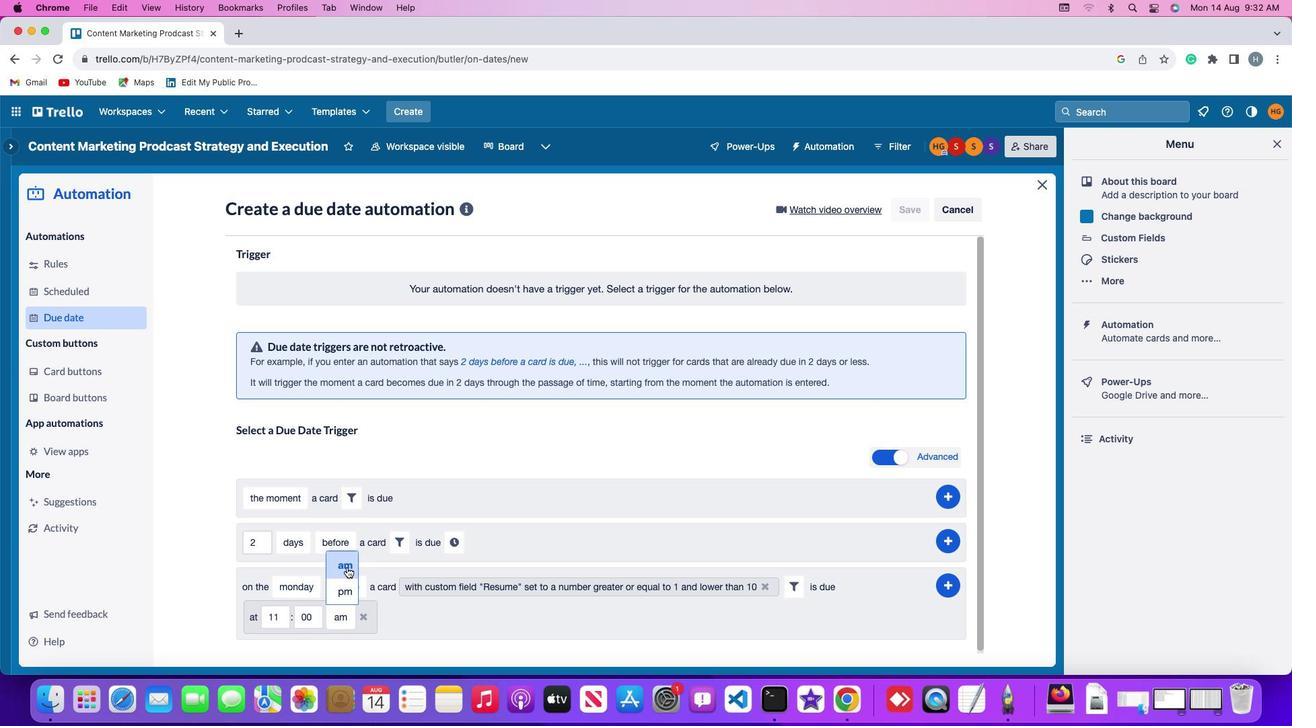 
Action: Mouse pressed left at (321, 541)
Screenshot: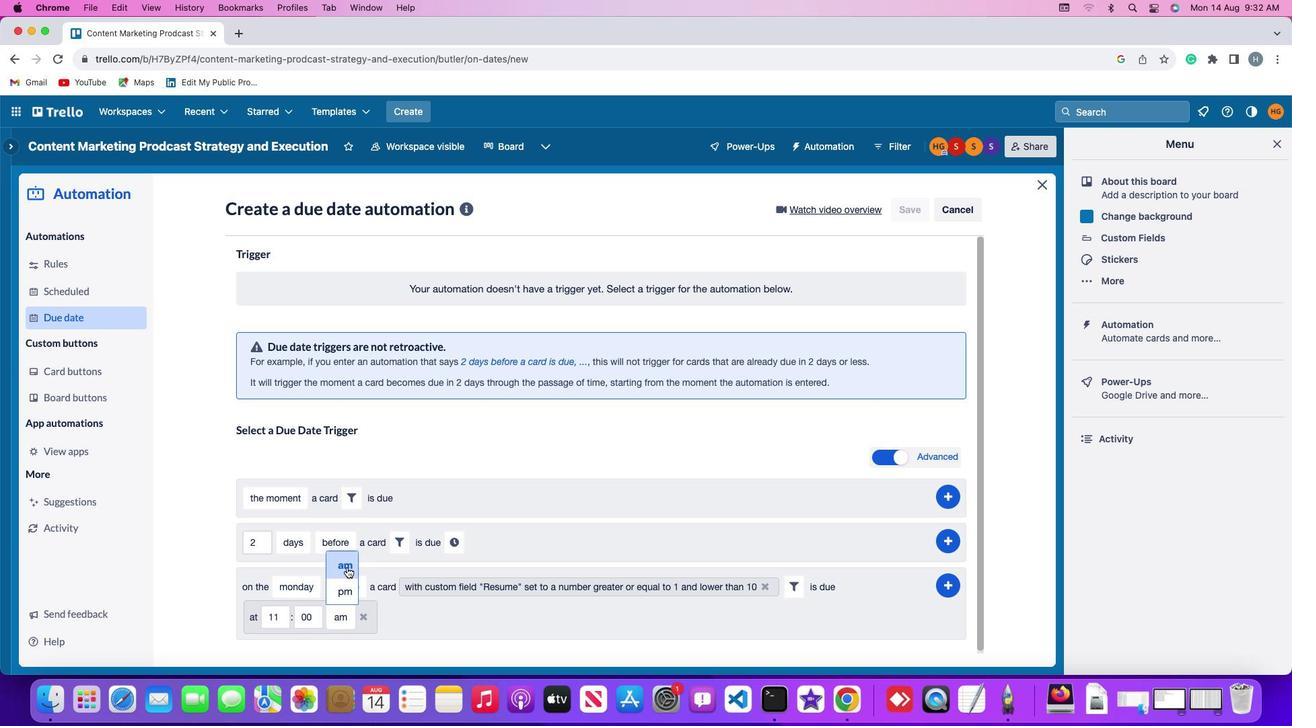 
Action: Mouse moved to (924, 554)
Screenshot: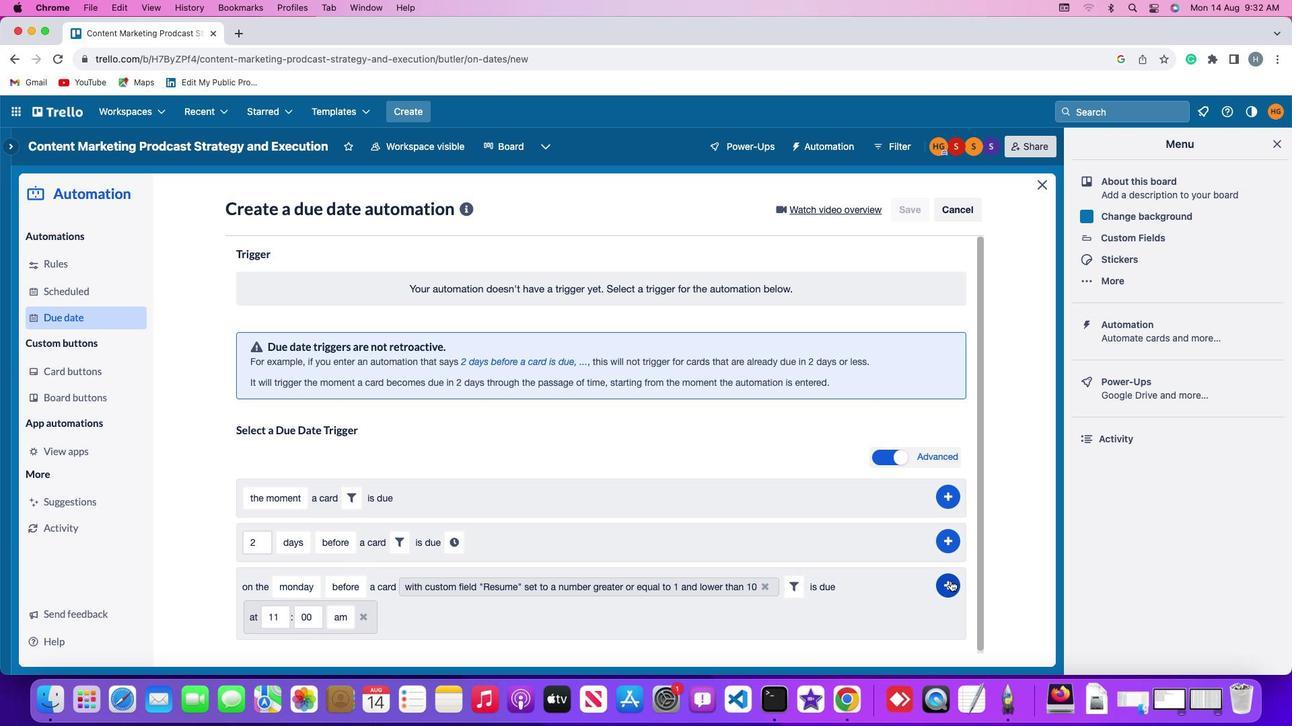 
Action: Mouse pressed left at (924, 554)
Screenshot: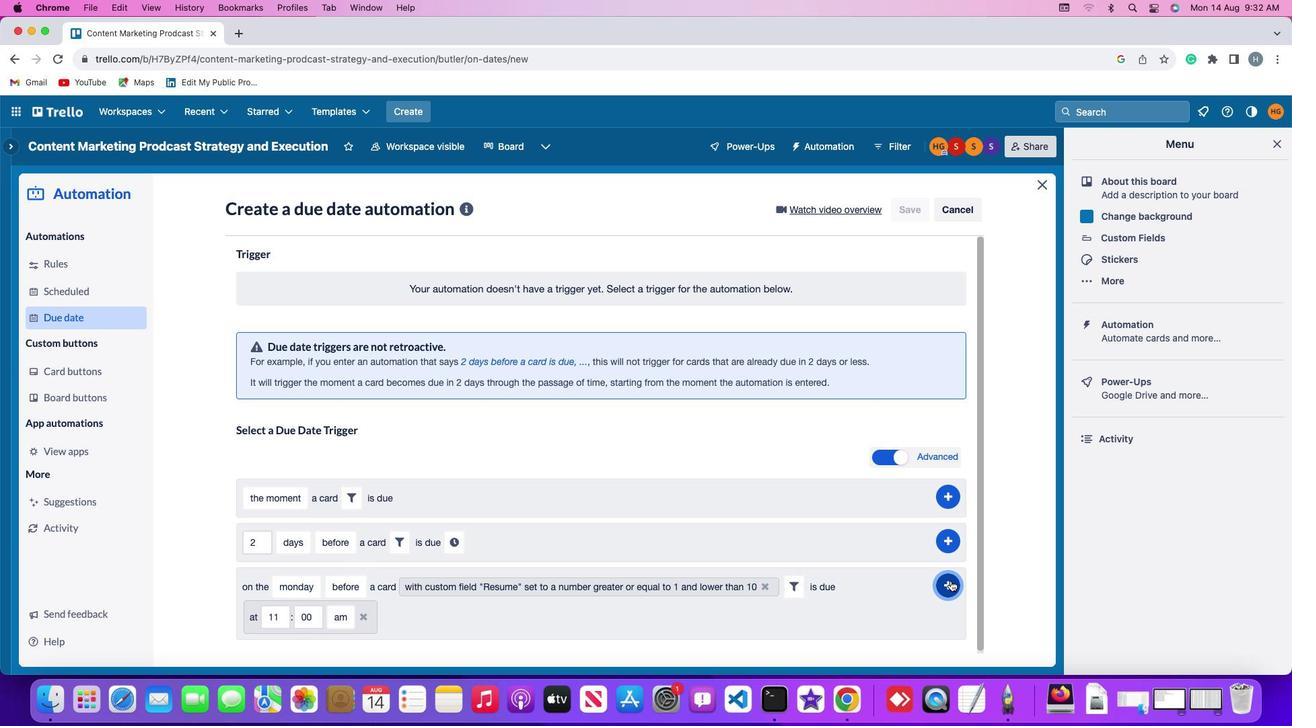 
Action: Mouse moved to (978, 431)
Screenshot: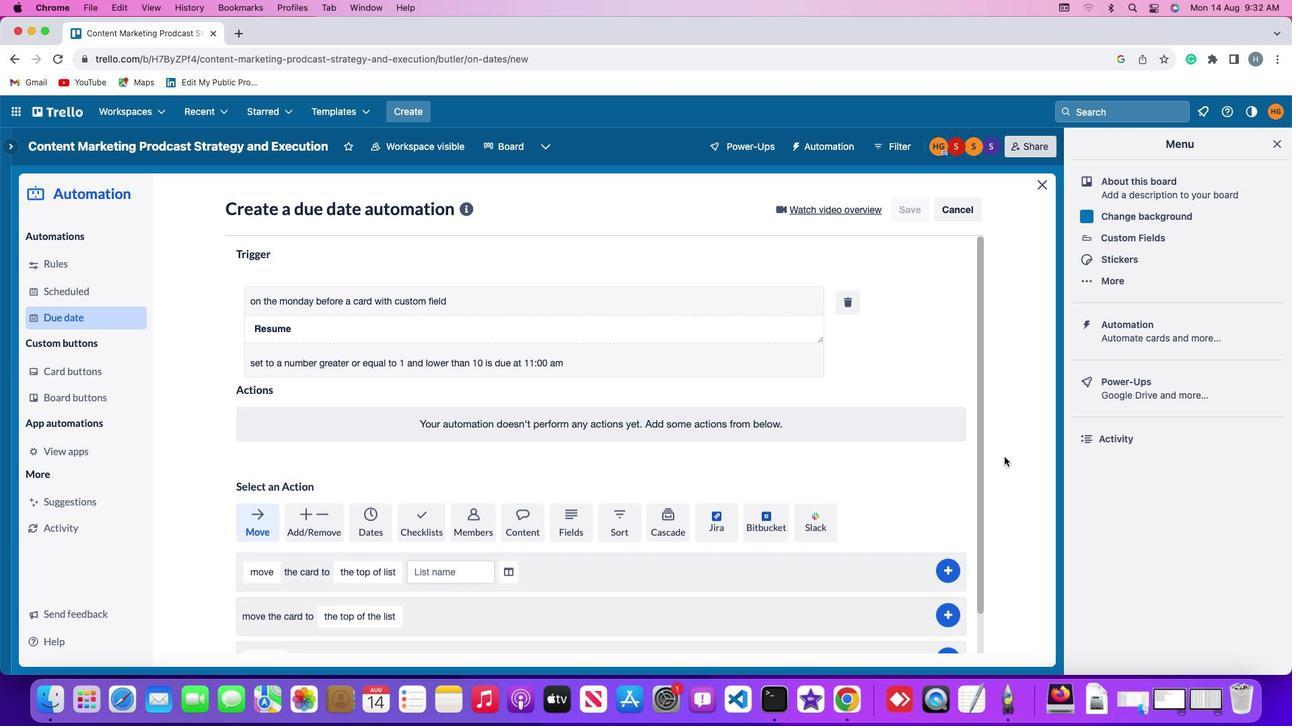 
